 Task: Search one way flight ticket for 1 adult, 6 children, 1 infant in seat and 1 infant on lap in business from Melbourne: Melbourne Orlando International Airport to South Bend: South Bend International Airport on 8-6-2023. Number of bags: 8 checked bags. Price is upto 75000. Outbound departure time preference is 19:15.
Action: Mouse moved to (283, 372)
Screenshot: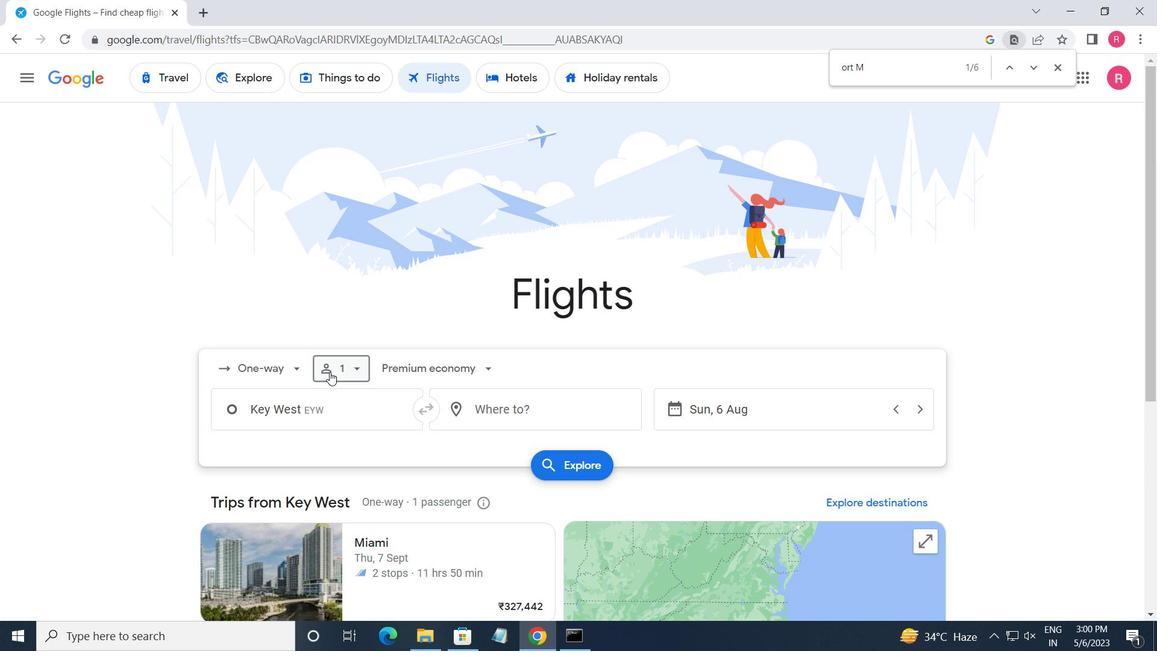 
Action: Mouse pressed left at (283, 372)
Screenshot: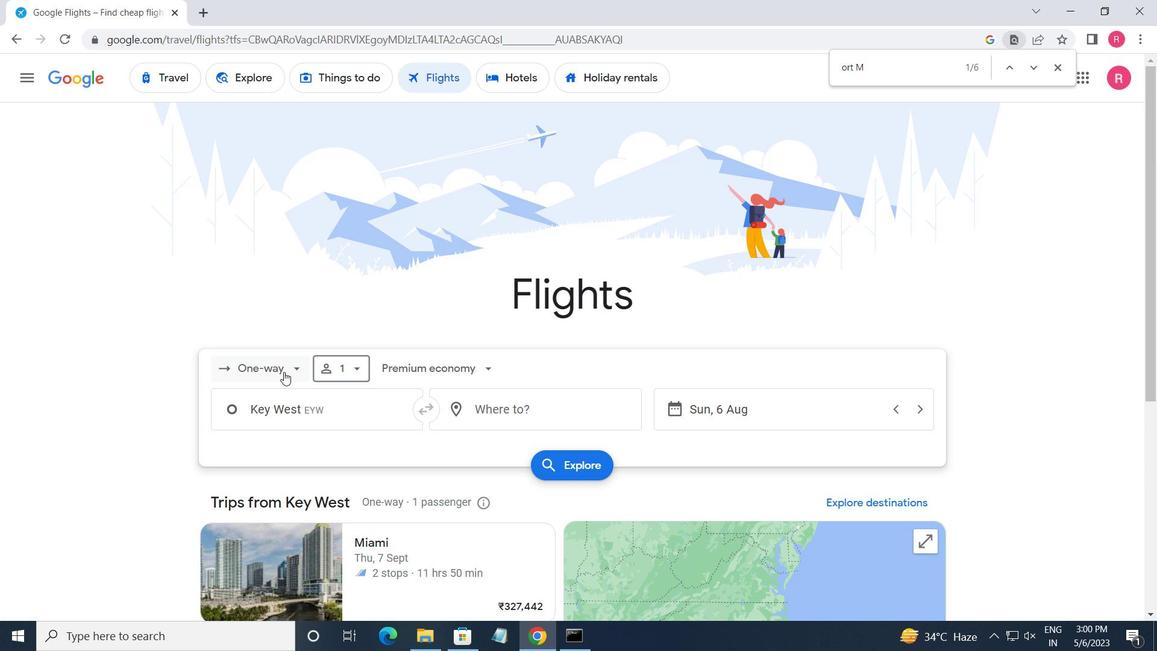 
Action: Mouse moved to (273, 445)
Screenshot: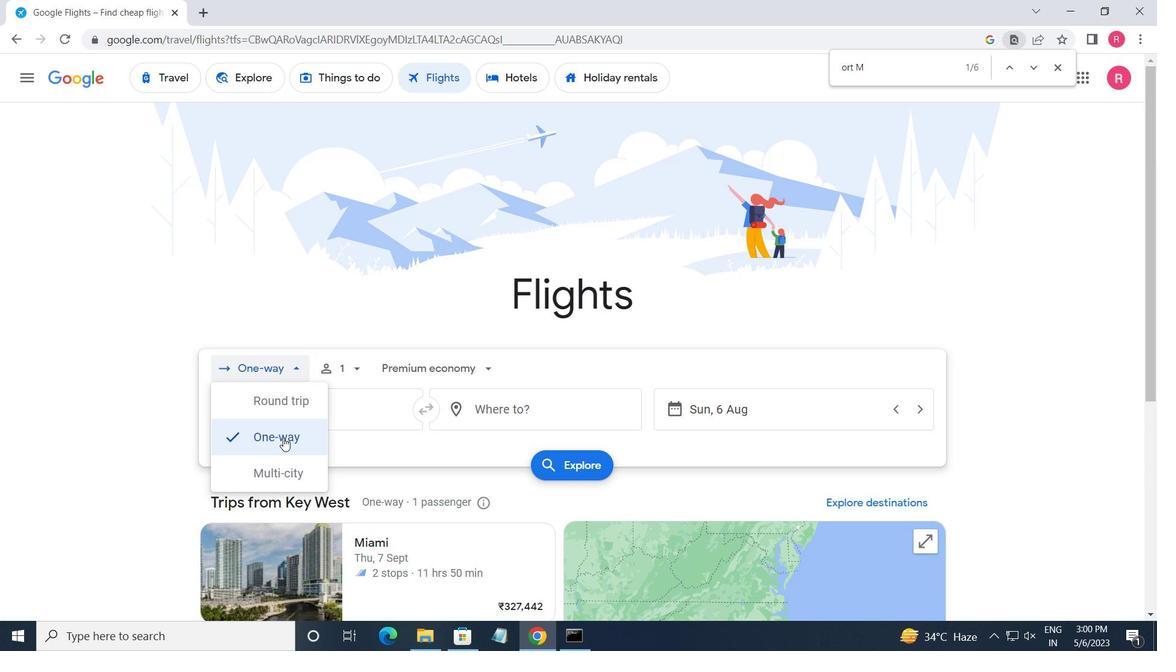 
Action: Mouse pressed left at (273, 445)
Screenshot: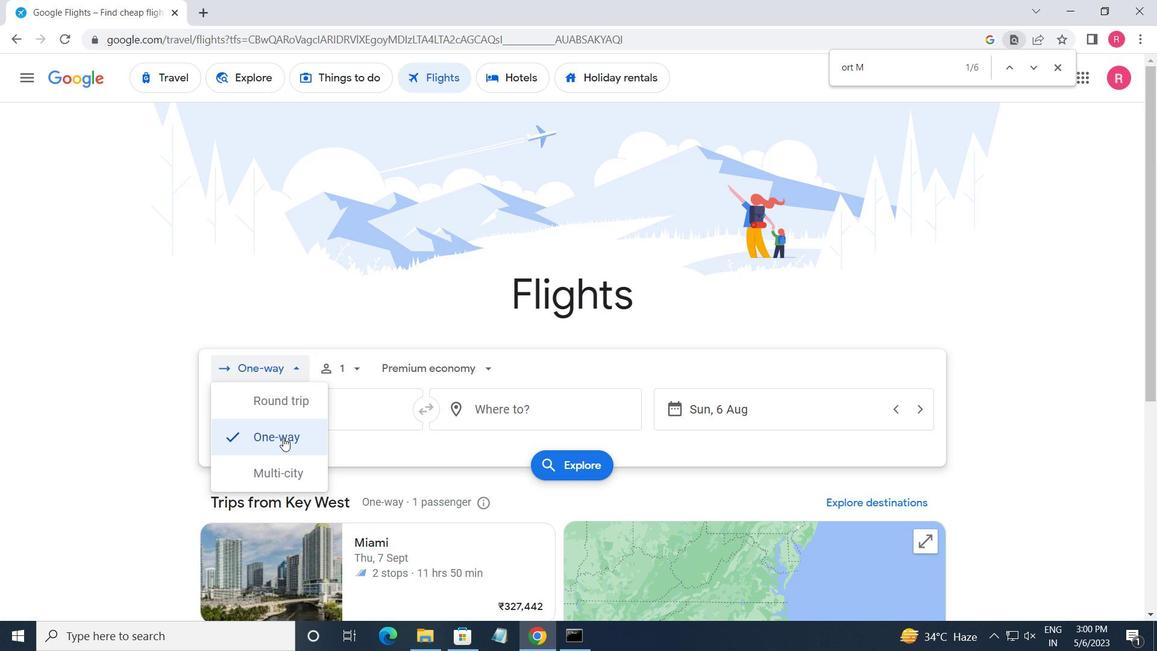 
Action: Mouse moved to (351, 365)
Screenshot: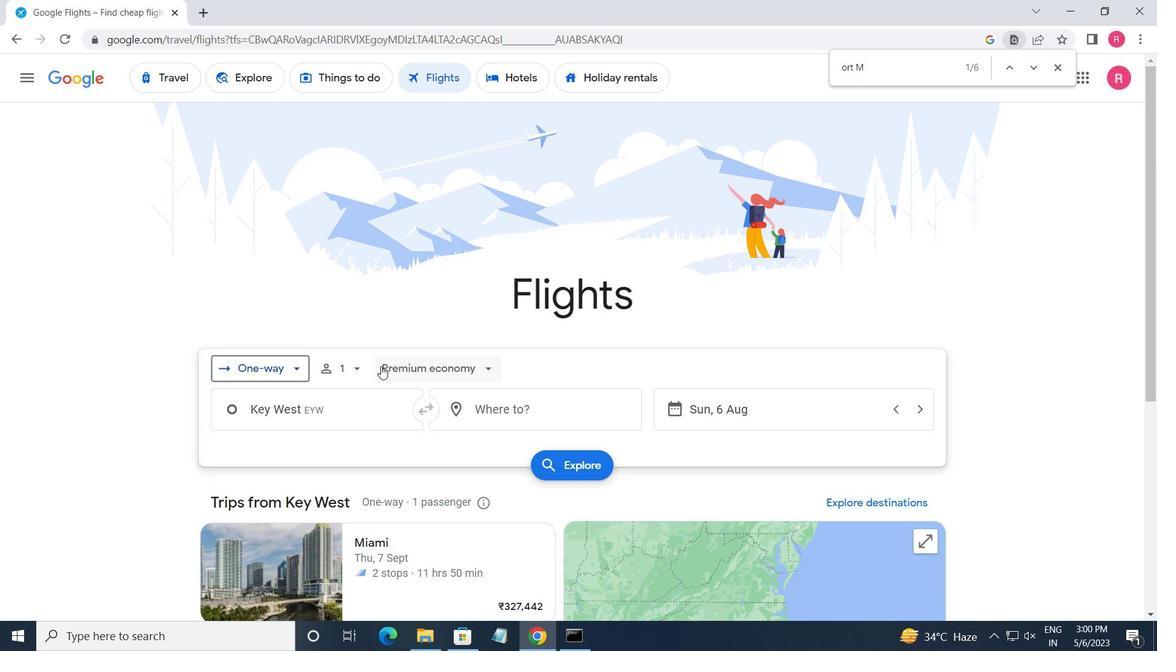 
Action: Mouse pressed left at (351, 365)
Screenshot: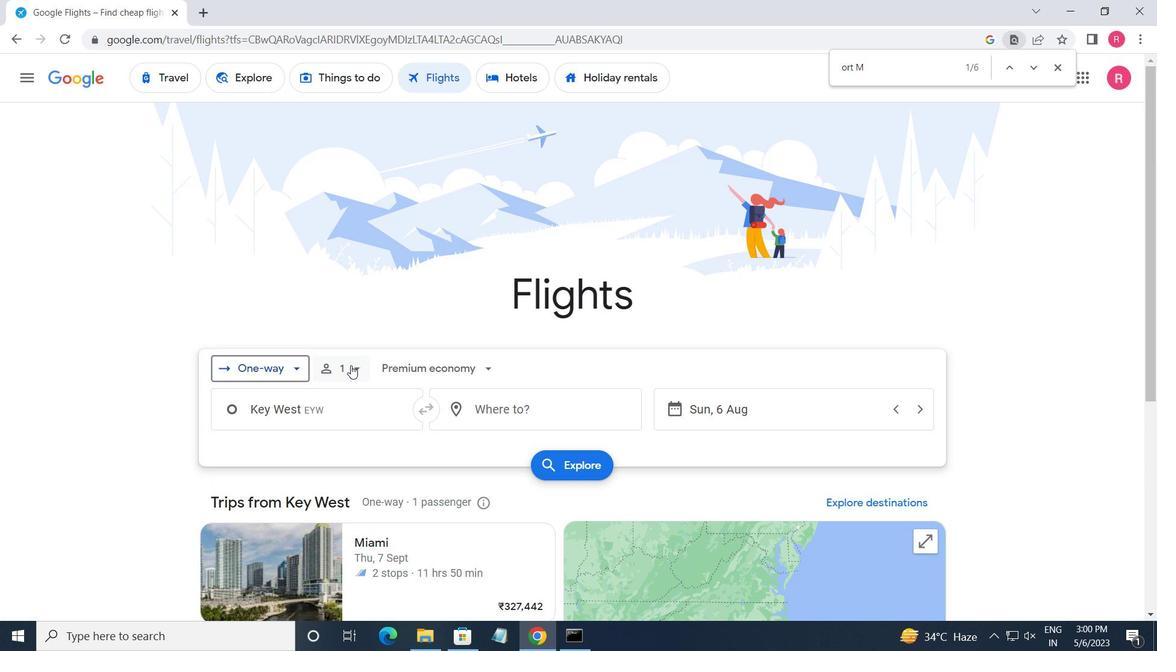 
Action: Mouse moved to (461, 438)
Screenshot: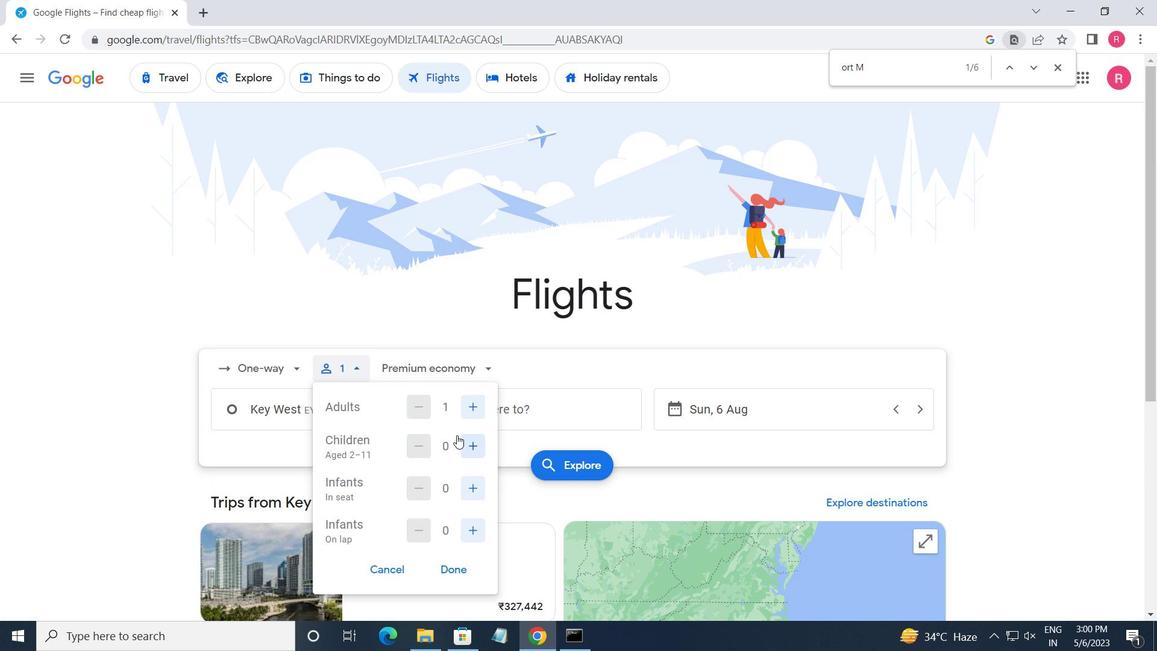 
Action: Mouse pressed left at (461, 438)
Screenshot: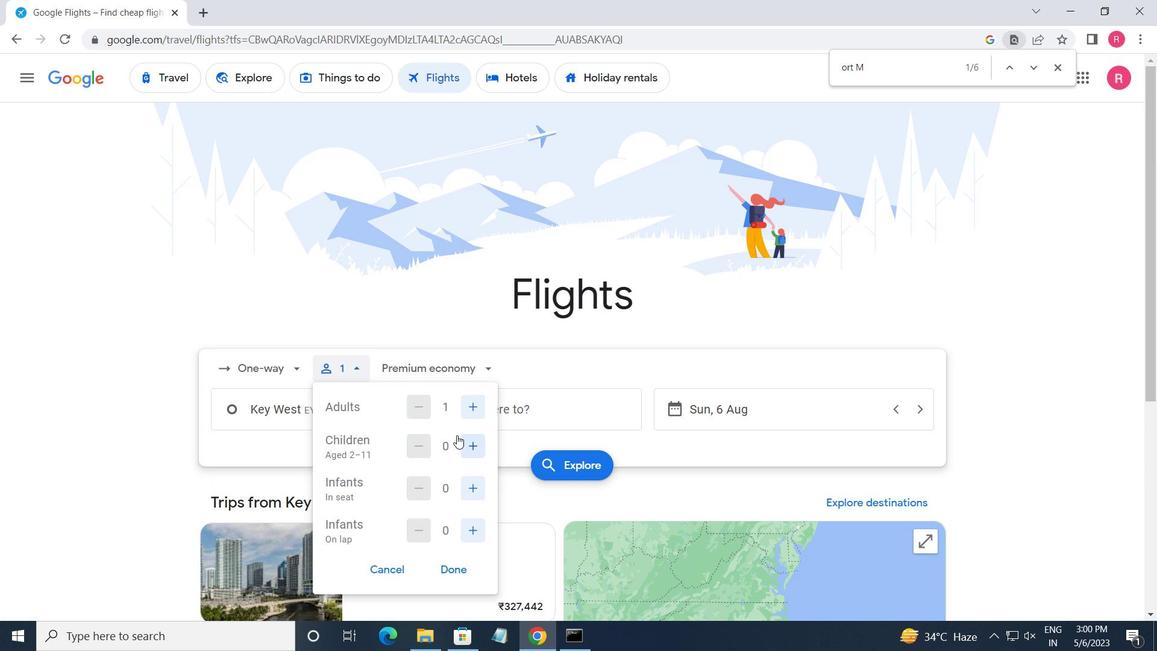 
Action: Mouse moved to (461, 439)
Screenshot: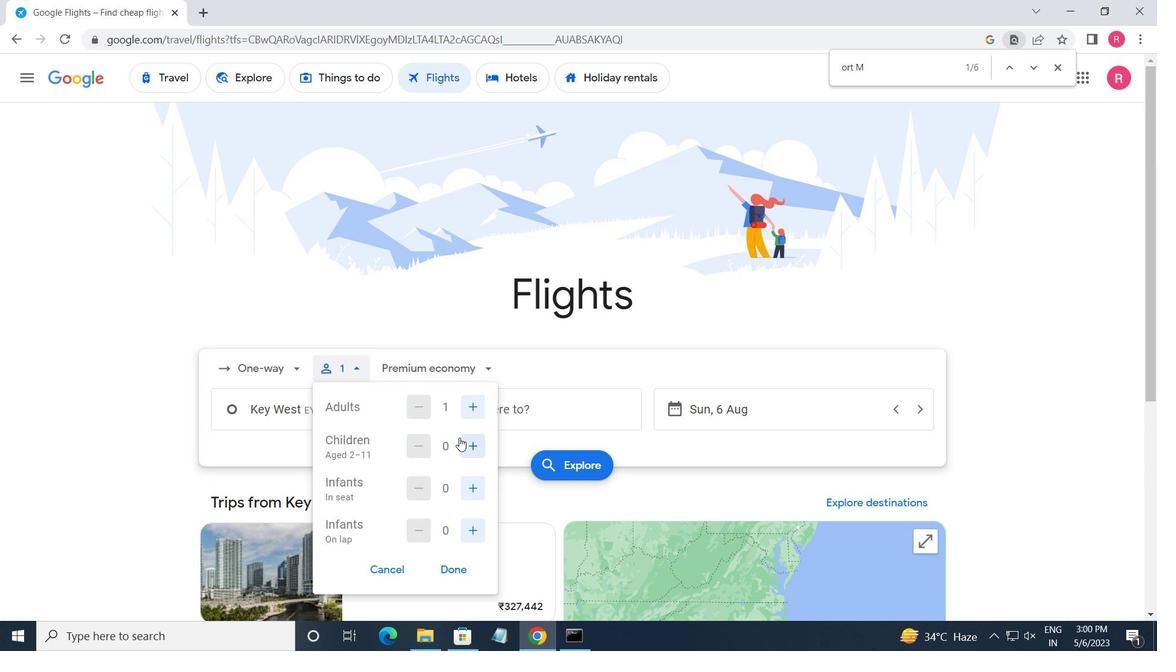 
Action: Mouse pressed left at (461, 439)
Screenshot: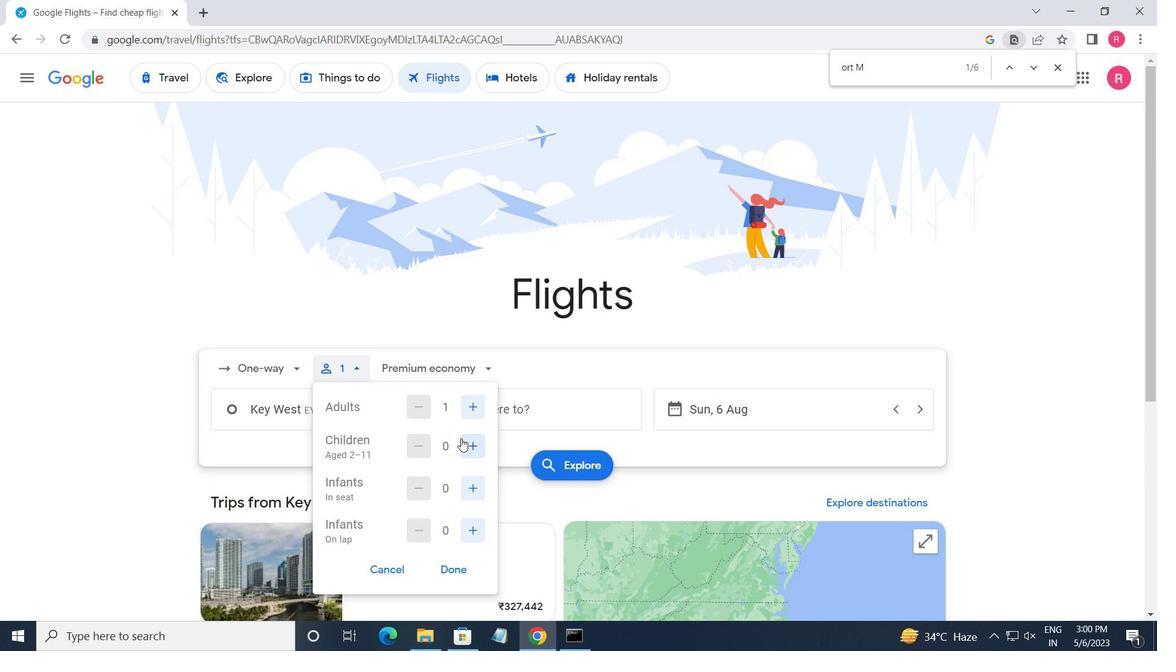 
Action: Mouse pressed left at (461, 439)
Screenshot: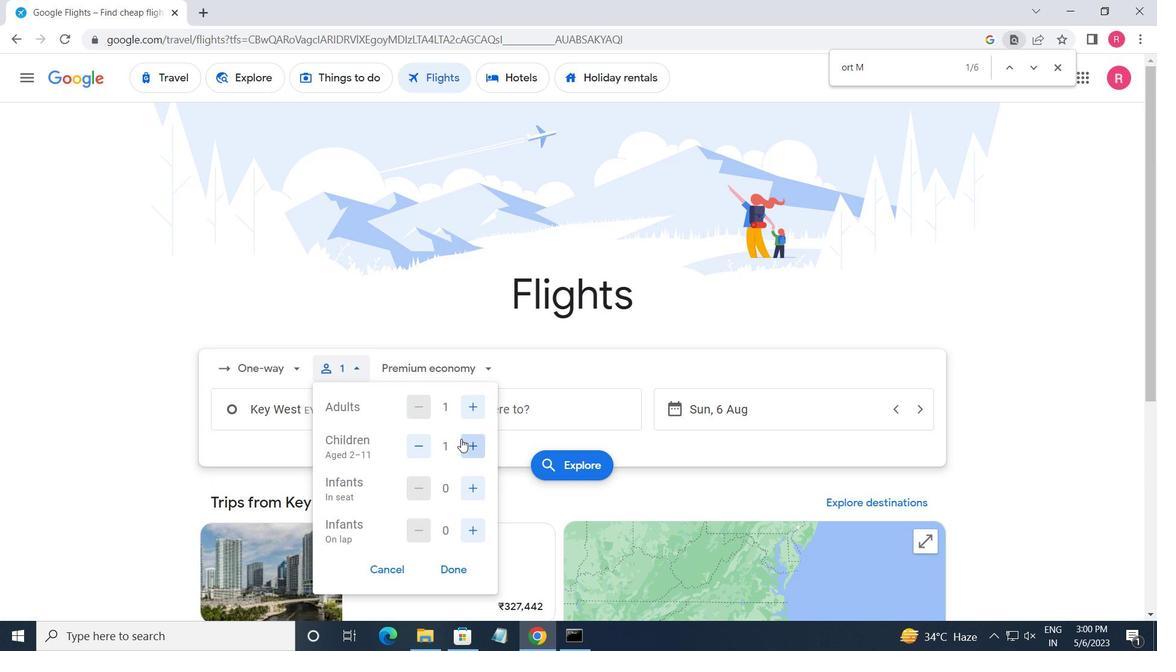 
Action: Mouse pressed left at (461, 439)
Screenshot: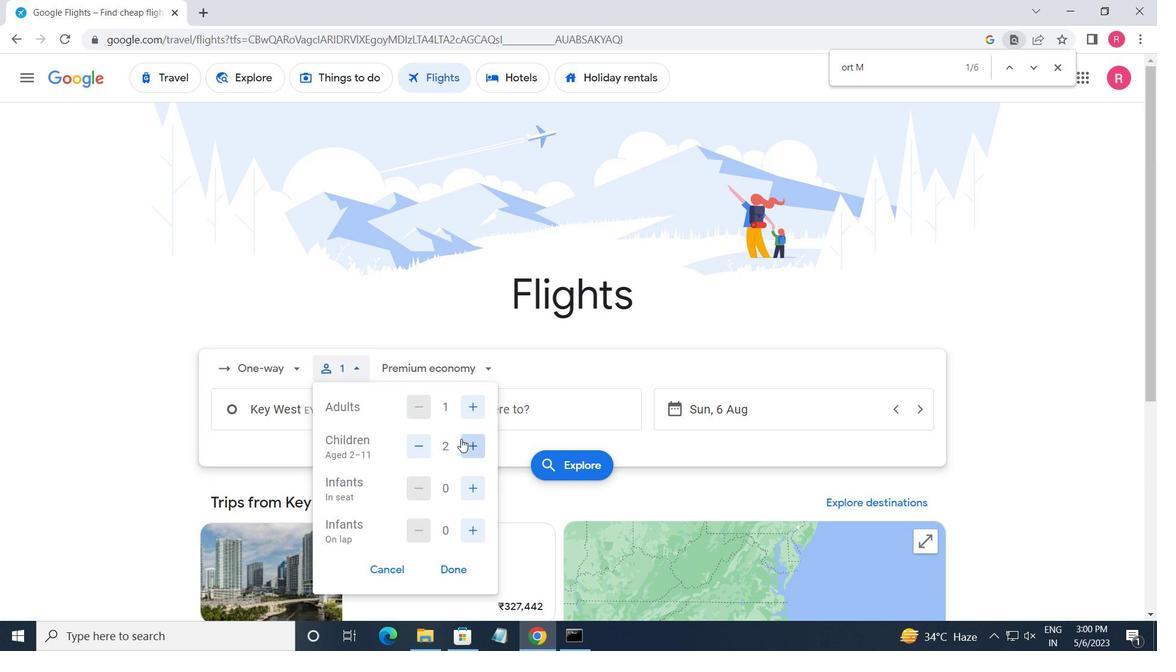 
Action: Mouse pressed left at (461, 439)
Screenshot: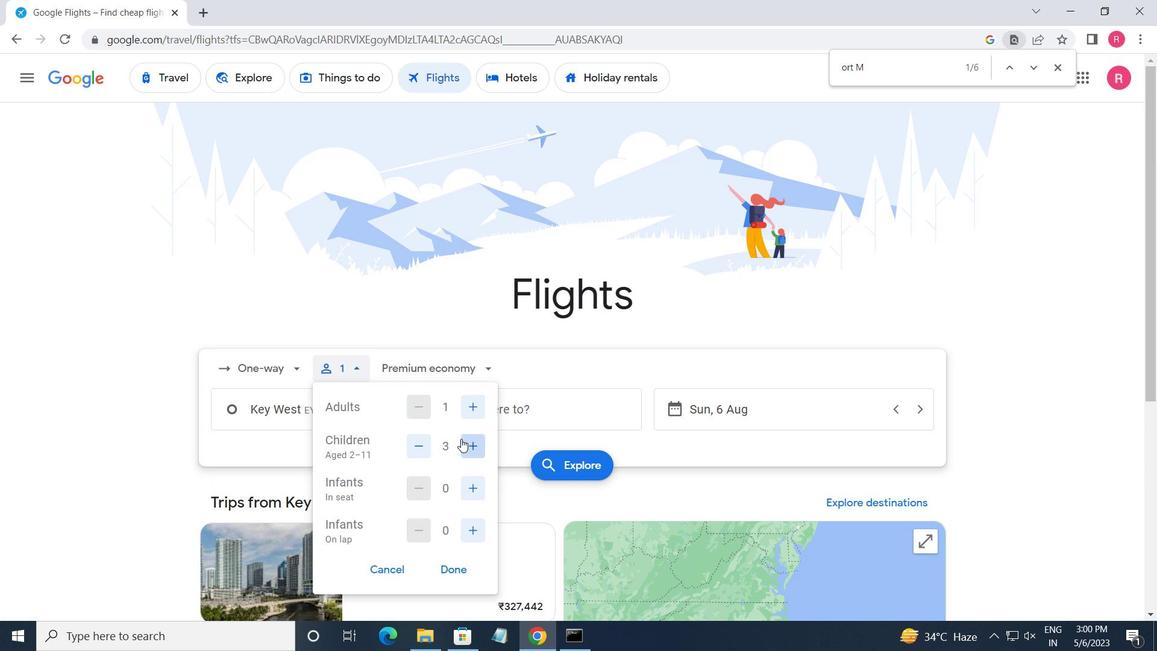 
Action: Mouse pressed left at (461, 439)
Screenshot: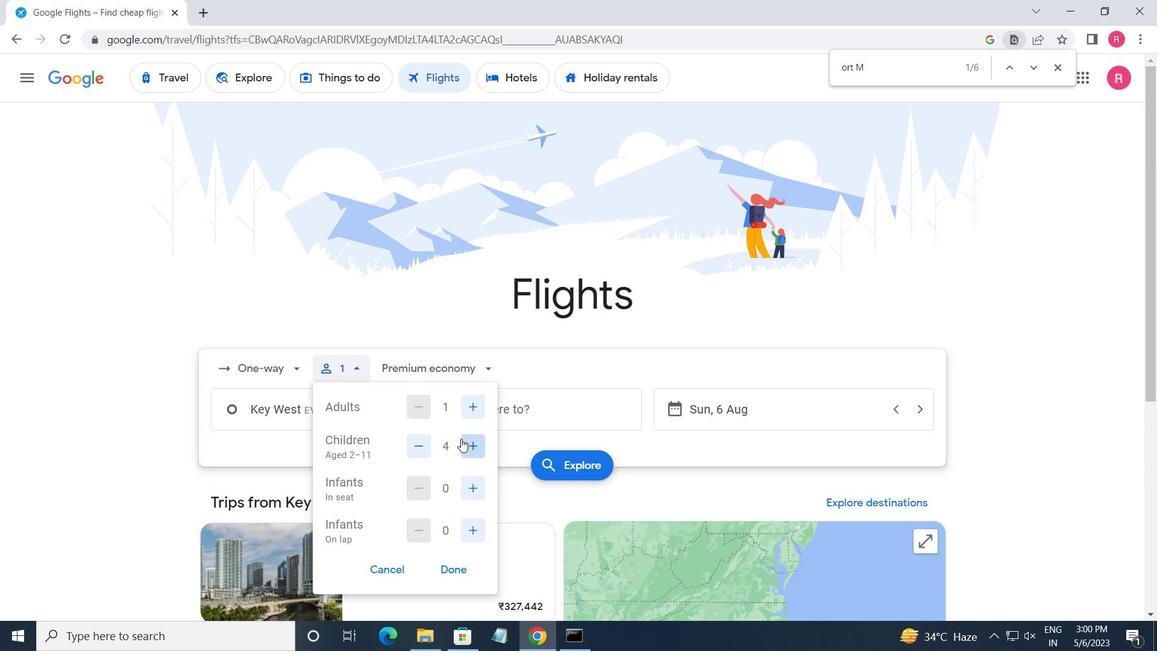 
Action: Mouse moved to (472, 484)
Screenshot: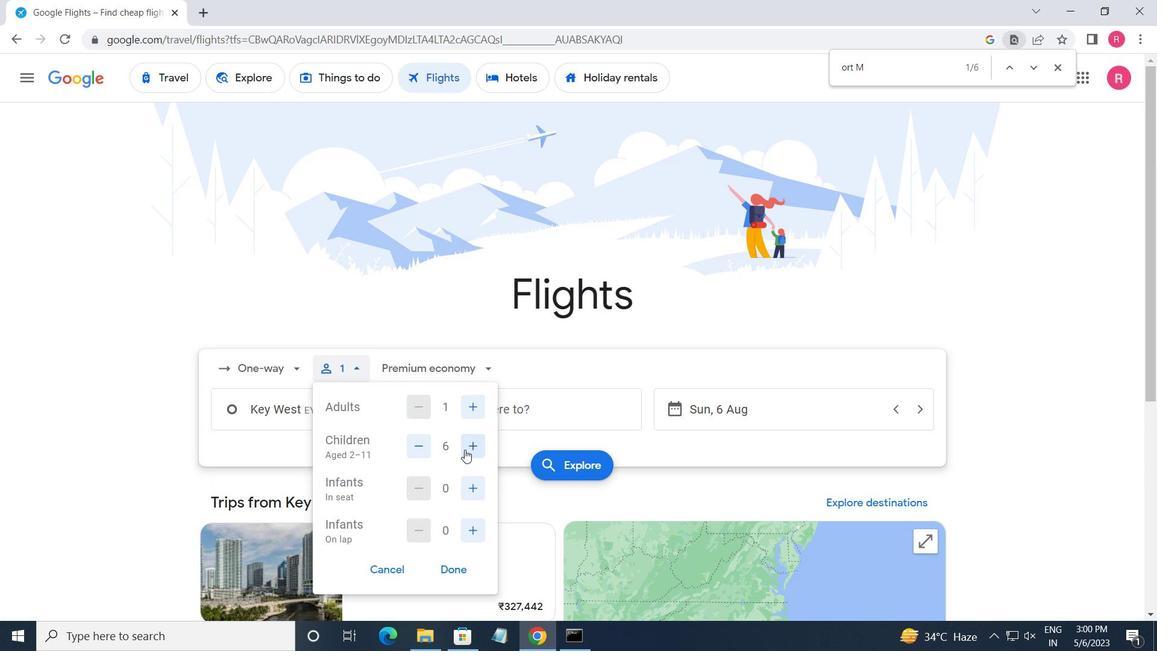 
Action: Mouse pressed left at (472, 484)
Screenshot: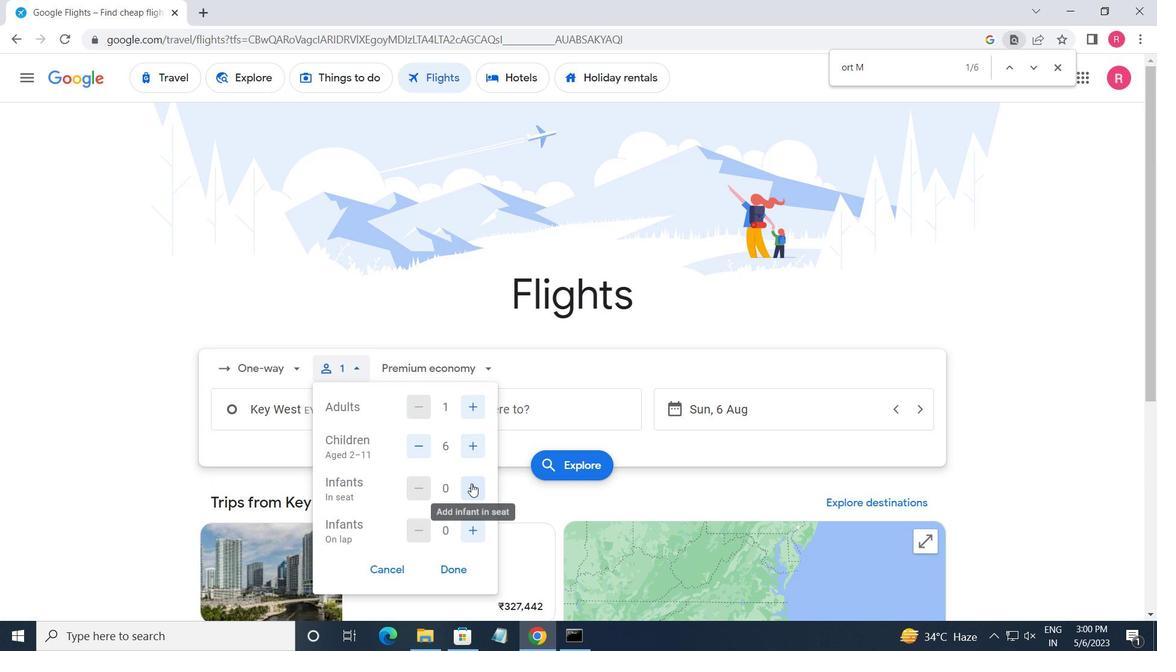 
Action: Mouse moved to (473, 534)
Screenshot: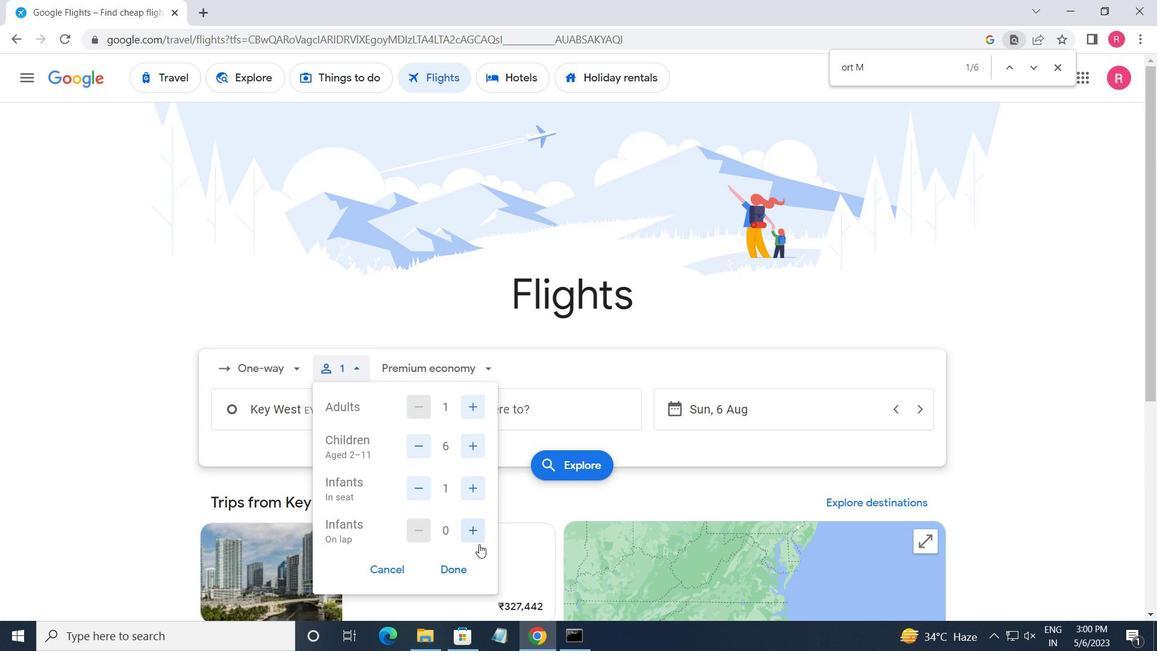 
Action: Mouse pressed left at (473, 534)
Screenshot: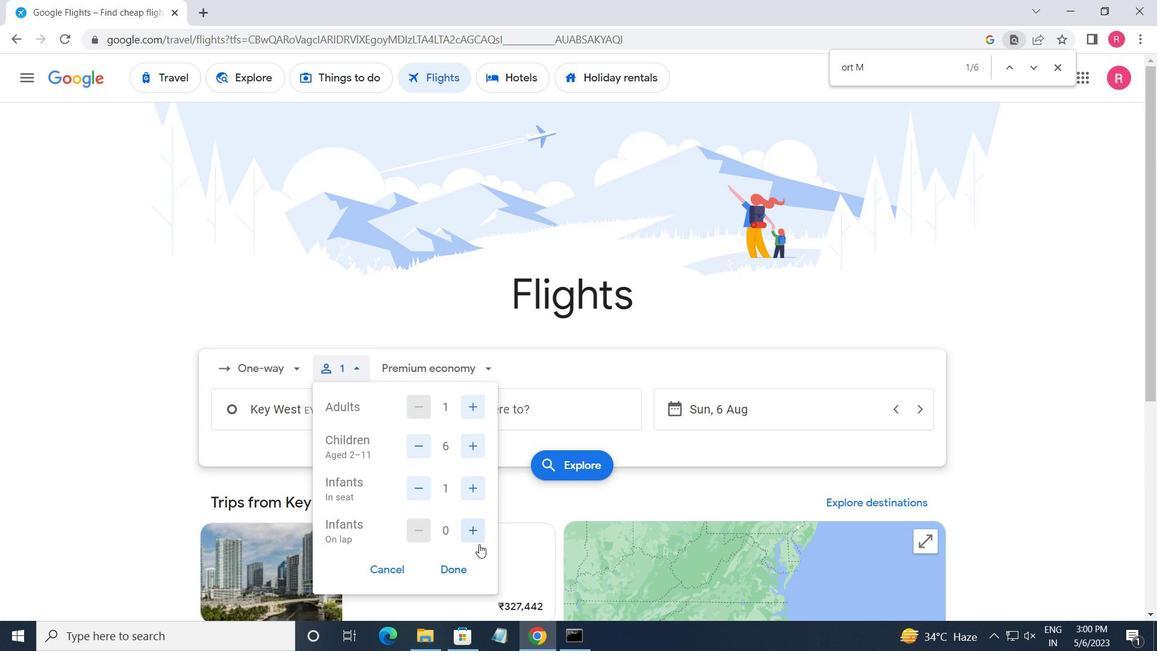 
Action: Mouse moved to (455, 569)
Screenshot: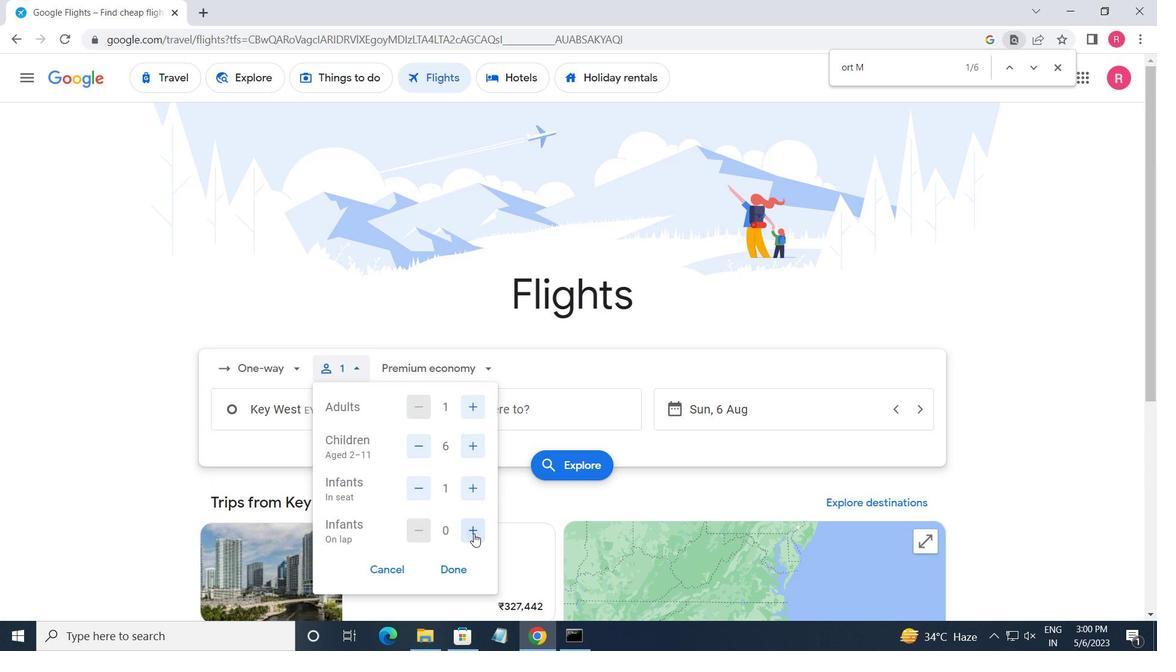 
Action: Mouse pressed left at (455, 569)
Screenshot: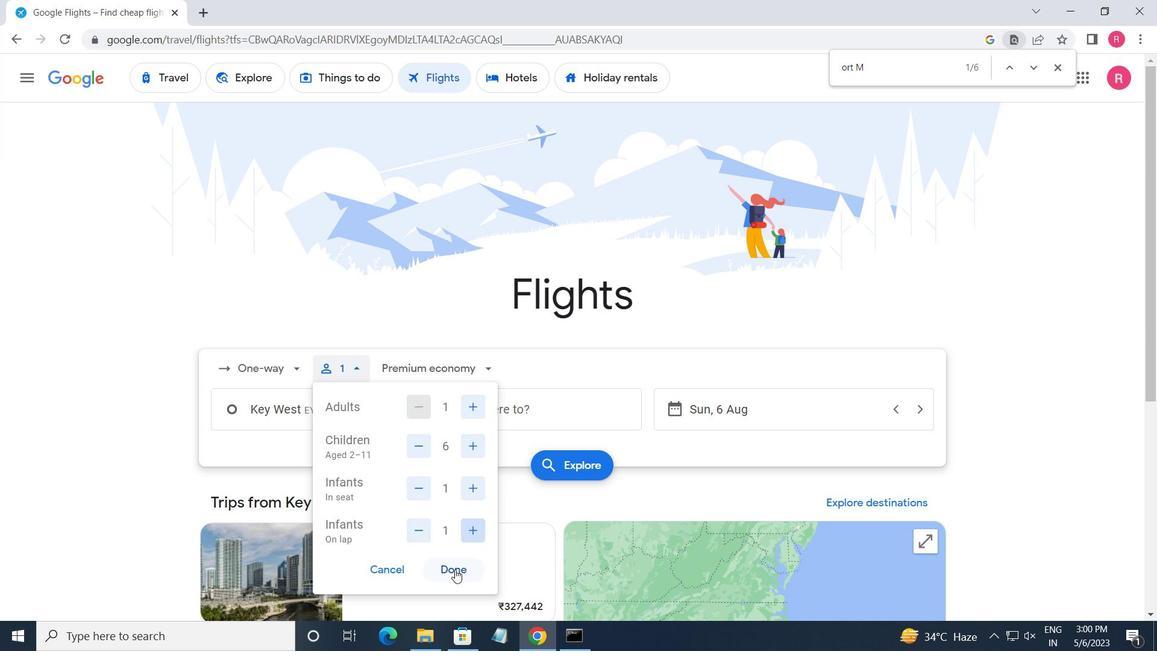 
Action: Mouse moved to (426, 364)
Screenshot: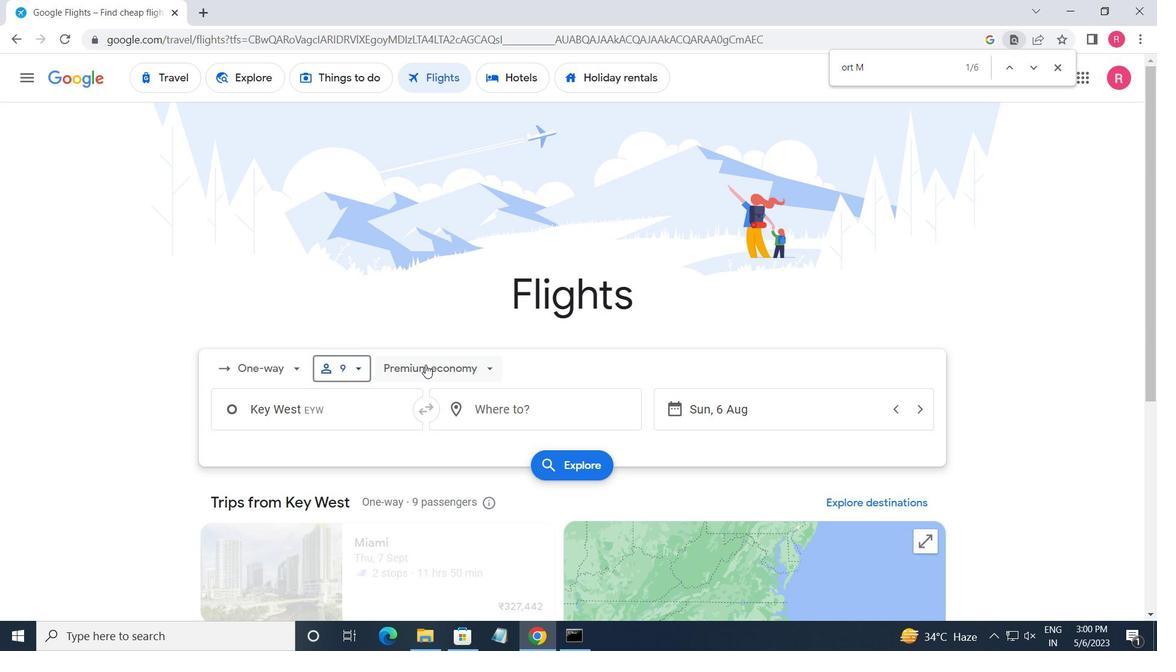 
Action: Mouse pressed left at (426, 364)
Screenshot: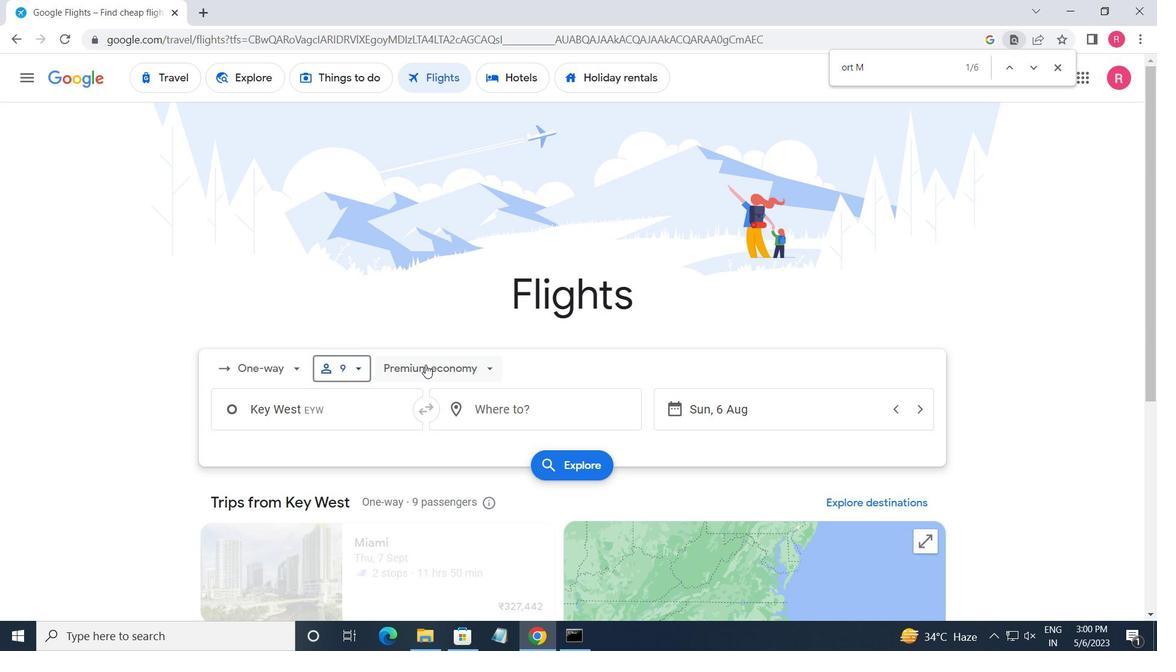 
Action: Mouse moved to (459, 473)
Screenshot: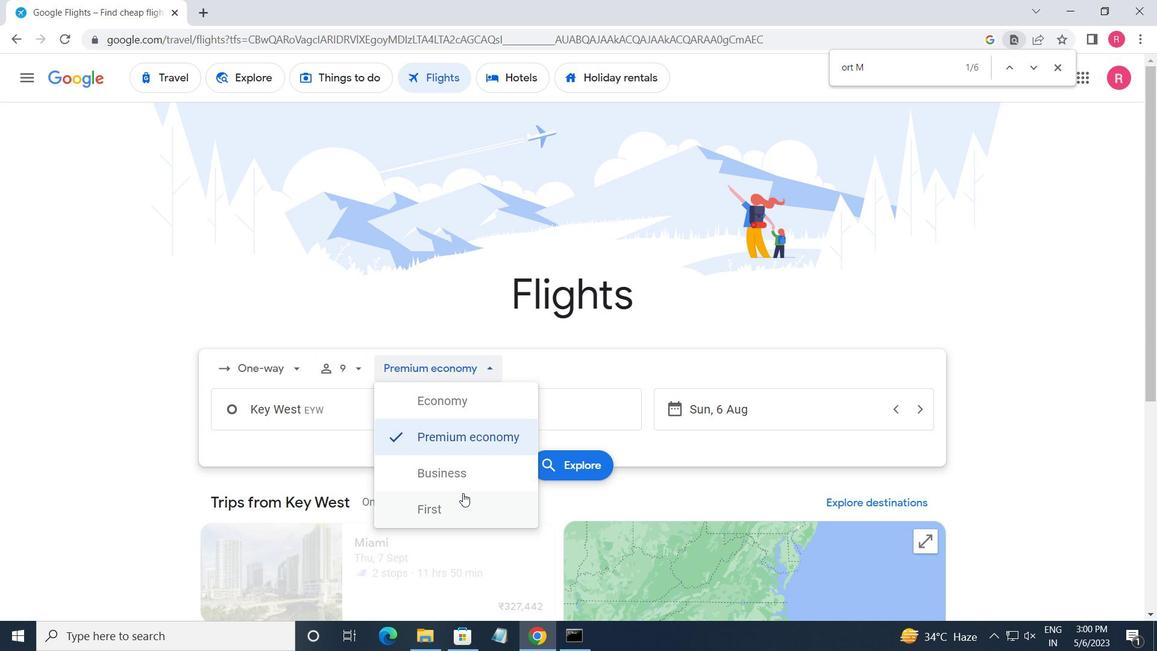 
Action: Mouse pressed left at (459, 473)
Screenshot: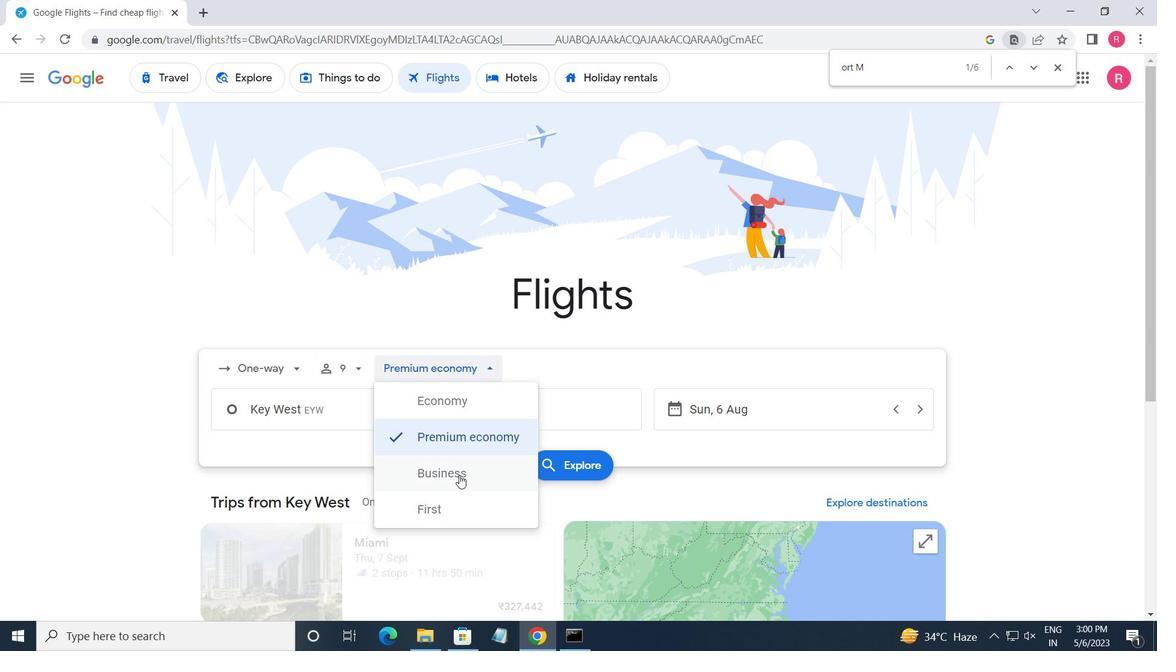 
Action: Mouse moved to (382, 420)
Screenshot: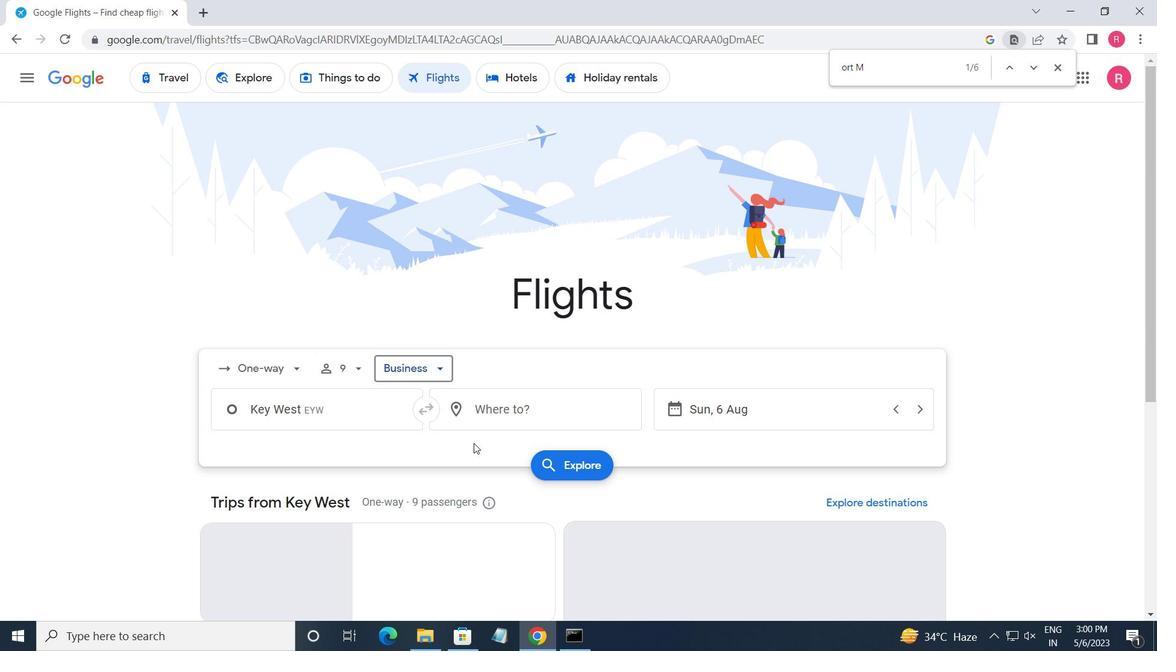 
Action: Mouse pressed left at (382, 420)
Screenshot: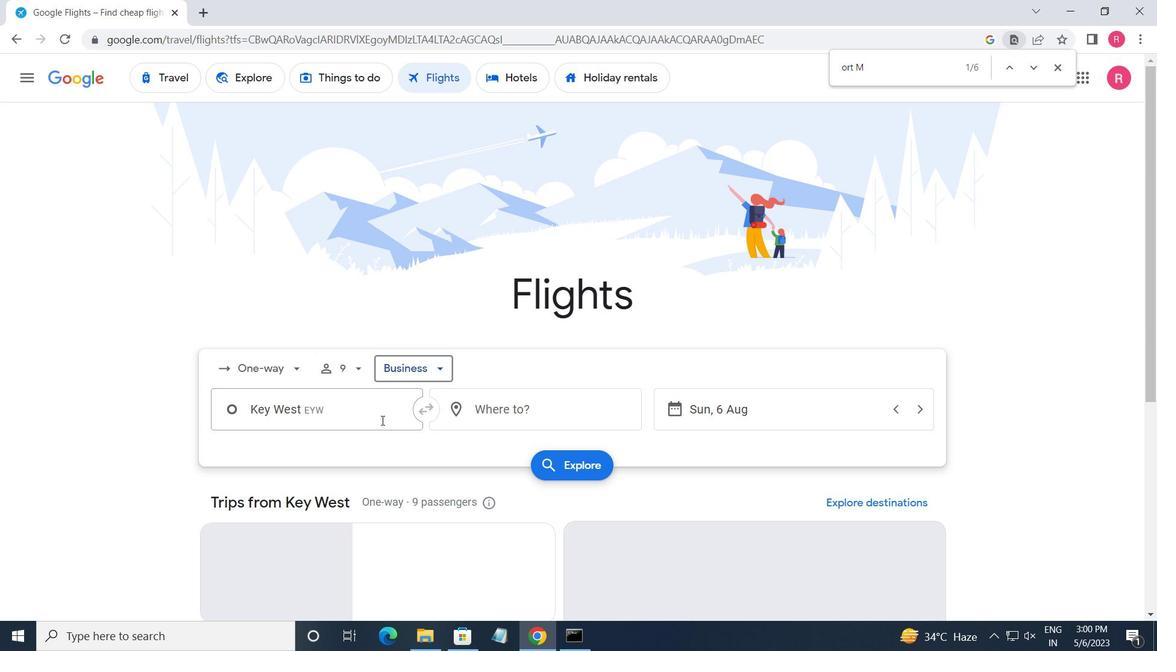 
Action: Mouse moved to (381, 420)
Screenshot: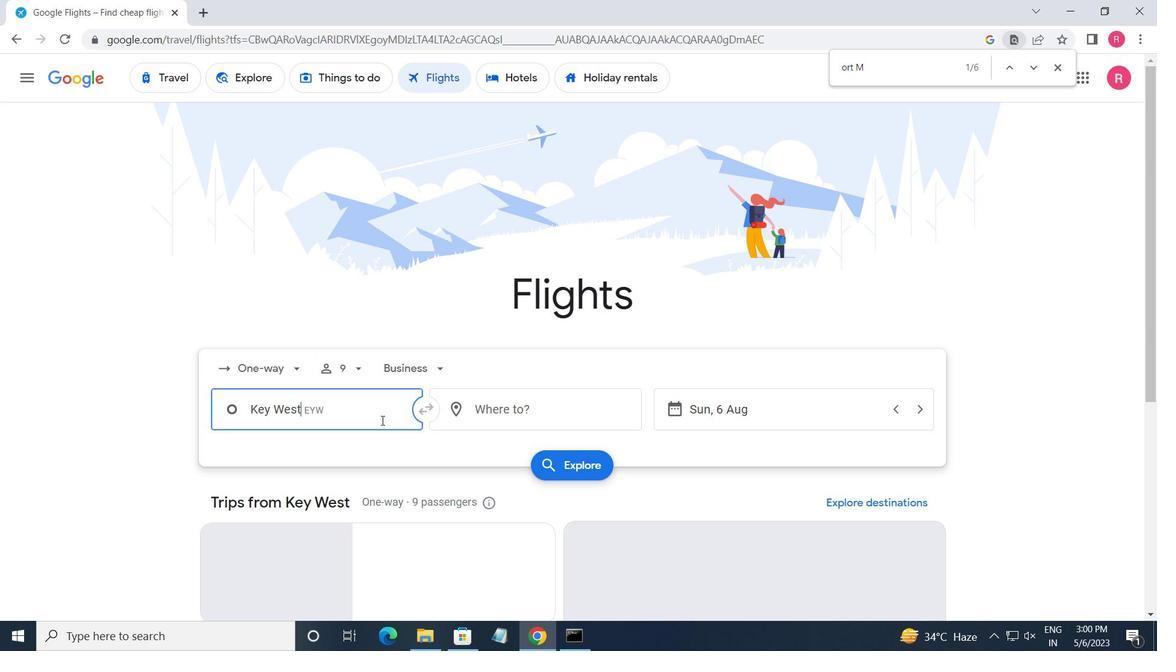 
Action: Key pressed <Key.shift_r>Melbourne
Screenshot: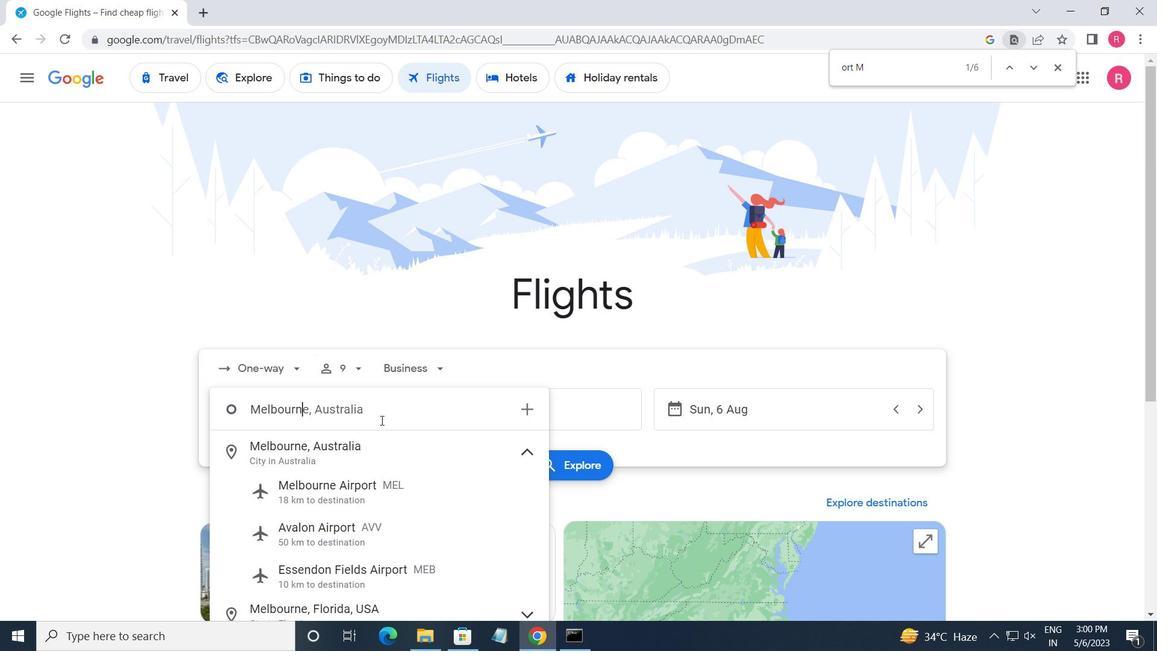 
Action: Mouse moved to (352, 385)
Screenshot: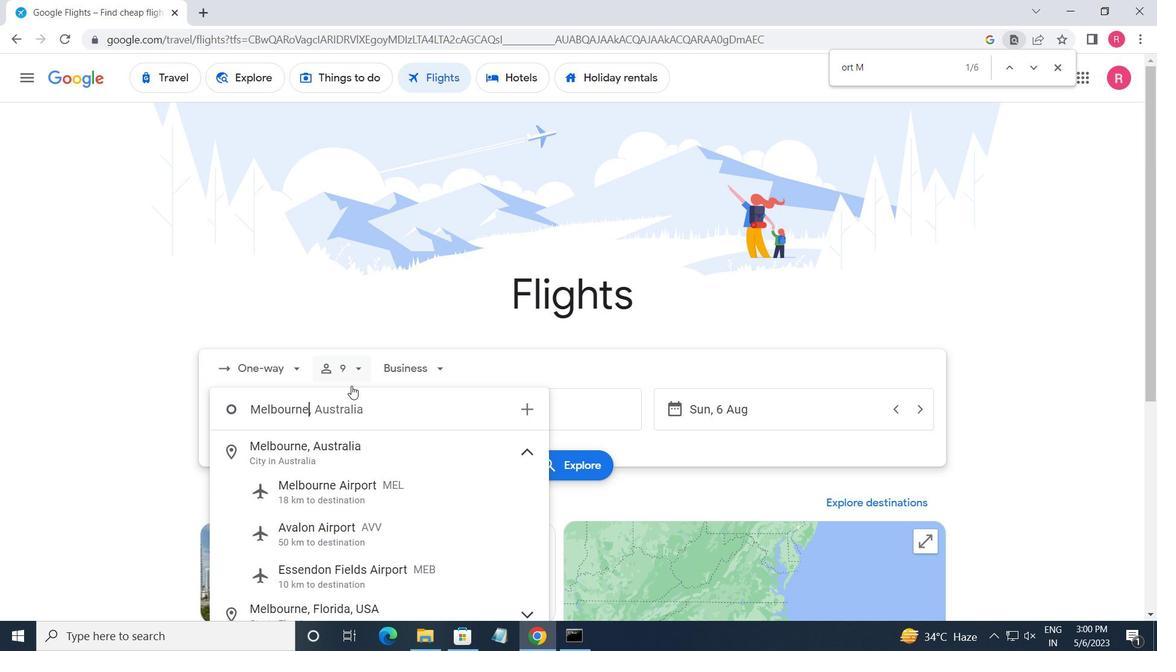 
Action: Key pressed <Key.space><Key.shift_r>O
Screenshot: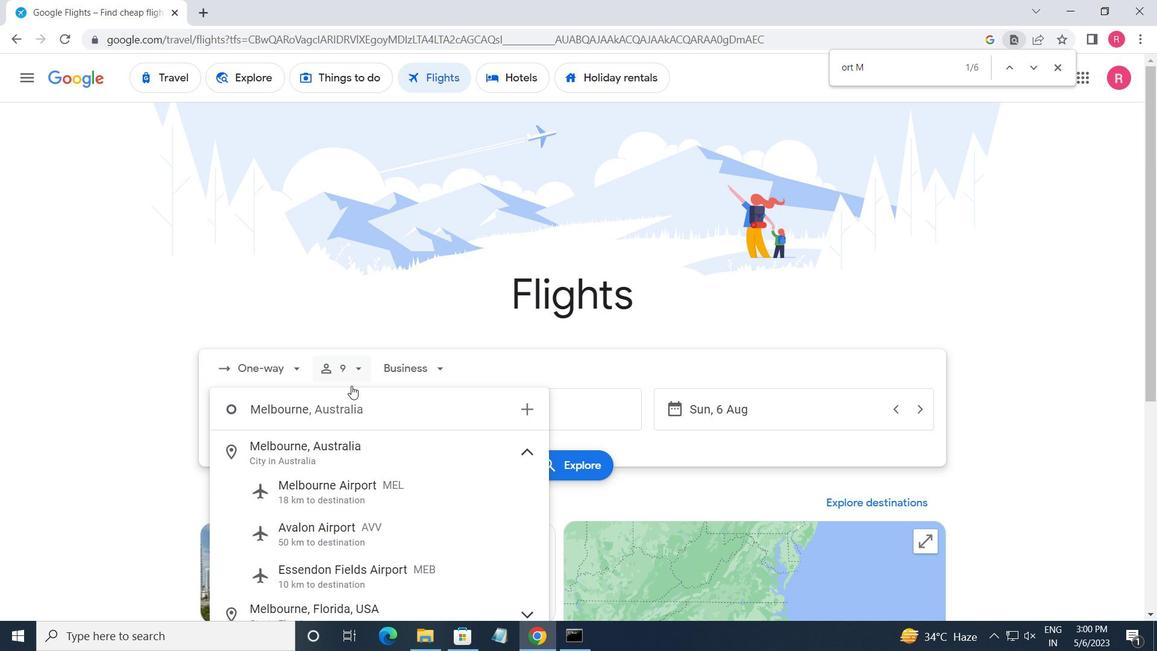 
Action: Mouse moved to (338, 461)
Screenshot: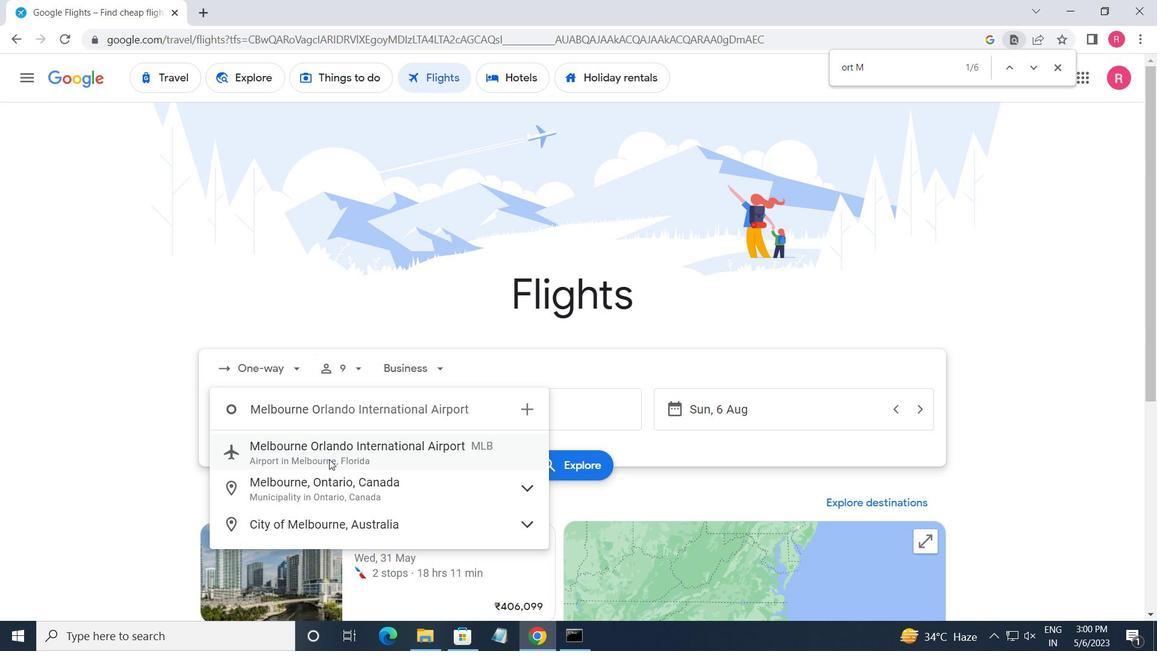 
Action: Mouse pressed left at (338, 461)
Screenshot: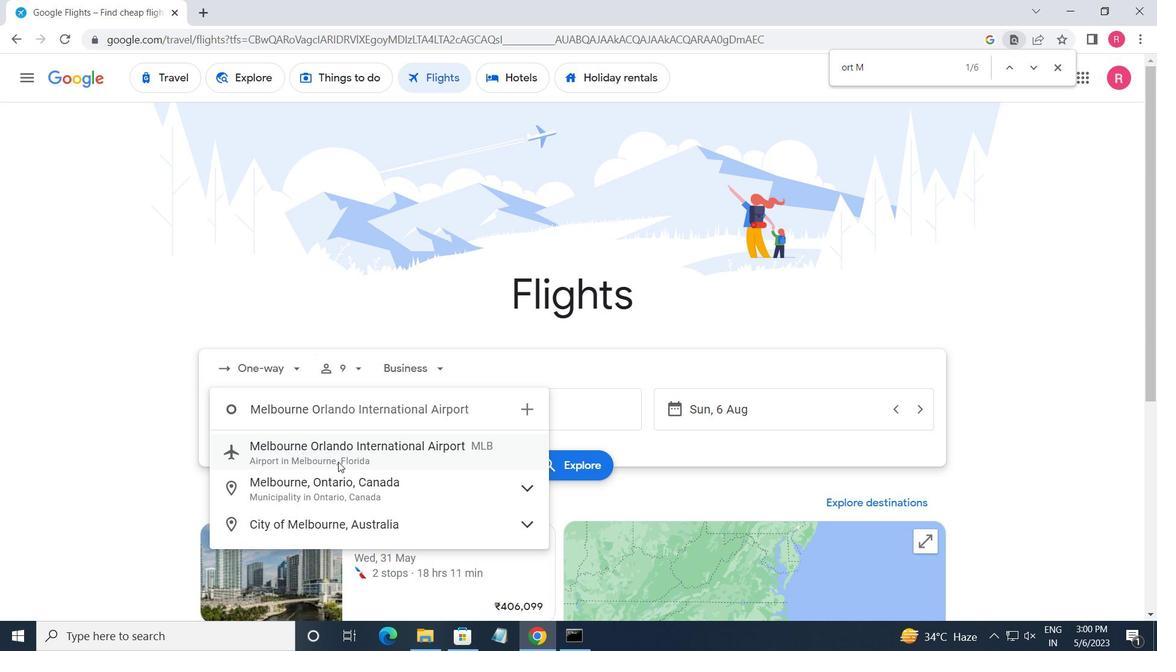 
Action: Mouse moved to (523, 422)
Screenshot: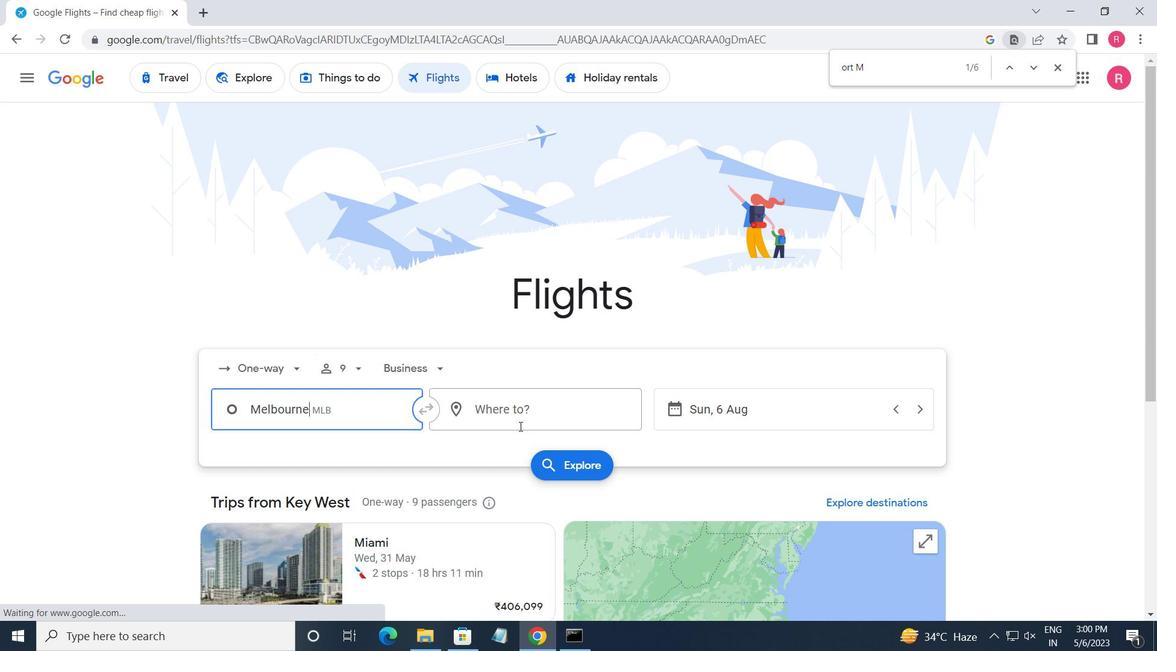 
Action: Mouse pressed left at (523, 422)
Screenshot: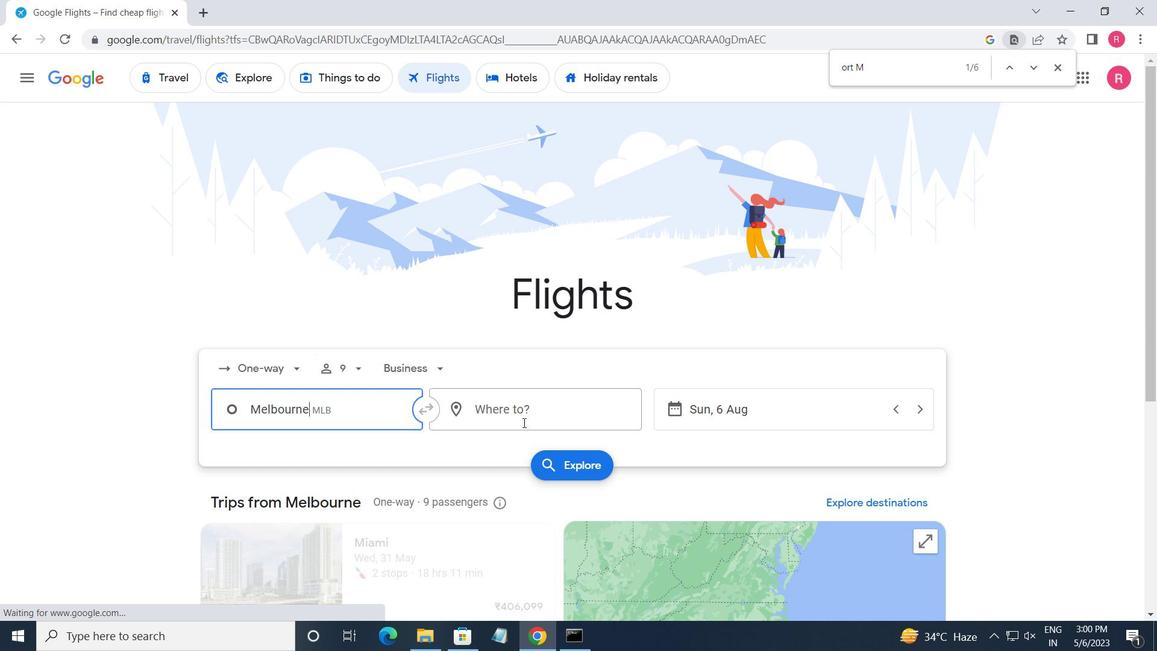 
Action: Key pressed <Key.shift>SOUTH<Key.space><Key.shift_r>BEND
Screenshot: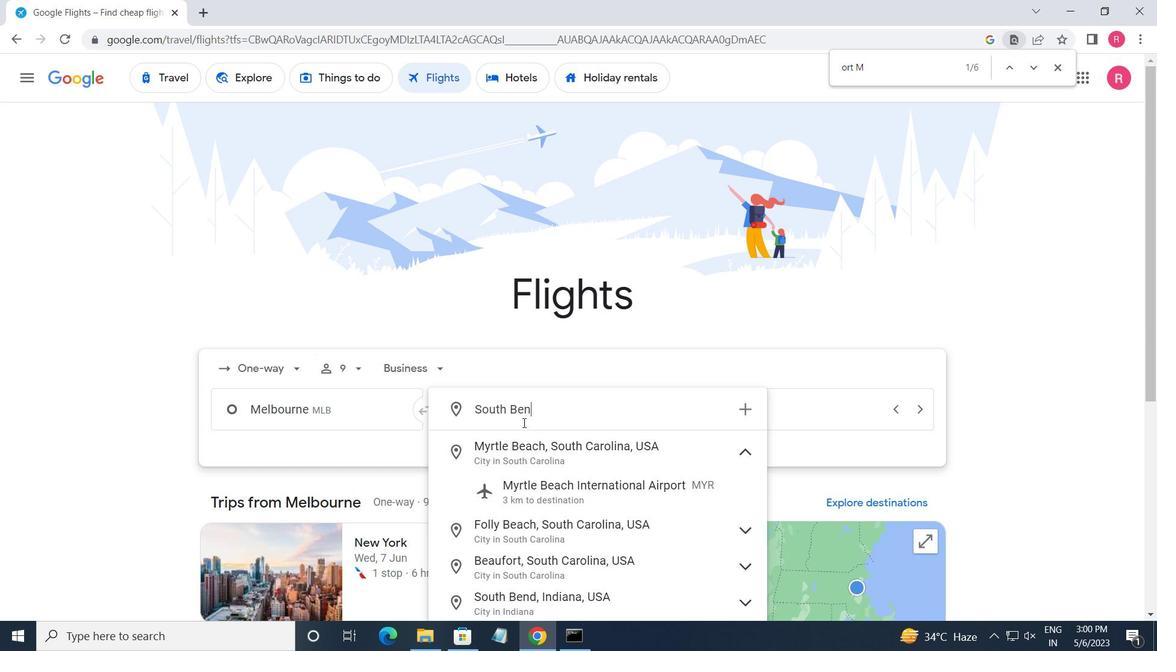 
Action: Mouse moved to (575, 487)
Screenshot: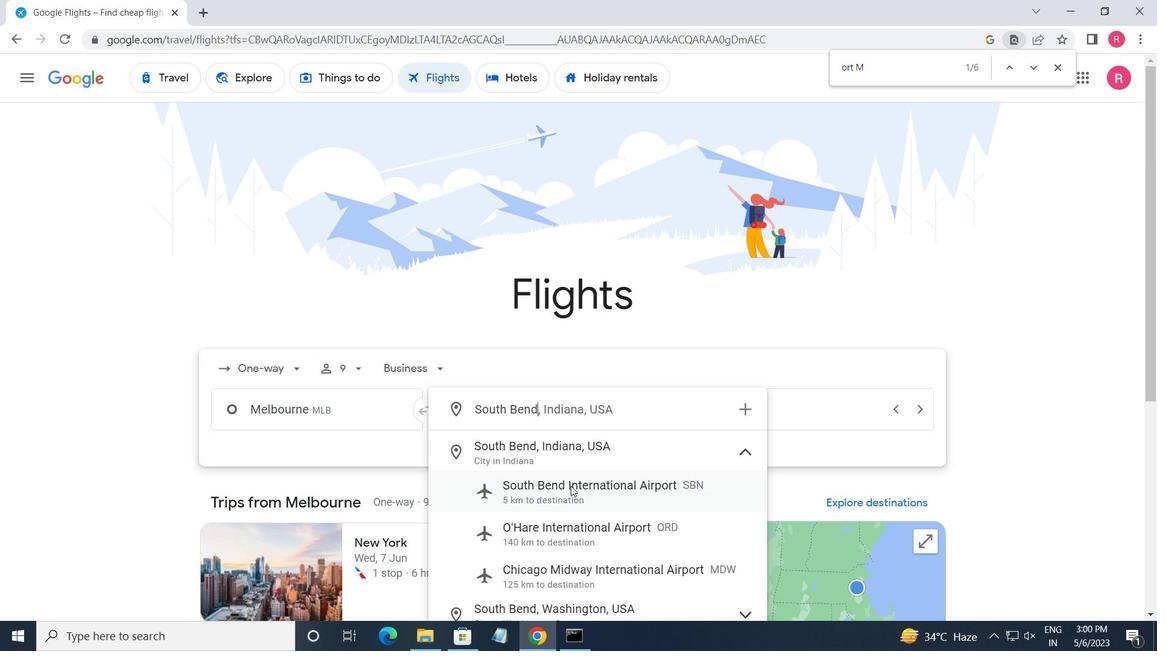 
Action: Mouse pressed left at (575, 487)
Screenshot: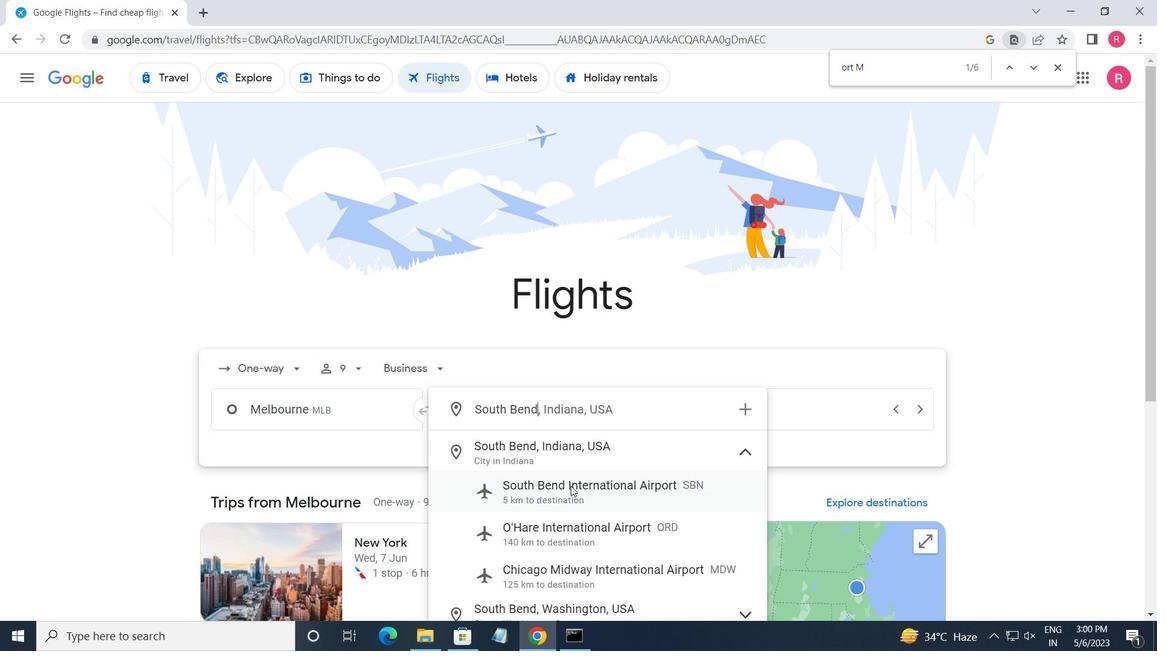 
Action: Mouse moved to (762, 417)
Screenshot: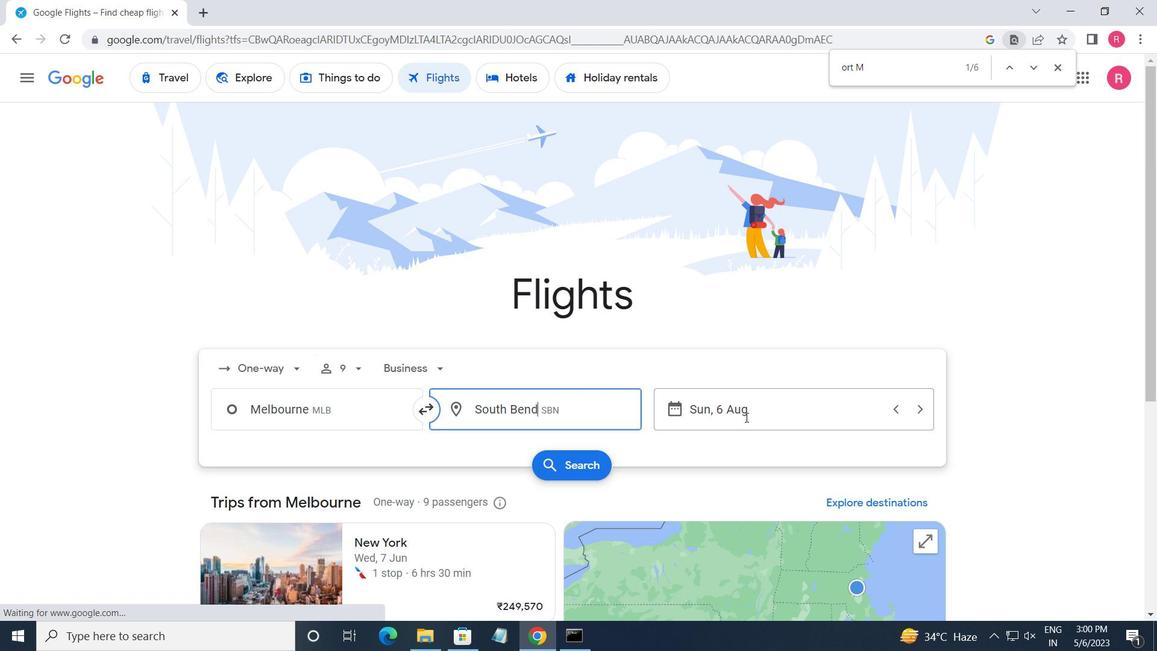 
Action: Mouse pressed left at (762, 417)
Screenshot: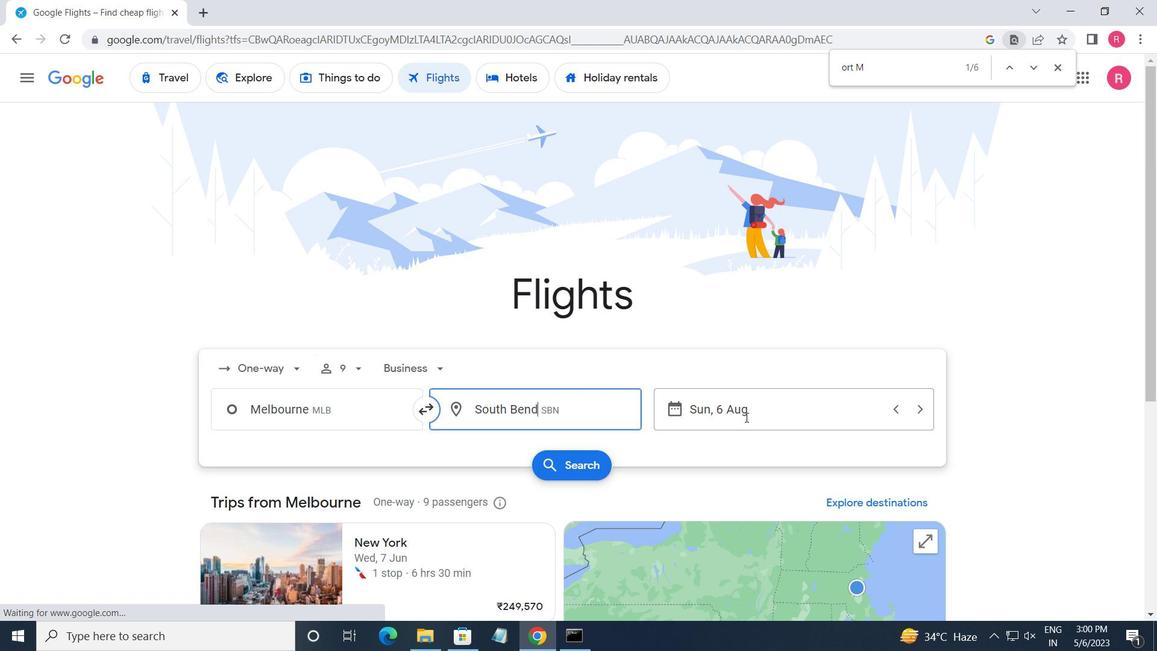
Action: Mouse moved to (401, 384)
Screenshot: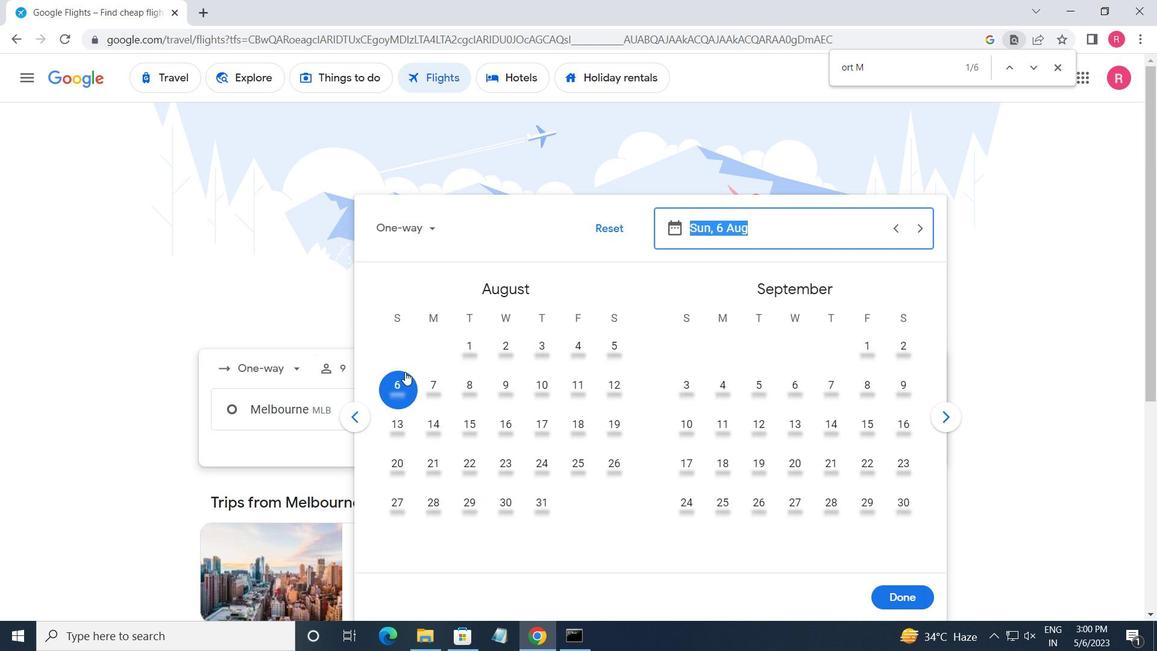 
Action: Mouse pressed left at (401, 384)
Screenshot: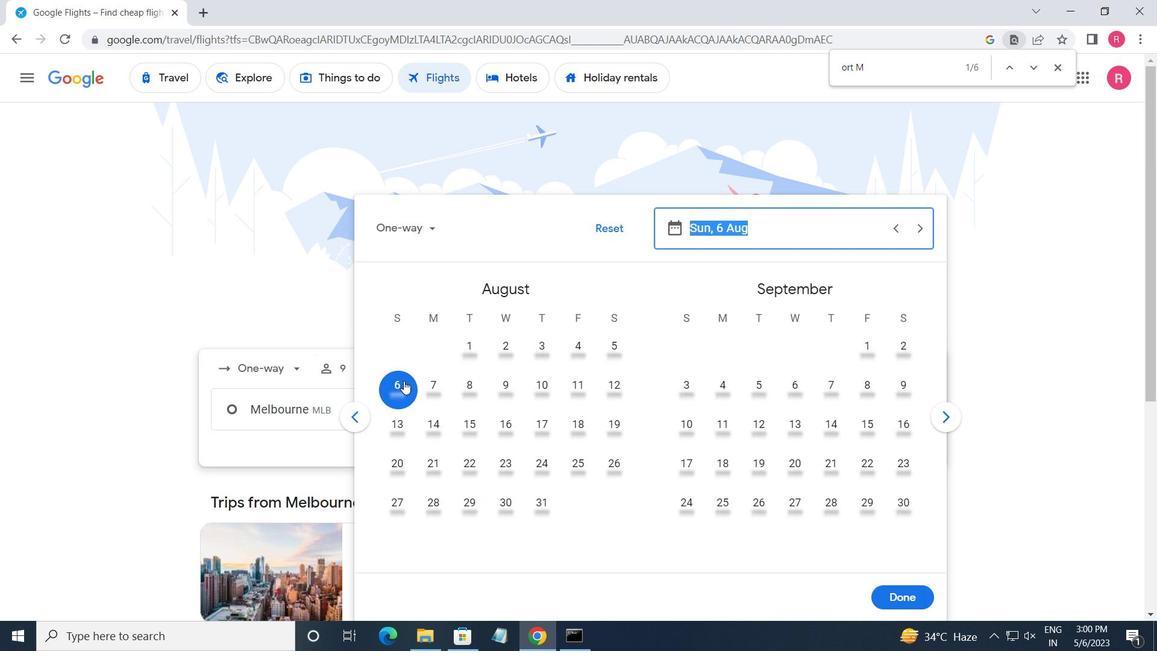 
Action: Mouse moved to (893, 595)
Screenshot: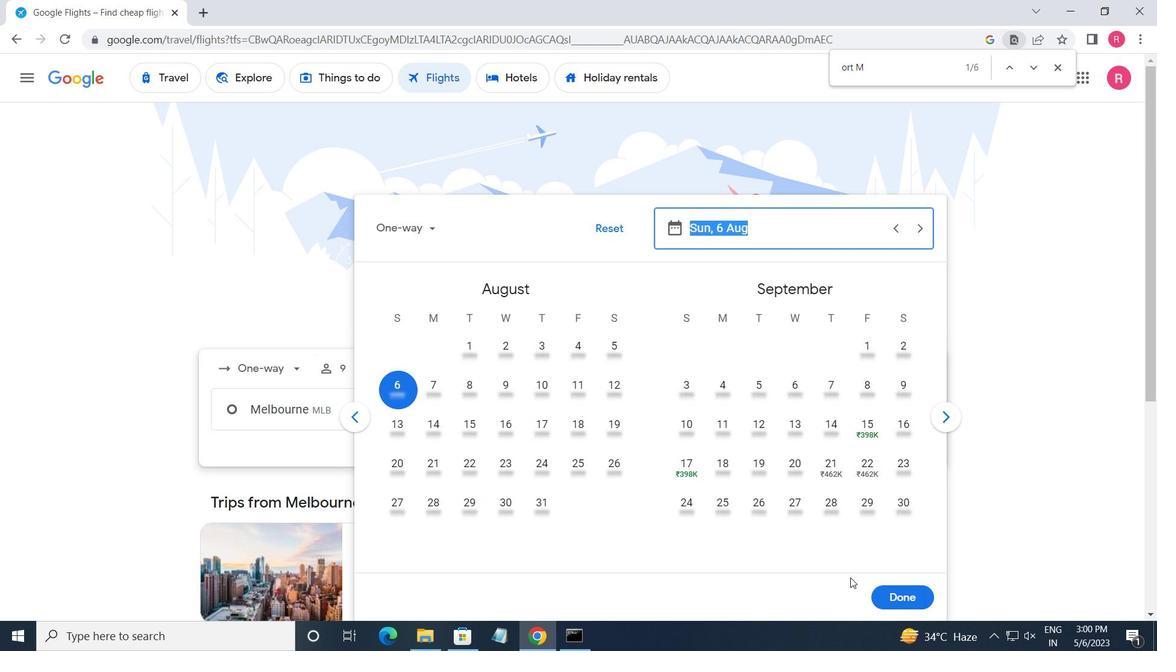 
Action: Mouse pressed left at (893, 595)
Screenshot: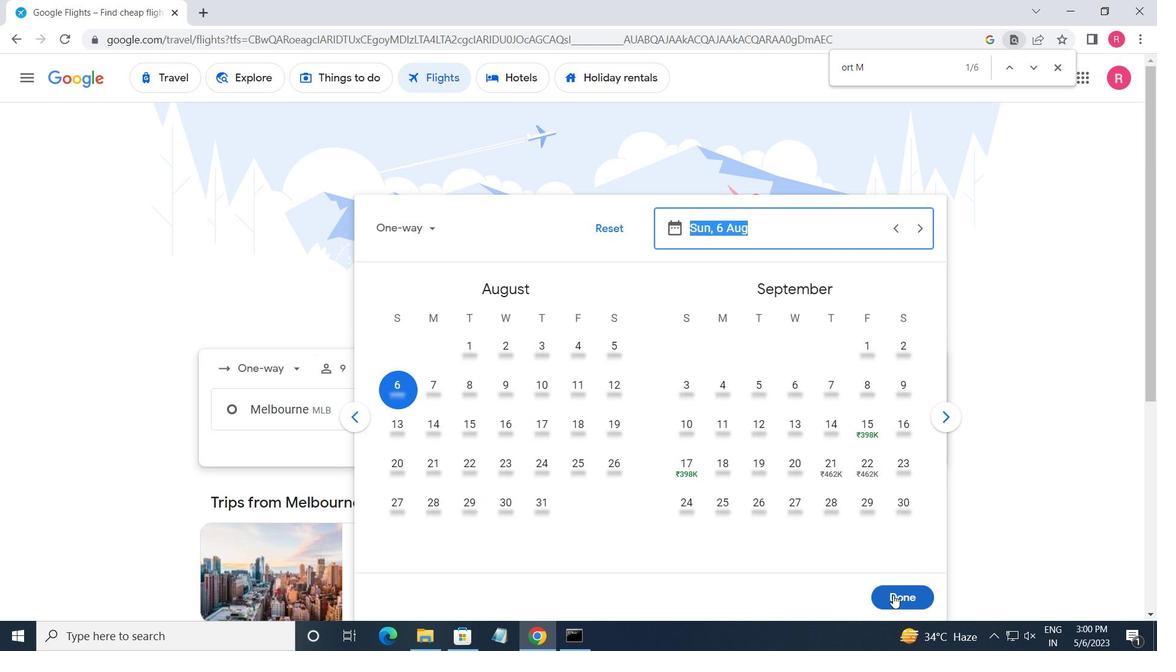 
Action: Mouse moved to (558, 476)
Screenshot: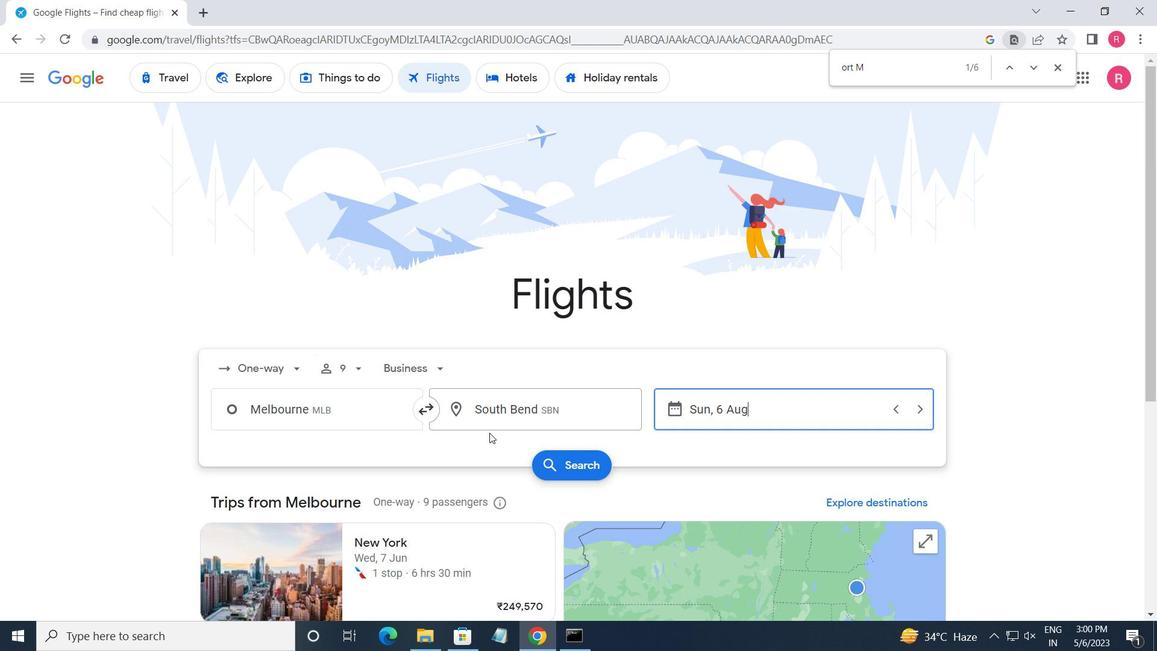 
Action: Mouse pressed left at (558, 476)
Screenshot: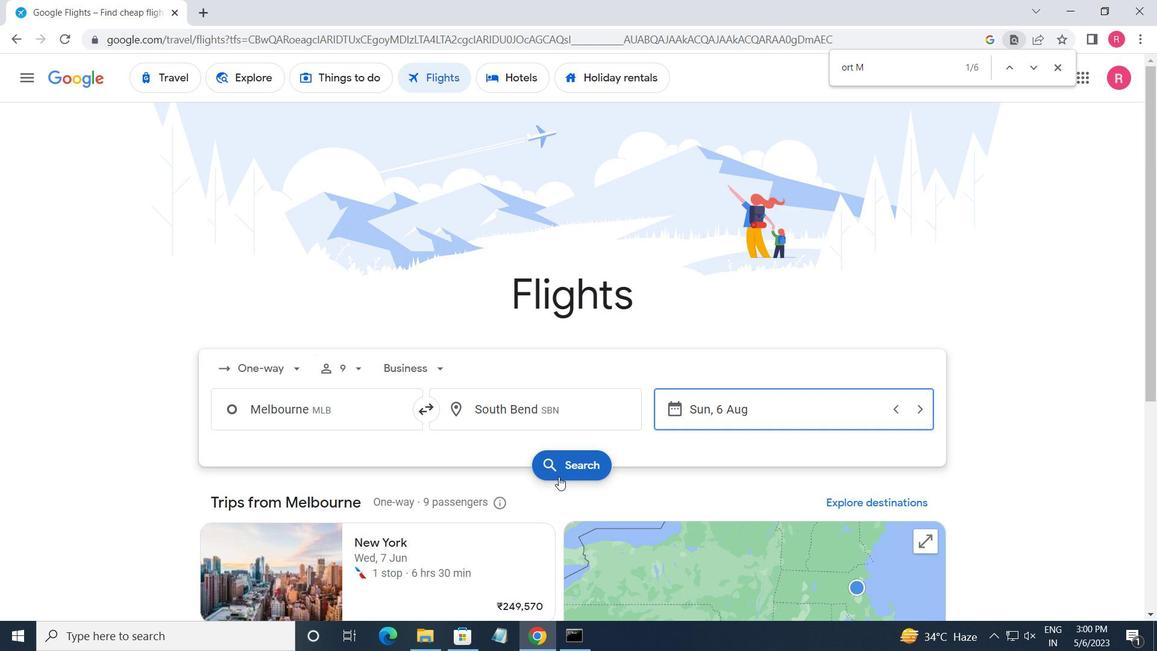 
Action: Mouse moved to (198, 223)
Screenshot: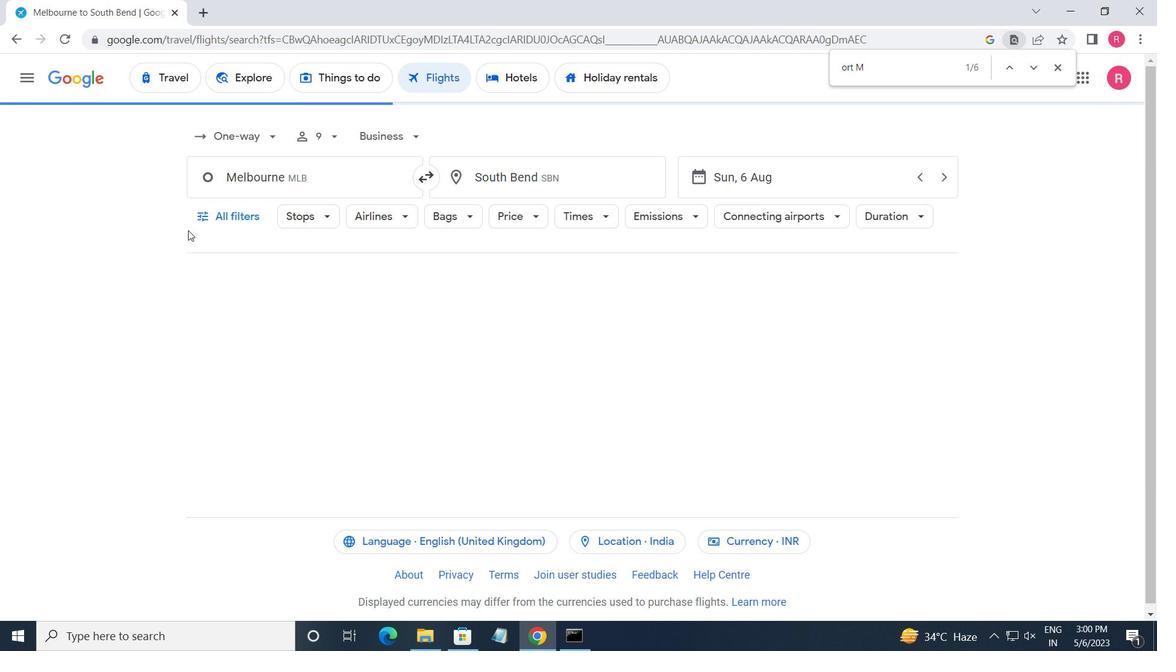 
Action: Mouse pressed left at (198, 223)
Screenshot: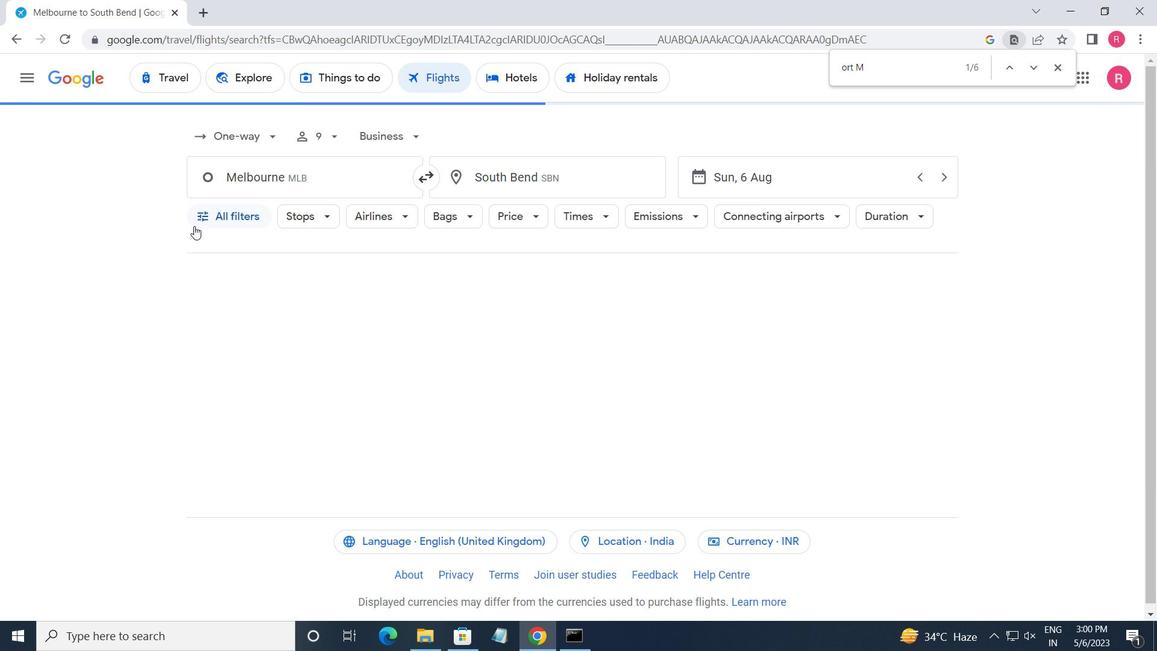 
Action: Mouse moved to (330, 344)
Screenshot: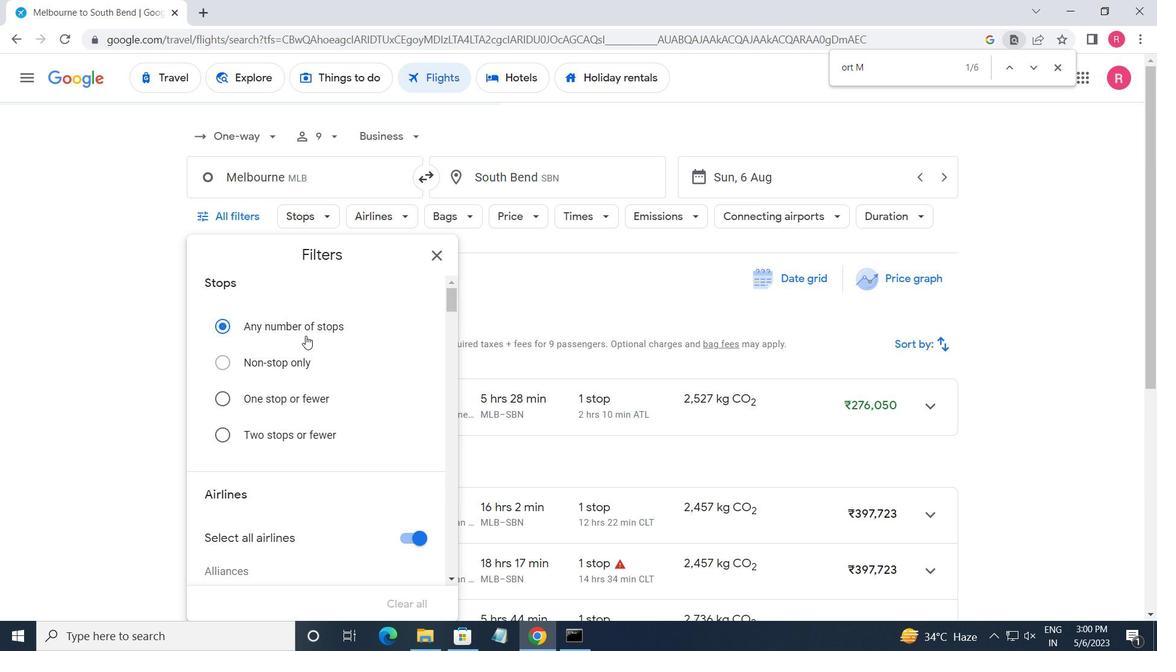 
Action: Mouse scrolled (330, 344) with delta (0, 0)
Screenshot: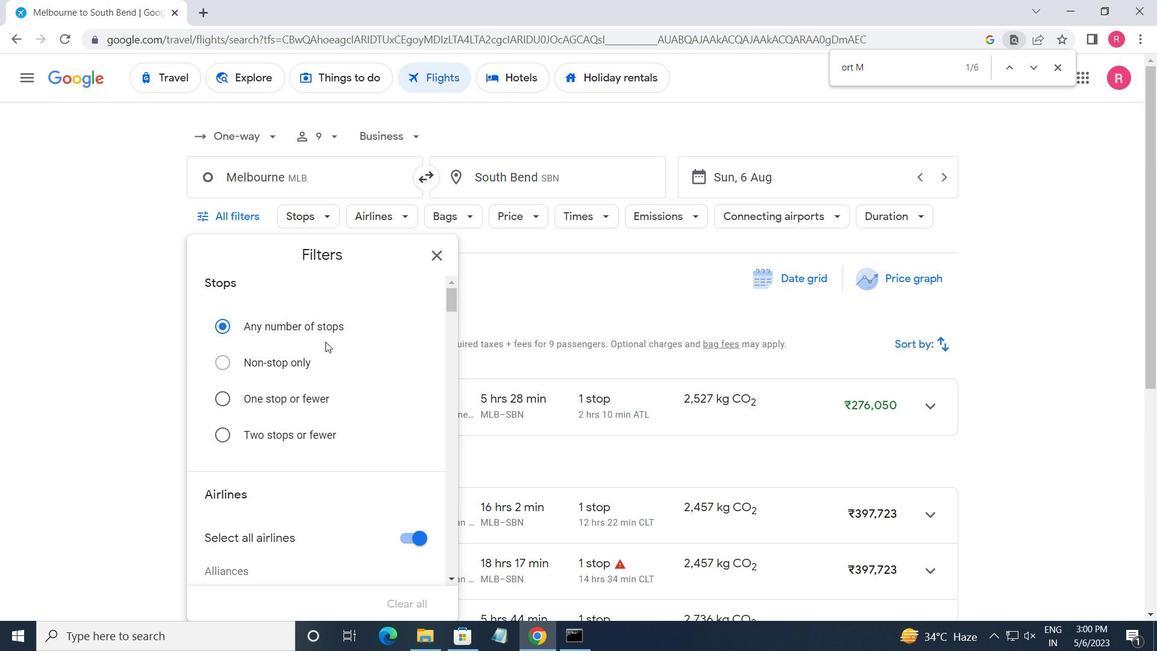 
Action: Mouse scrolled (330, 344) with delta (0, 0)
Screenshot: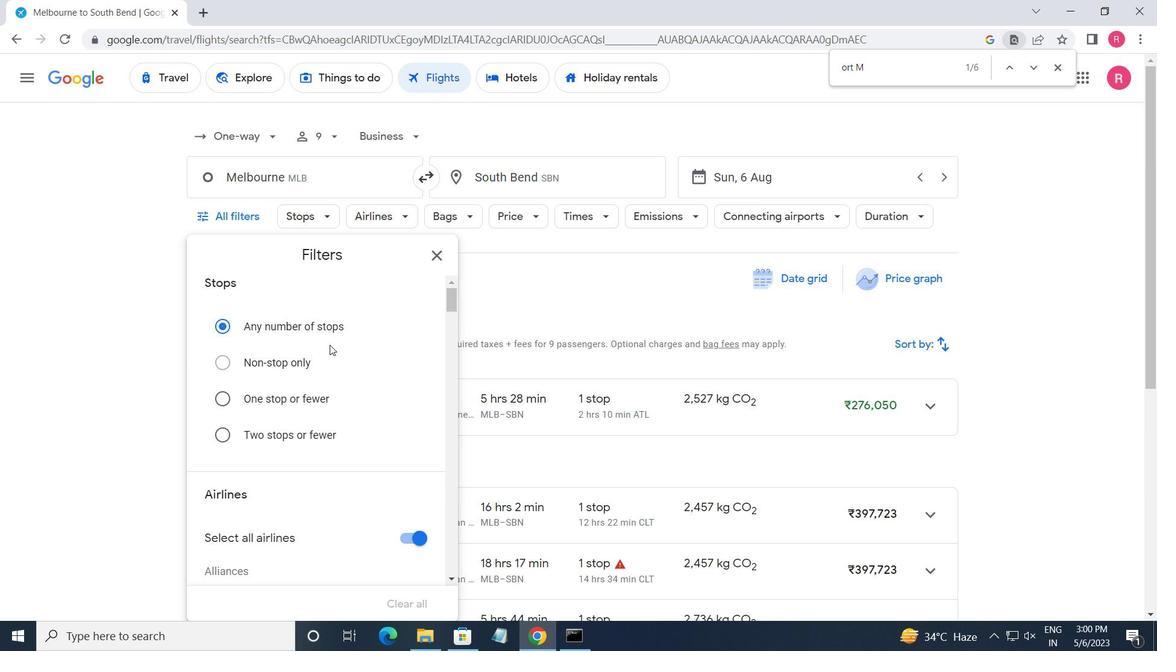 
Action: Mouse scrolled (330, 344) with delta (0, 0)
Screenshot: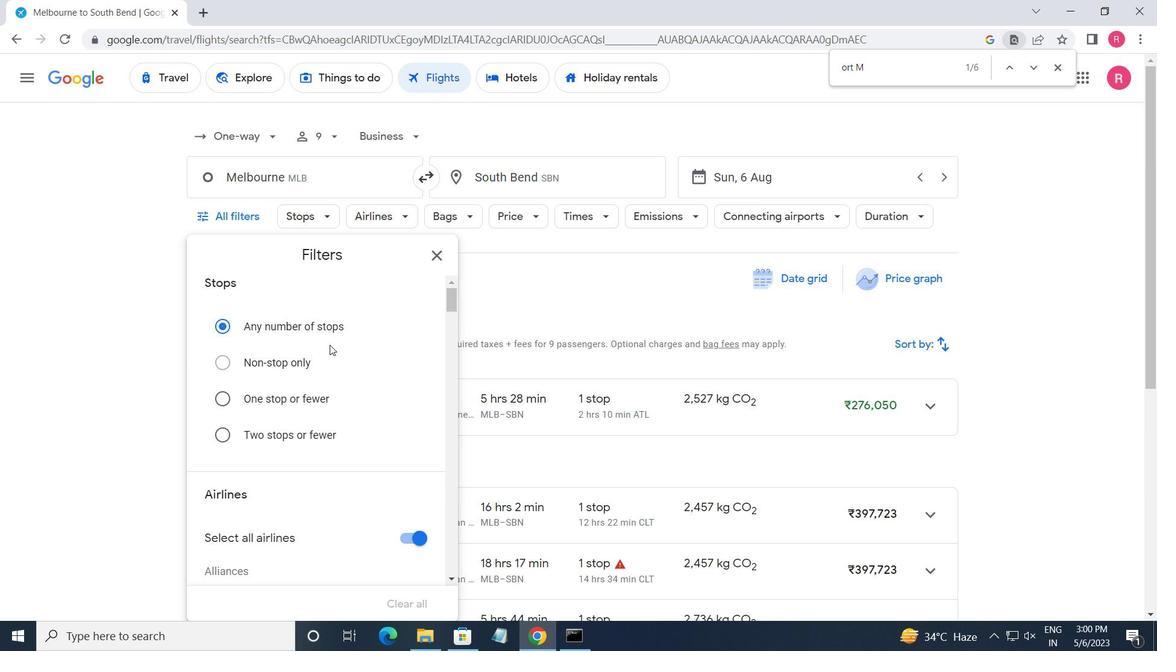 
Action: Mouse scrolled (330, 344) with delta (0, 0)
Screenshot: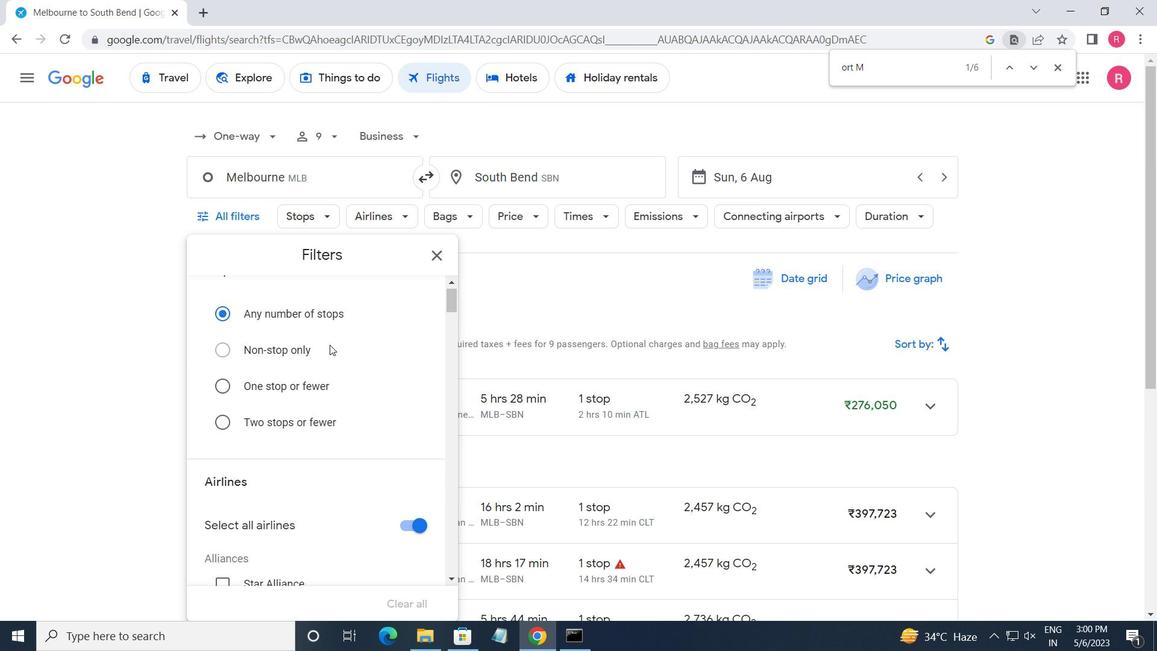 
Action: Mouse scrolled (330, 344) with delta (0, 0)
Screenshot: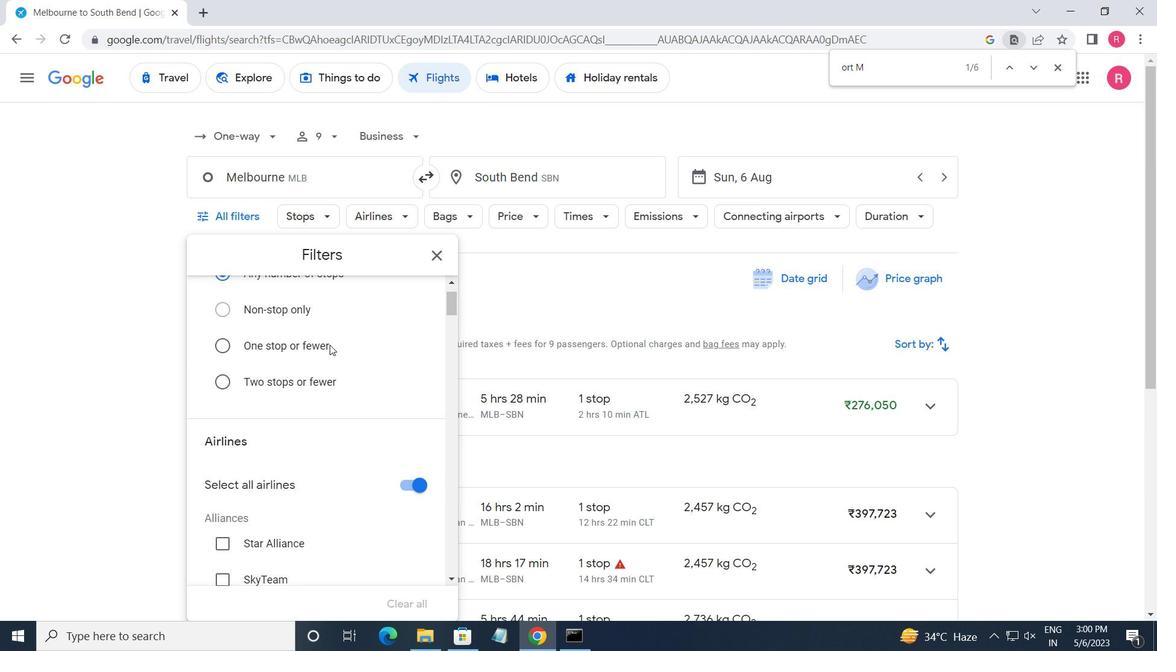 
Action: Mouse scrolled (330, 344) with delta (0, 0)
Screenshot: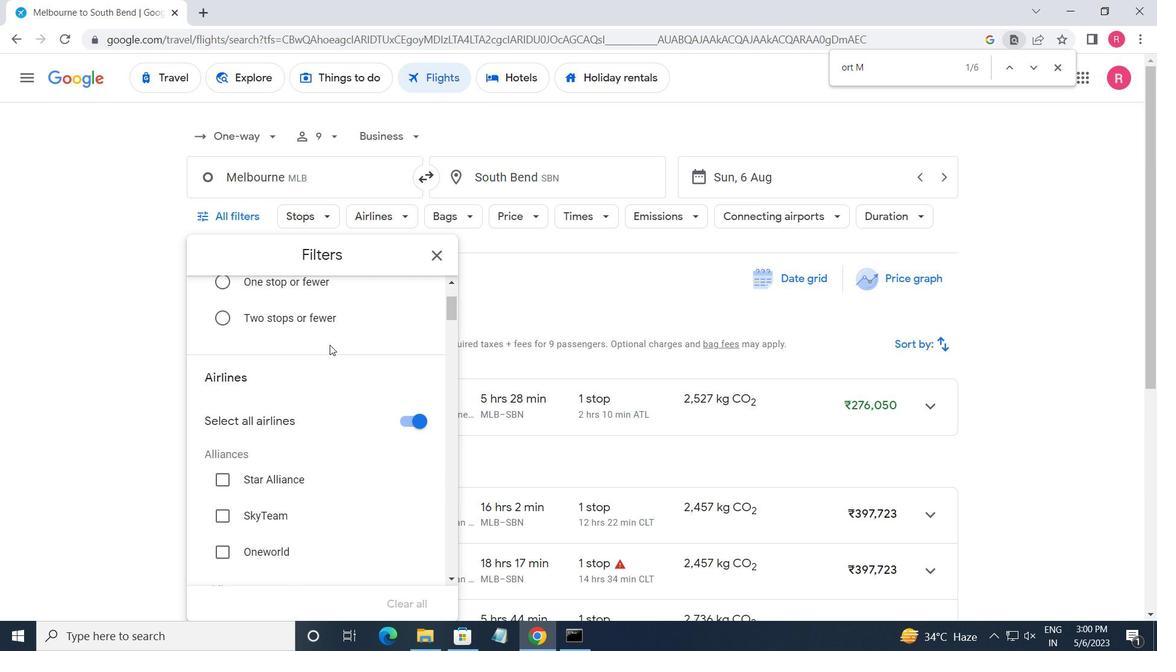 
Action: Mouse moved to (332, 344)
Screenshot: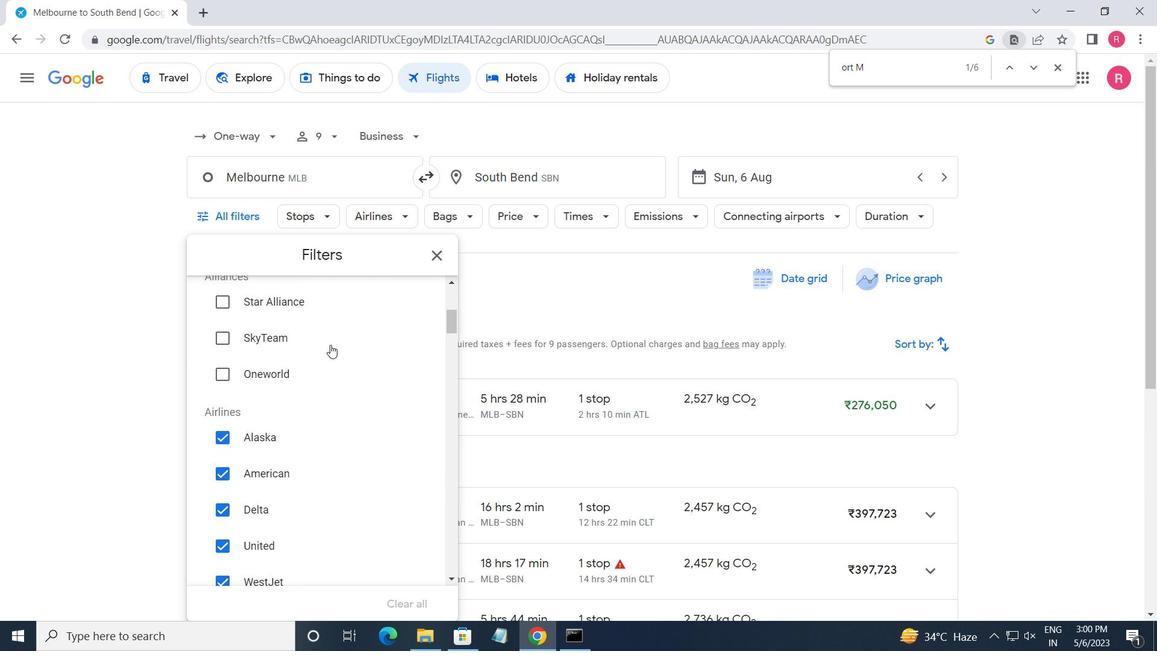 
Action: Mouse scrolled (332, 344) with delta (0, 0)
Screenshot: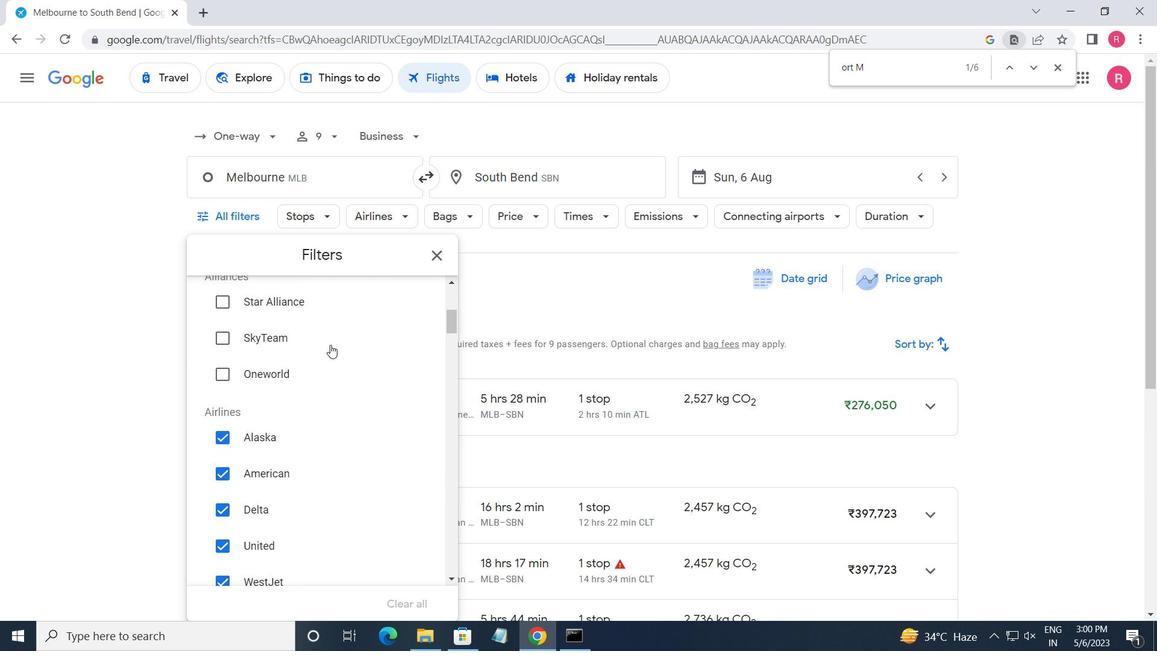 
Action: Mouse moved to (337, 337)
Screenshot: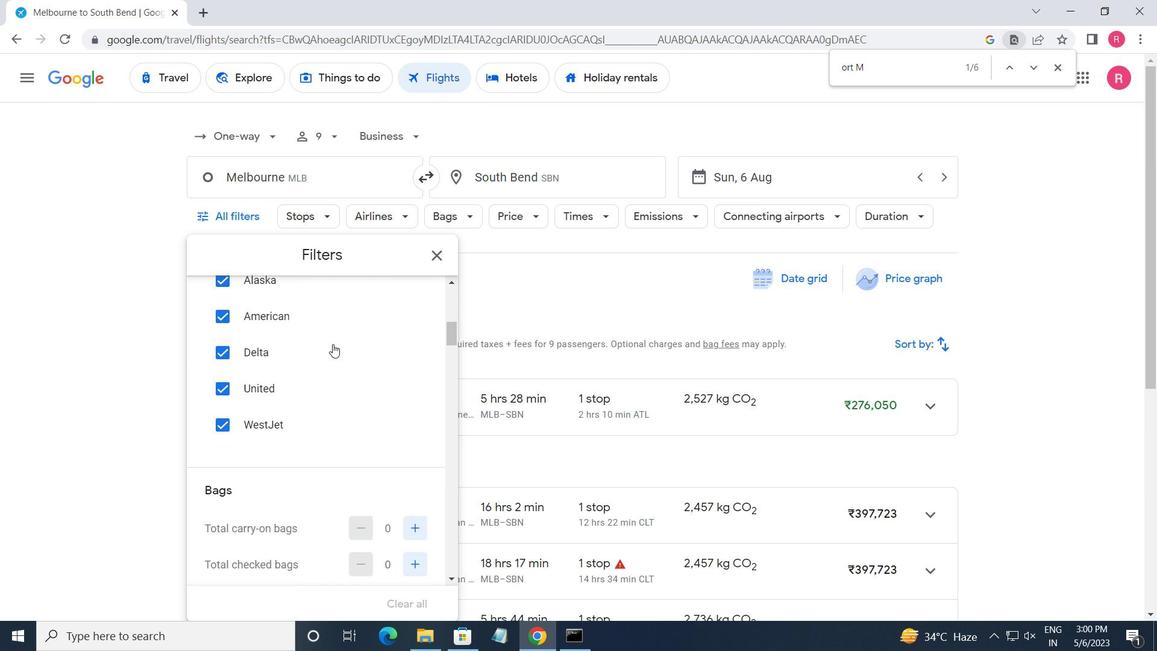 
Action: Mouse scrolled (337, 337) with delta (0, 0)
Screenshot: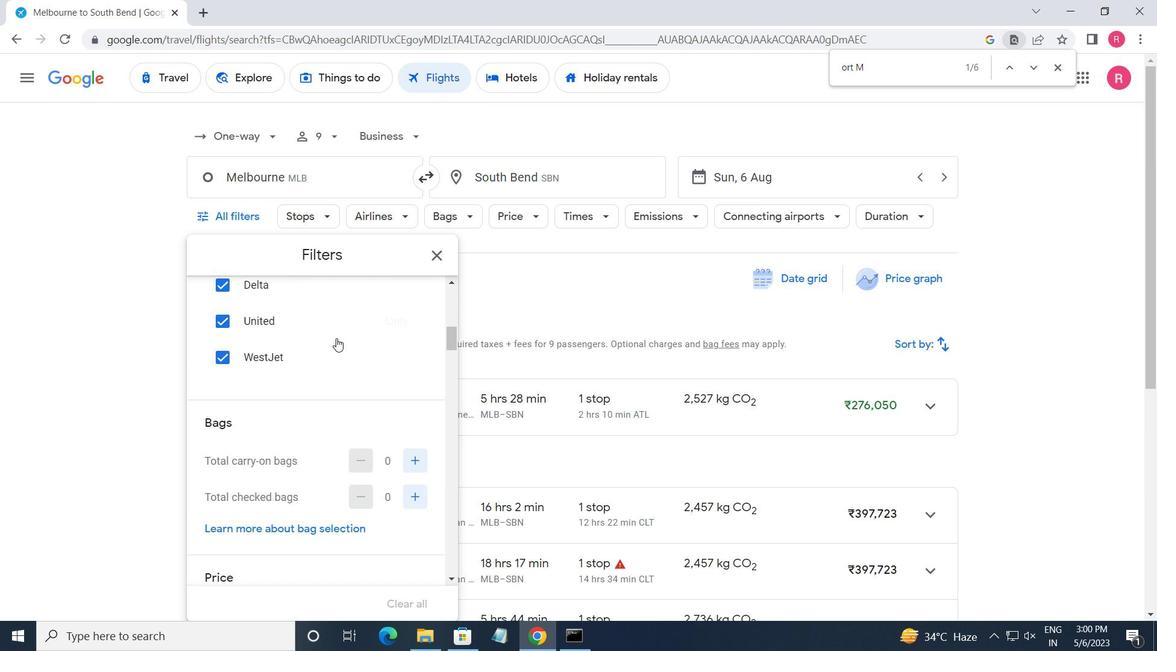 
Action: Mouse moved to (338, 337)
Screenshot: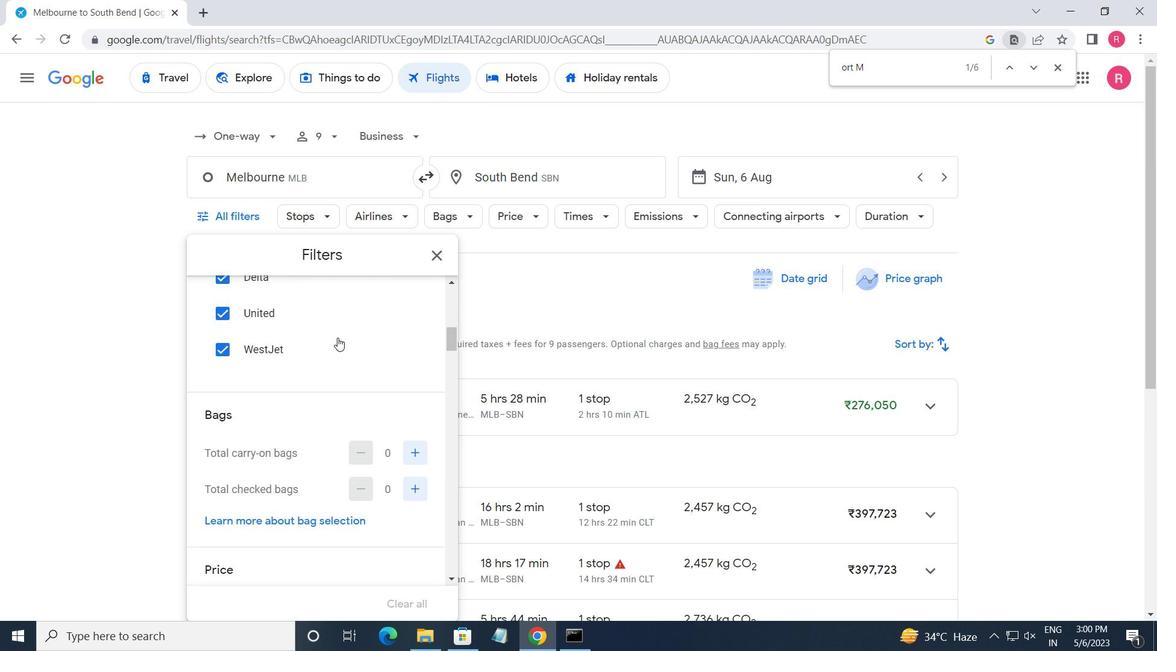 
Action: Mouse scrolled (338, 337) with delta (0, 0)
Screenshot: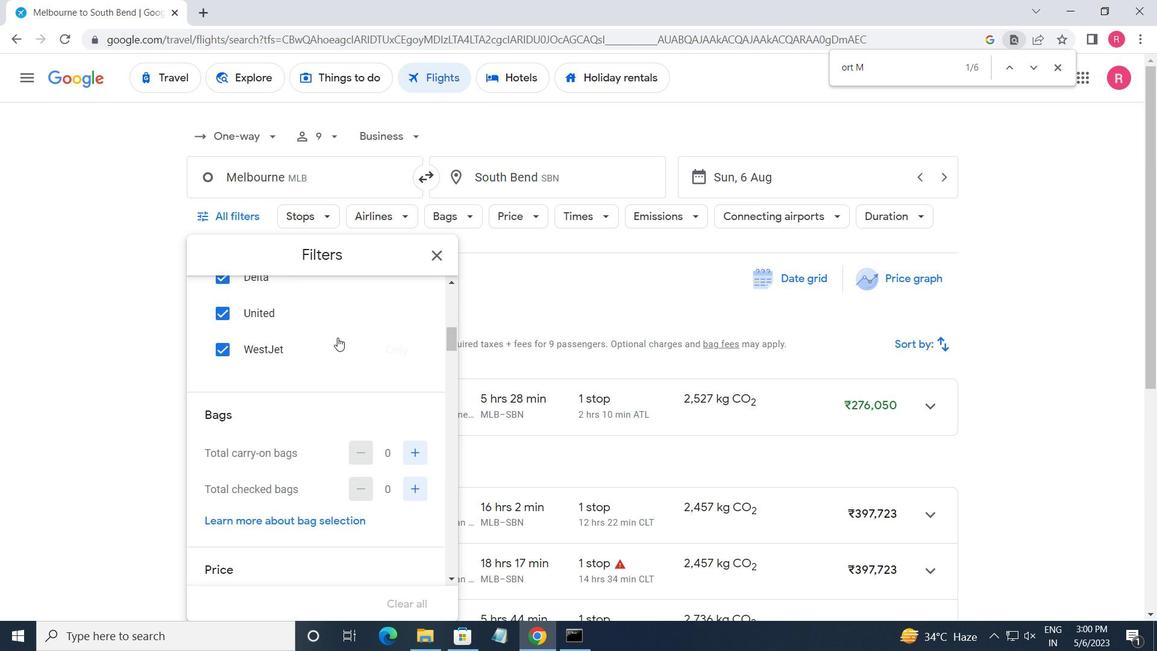 
Action: Mouse moved to (416, 340)
Screenshot: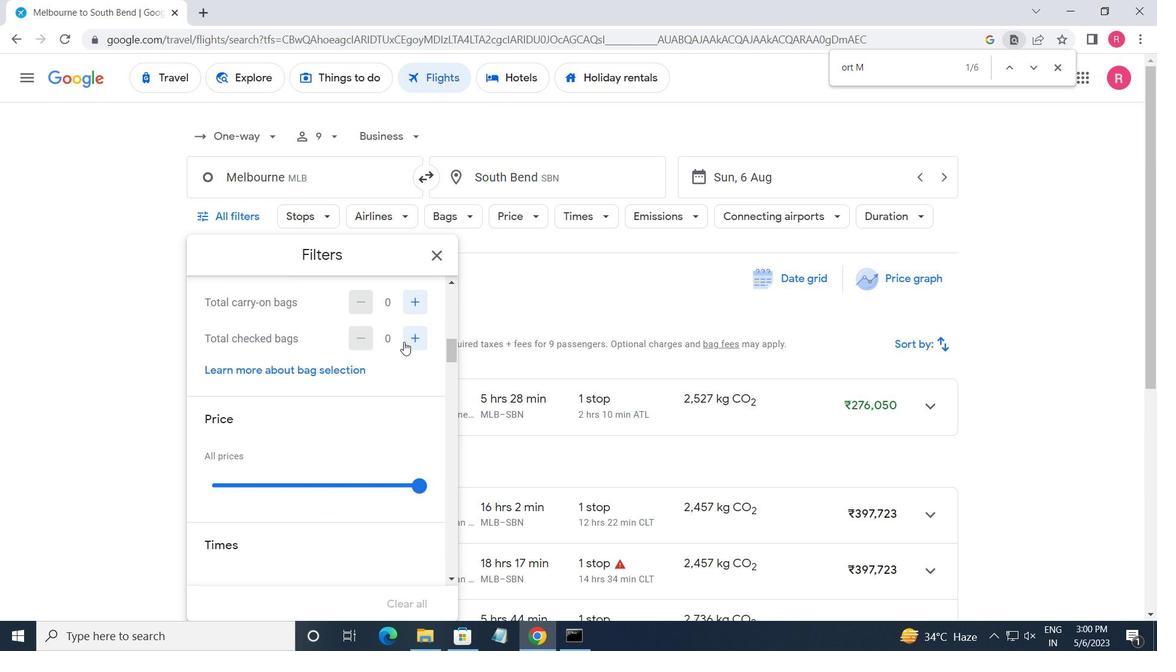 
Action: Mouse pressed left at (416, 340)
Screenshot: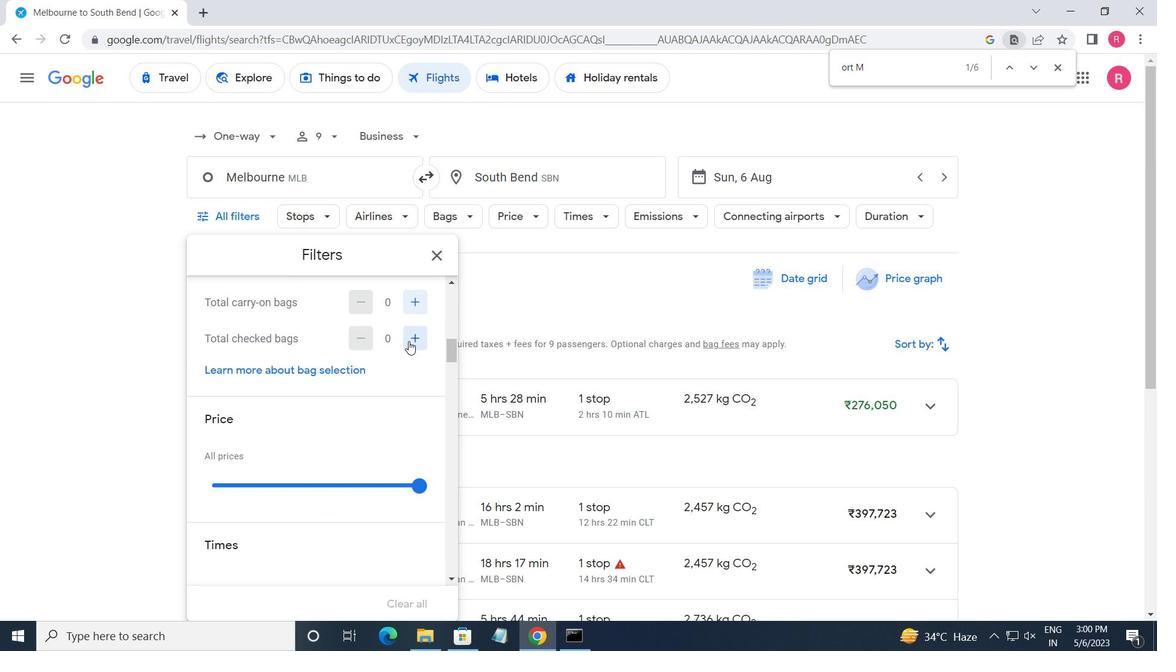 
Action: Mouse moved to (417, 340)
Screenshot: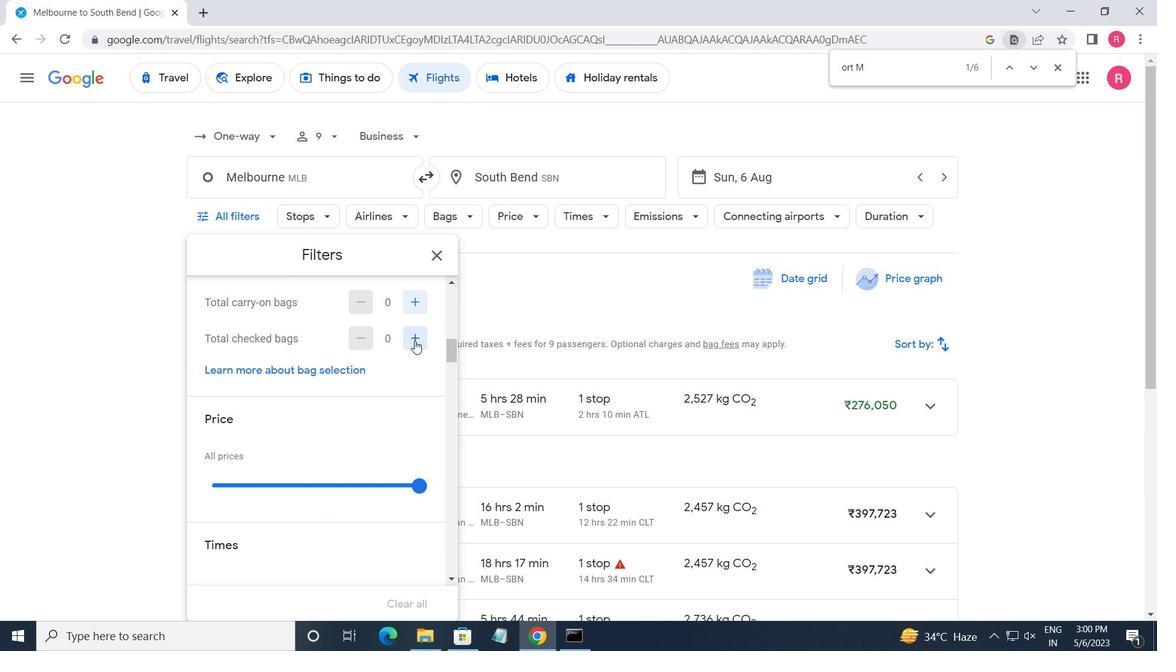 
Action: Mouse pressed left at (417, 340)
Screenshot: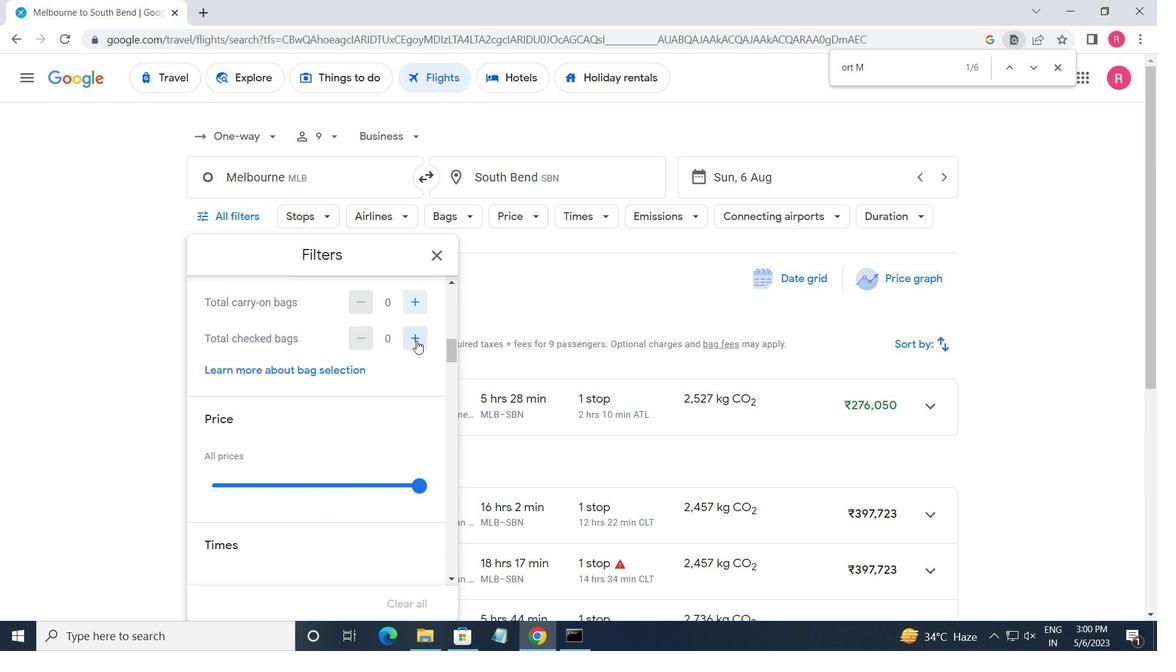 
Action: Mouse pressed left at (417, 340)
Screenshot: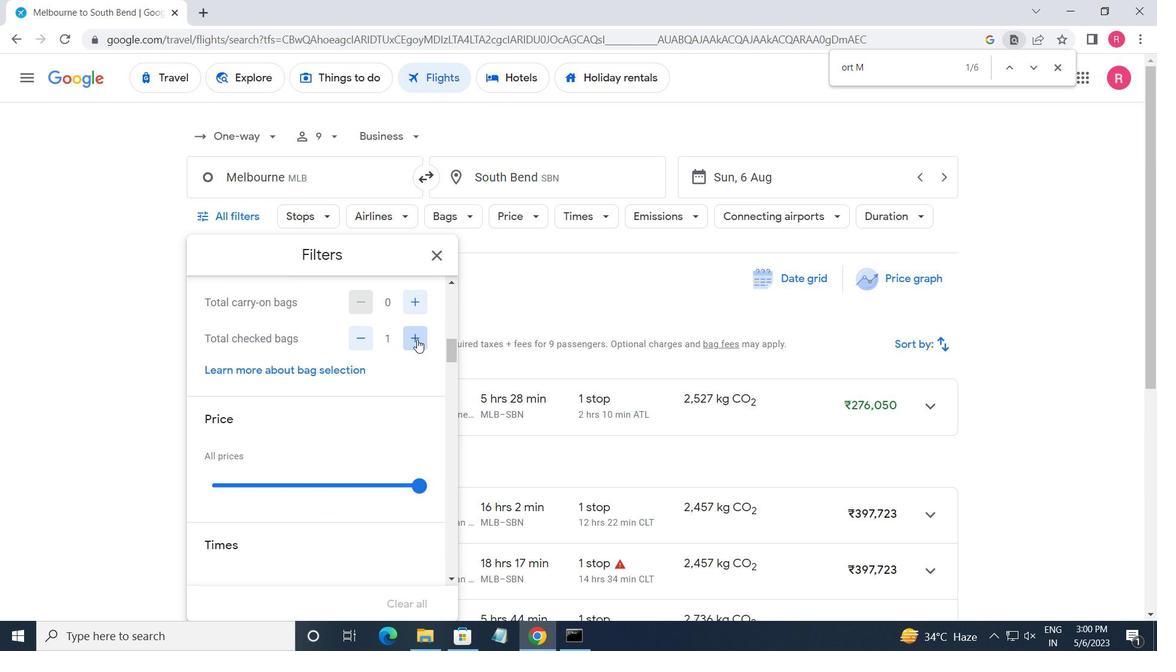 
Action: Mouse pressed left at (417, 340)
Screenshot: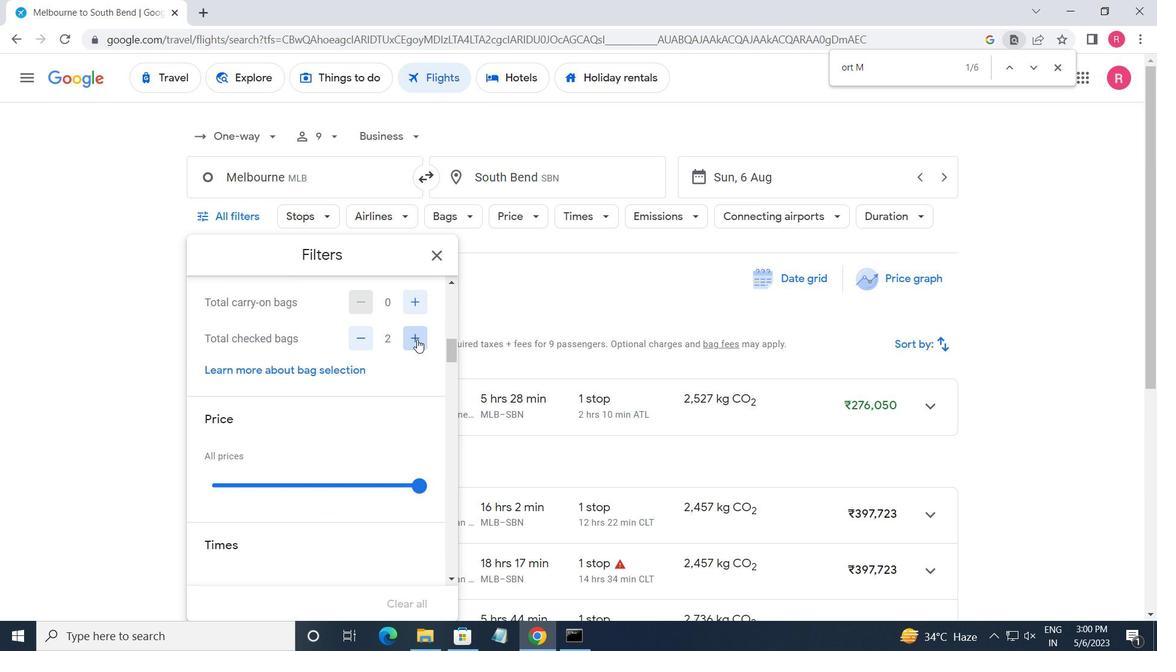 
Action: Mouse moved to (417, 339)
Screenshot: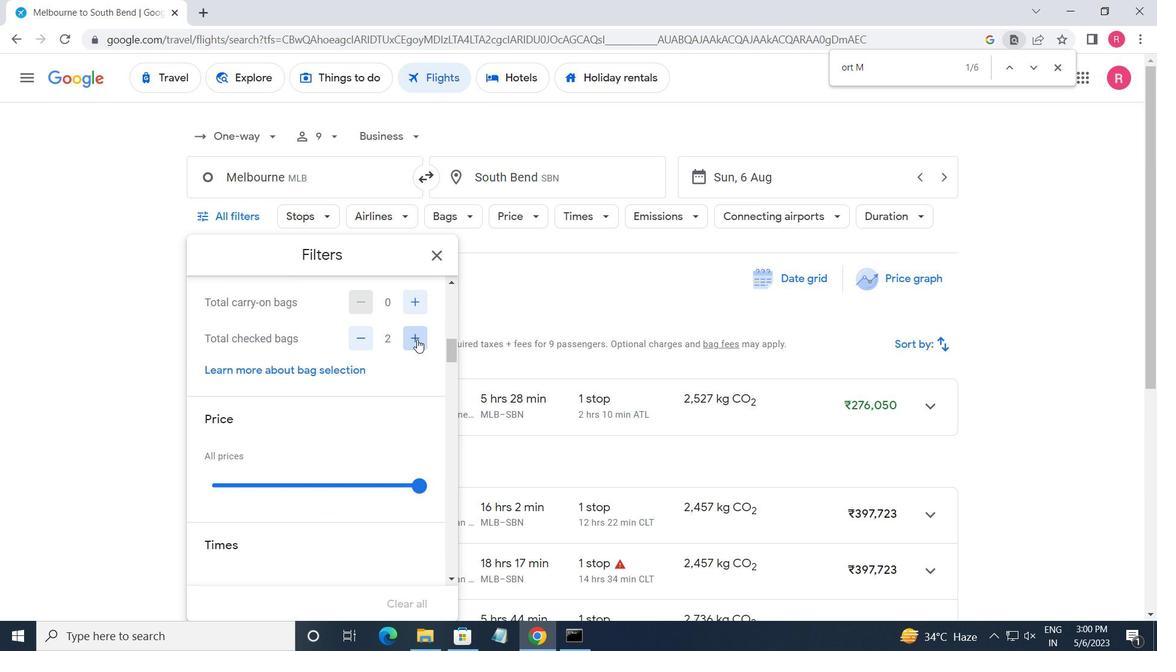 
Action: Mouse pressed left at (417, 339)
Screenshot: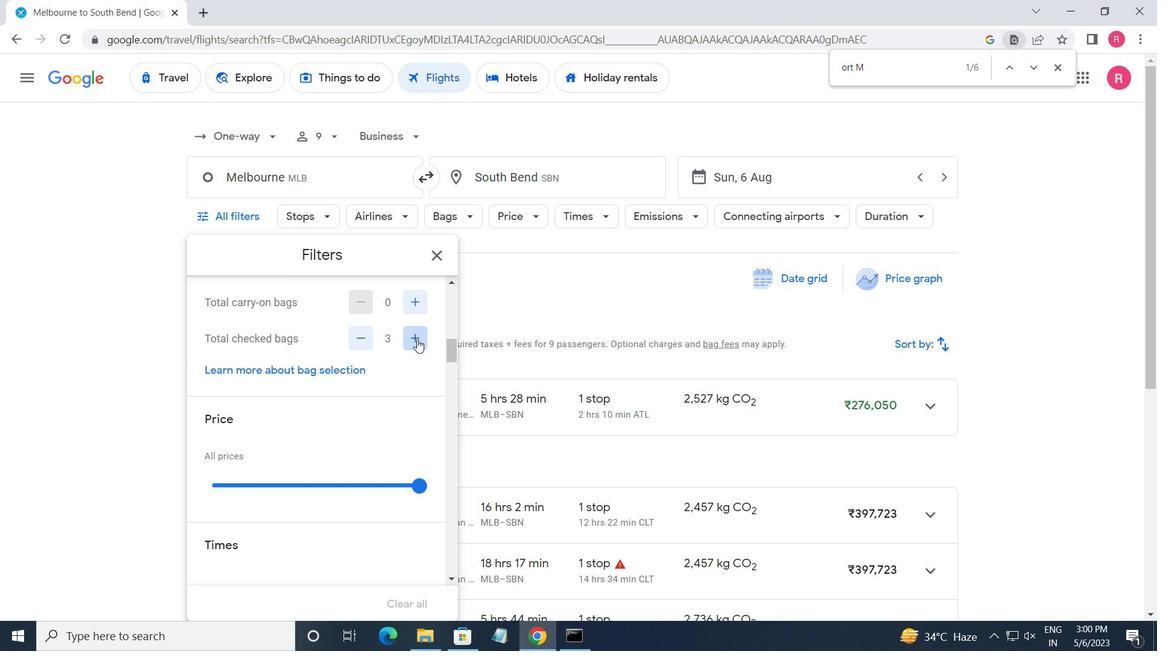 
Action: Mouse pressed left at (417, 339)
Screenshot: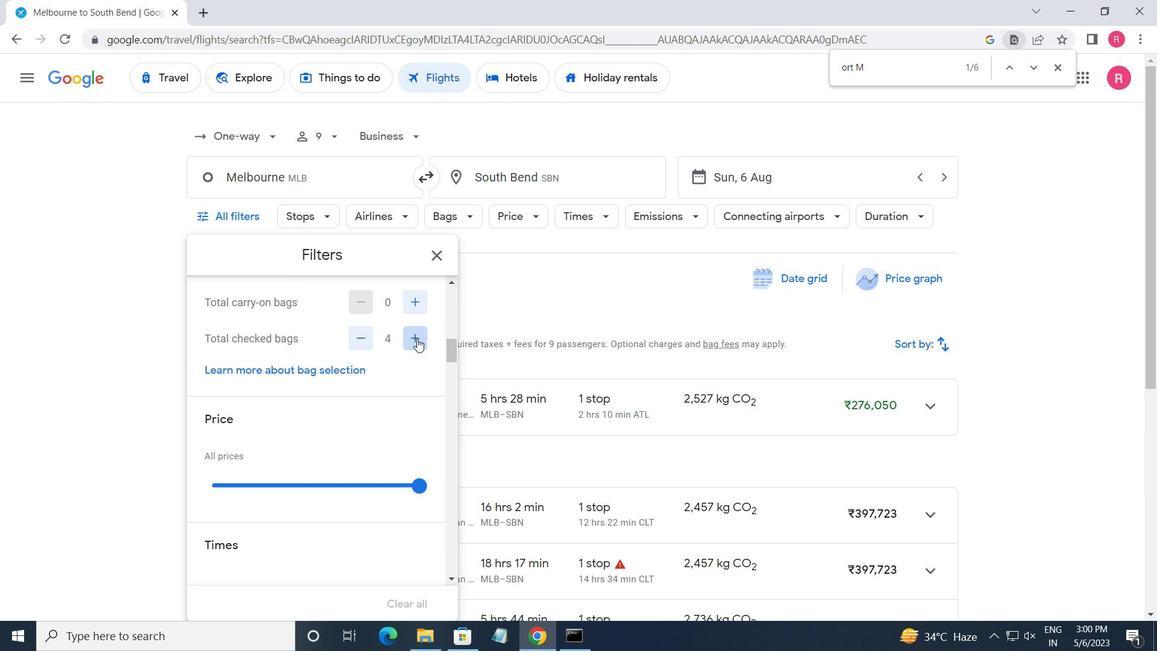 
Action: Mouse pressed left at (417, 339)
Screenshot: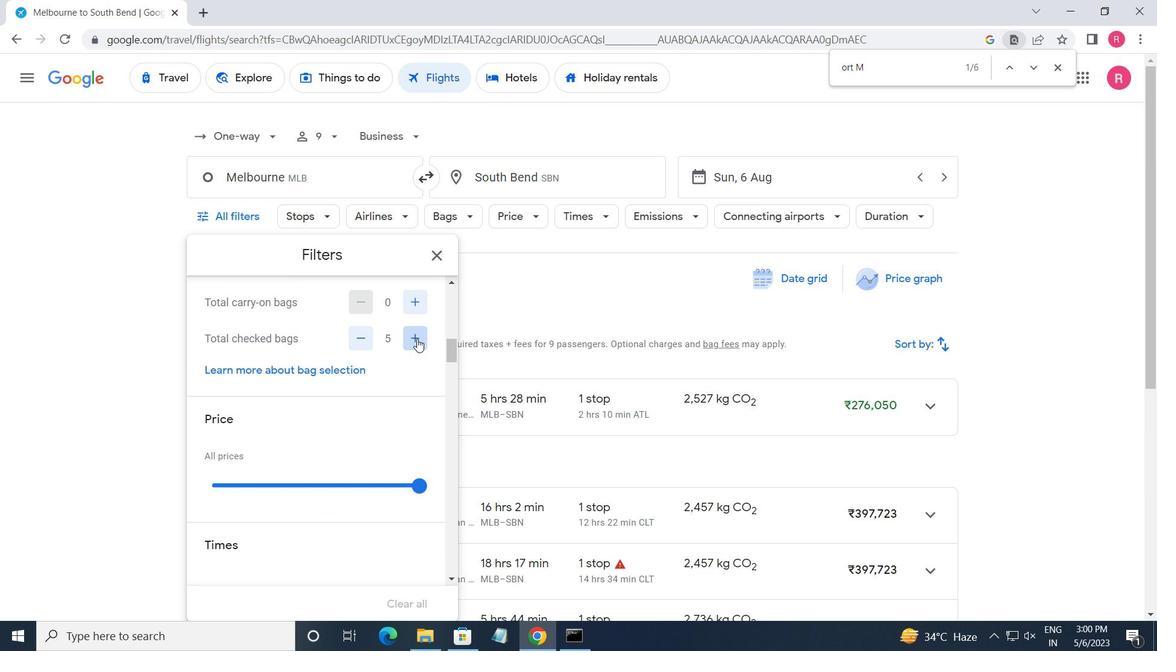 
Action: Mouse moved to (417, 338)
Screenshot: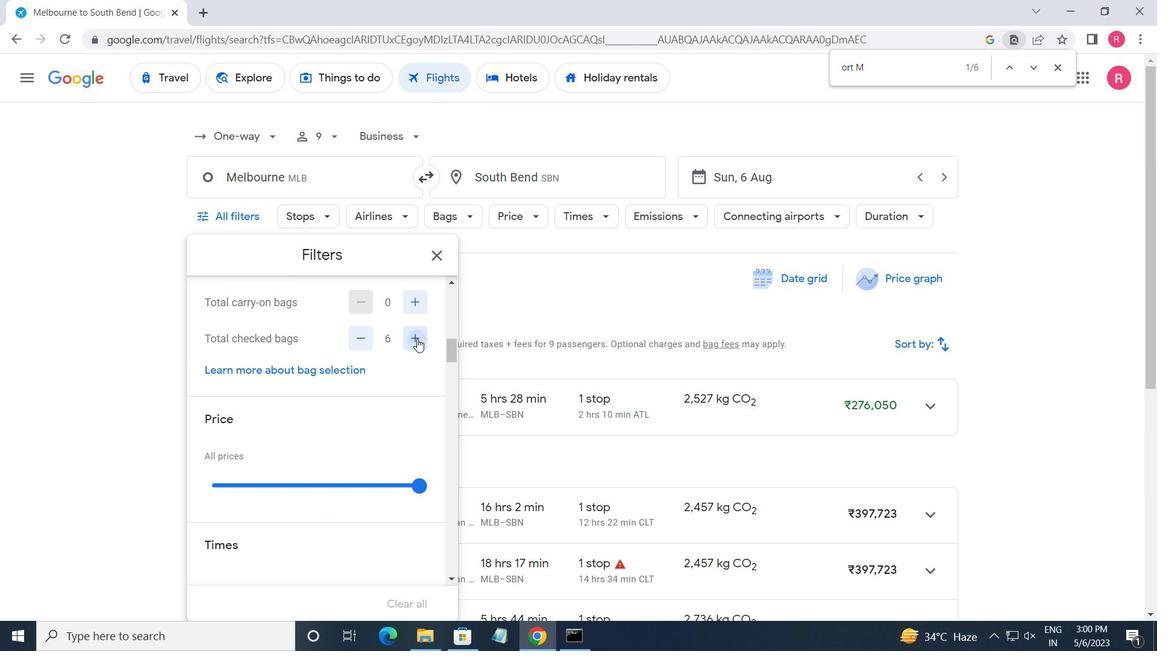 
Action: Mouse pressed left at (417, 338)
Screenshot: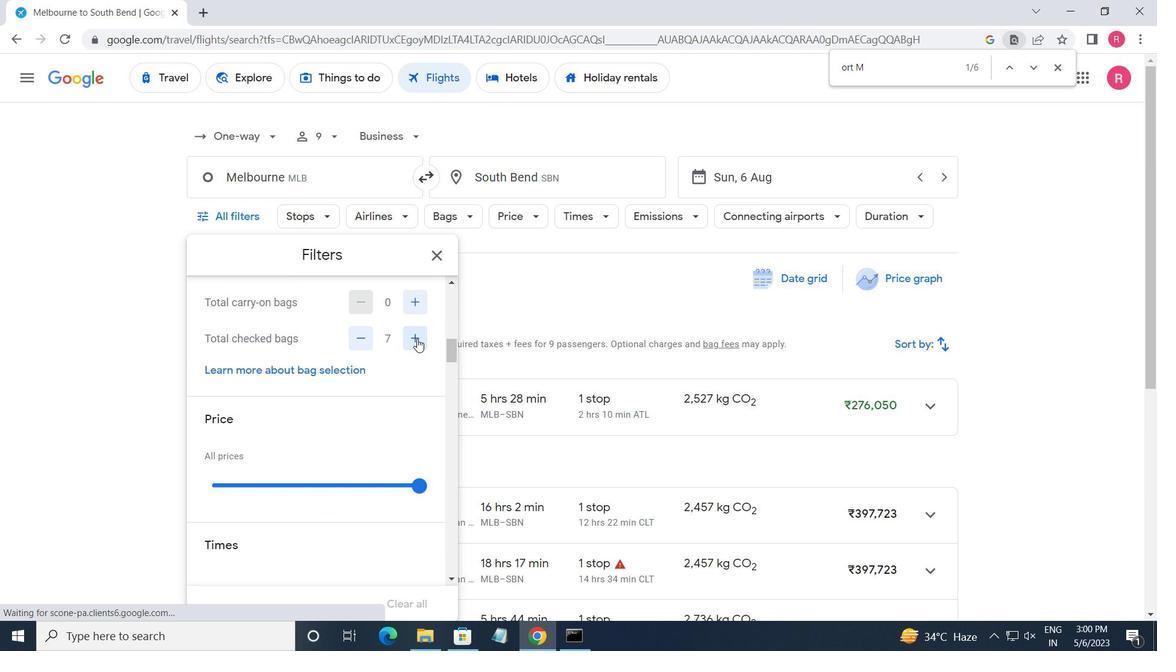 
Action: Mouse moved to (417, 337)
Screenshot: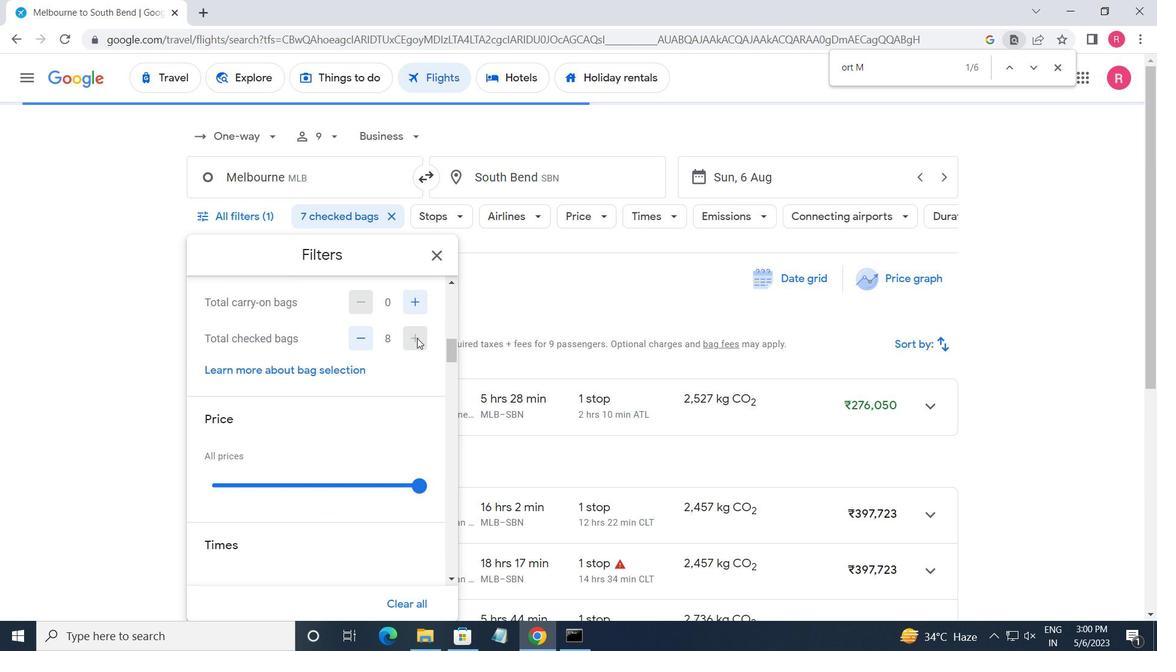 
Action: Mouse scrolled (417, 336) with delta (0, 0)
Screenshot: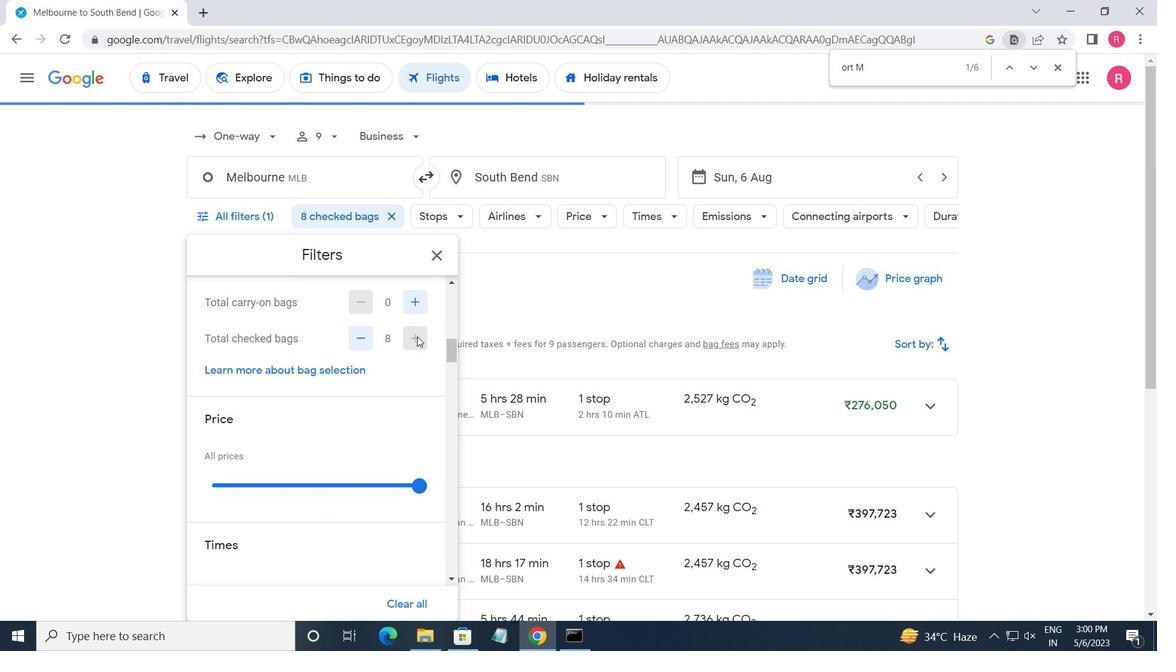 
Action: Mouse scrolled (417, 336) with delta (0, 0)
Screenshot: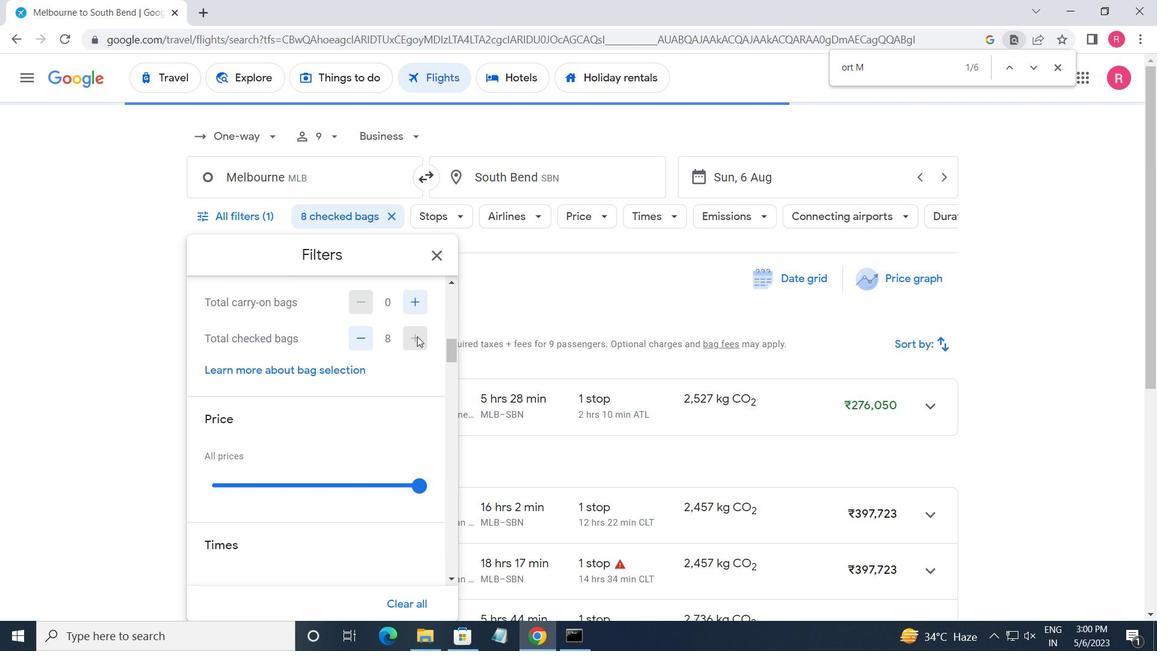 
Action: Mouse moved to (428, 337)
Screenshot: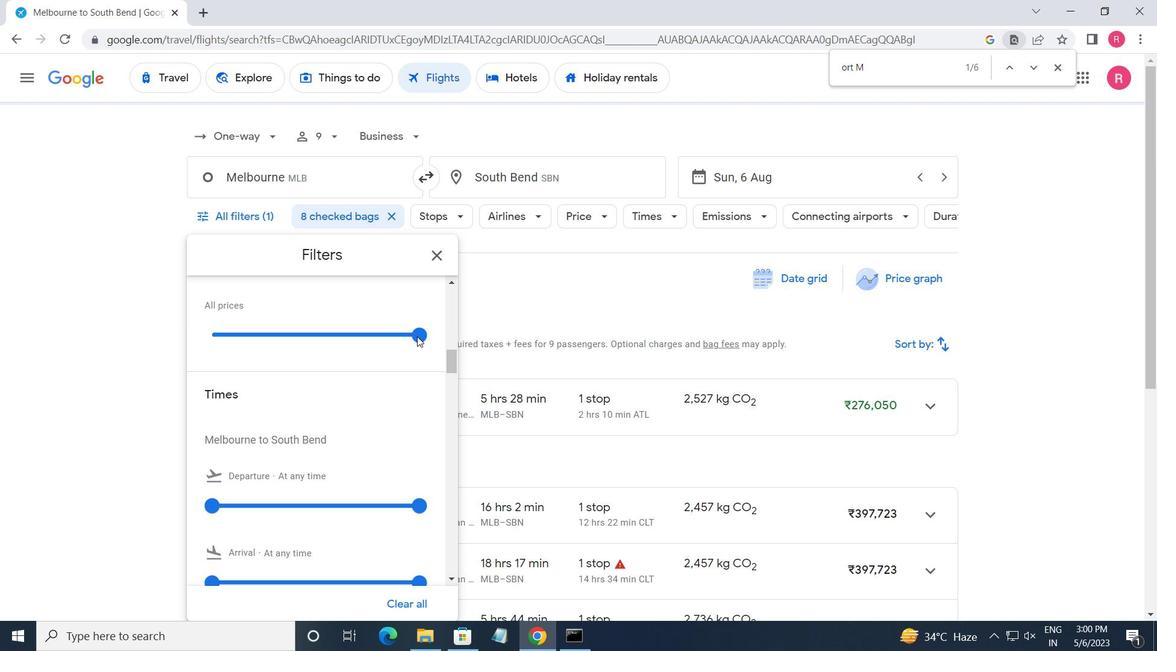 
Action: Mouse pressed left at (428, 337)
Screenshot: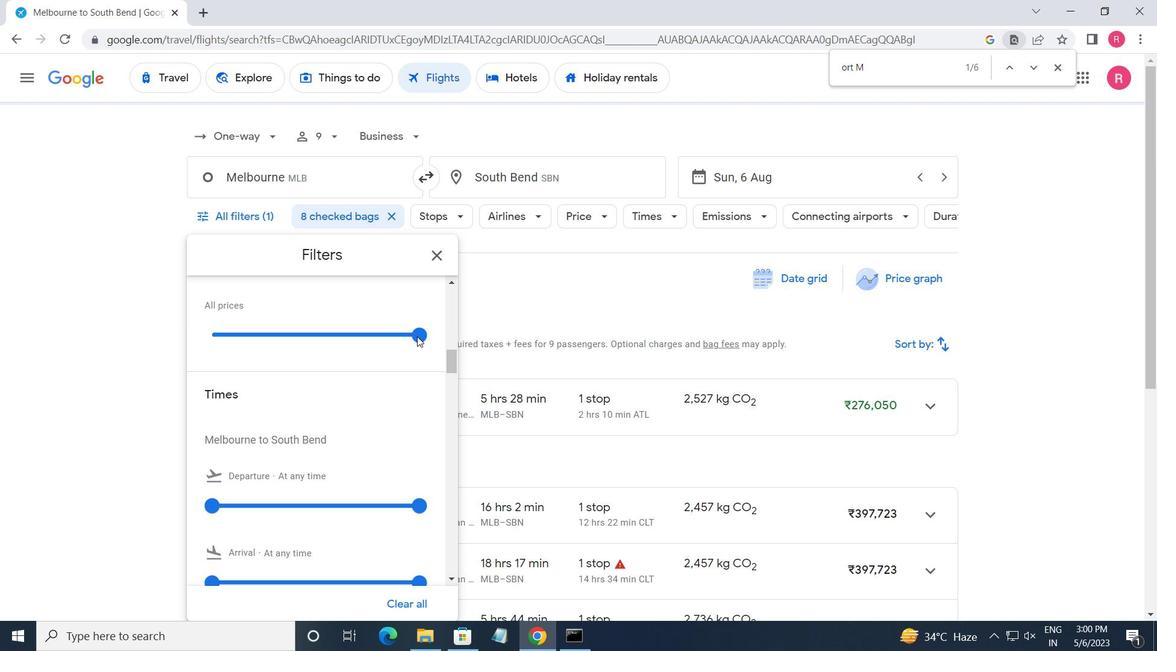 
Action: Mouse moved to (279, 363)
Screenshot: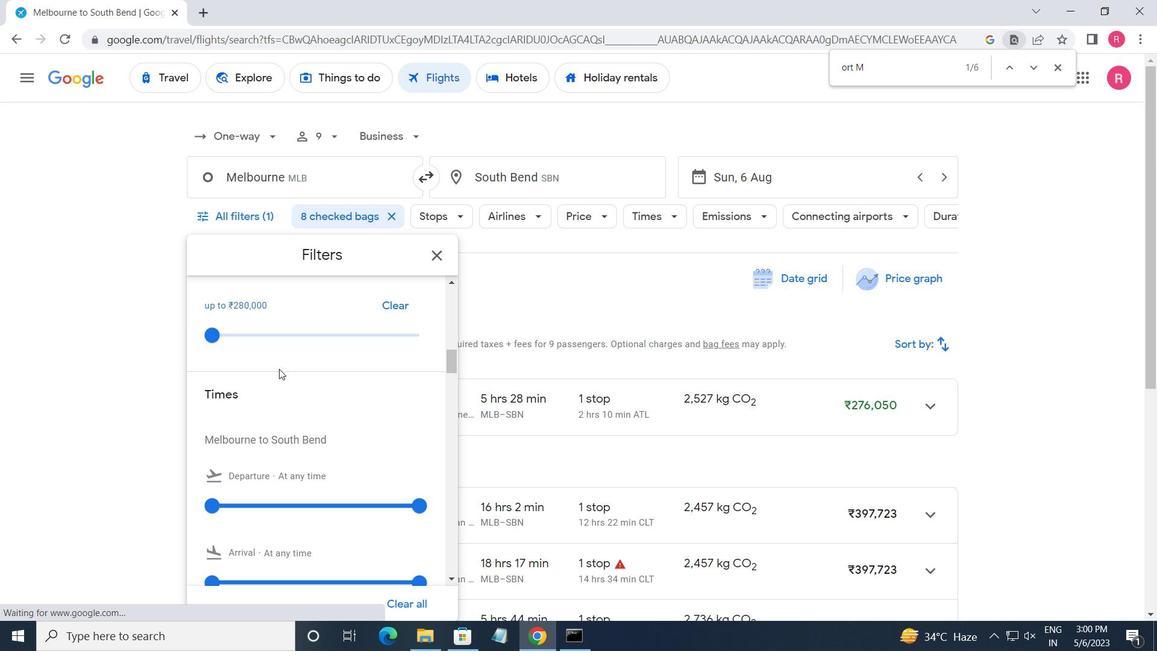 
Action: Mouse scrolled (279, 362) with delta (0, 0)
Screenshot: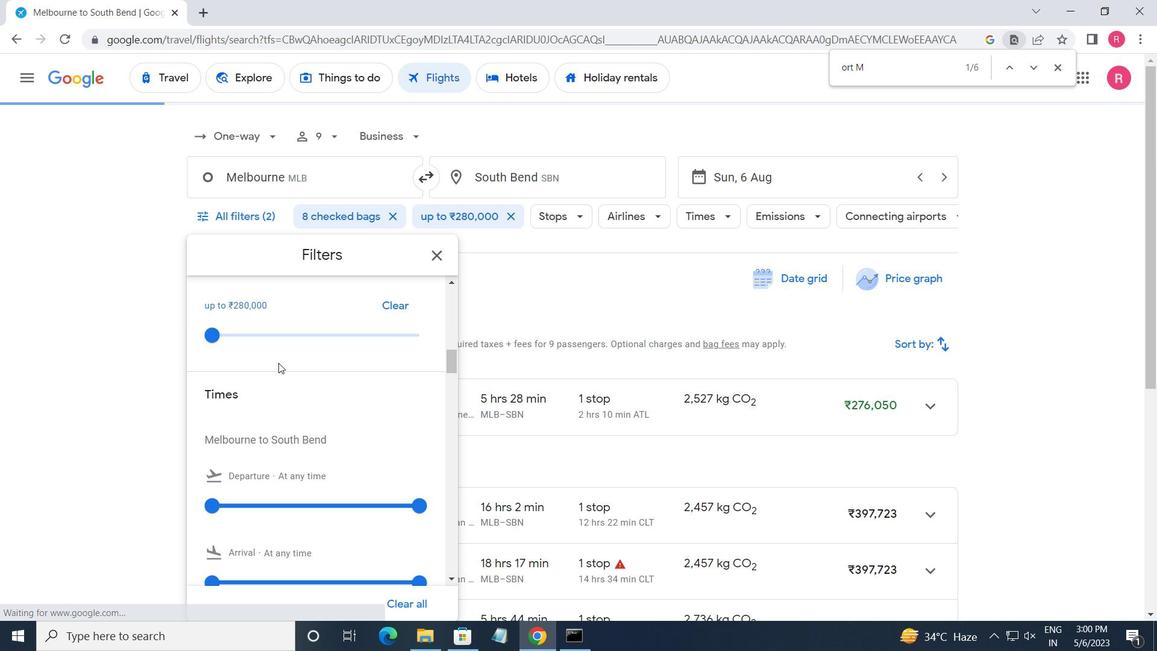 
Action: Mouse scrolled (279, 362) with delta (0, 0)
Screenshot: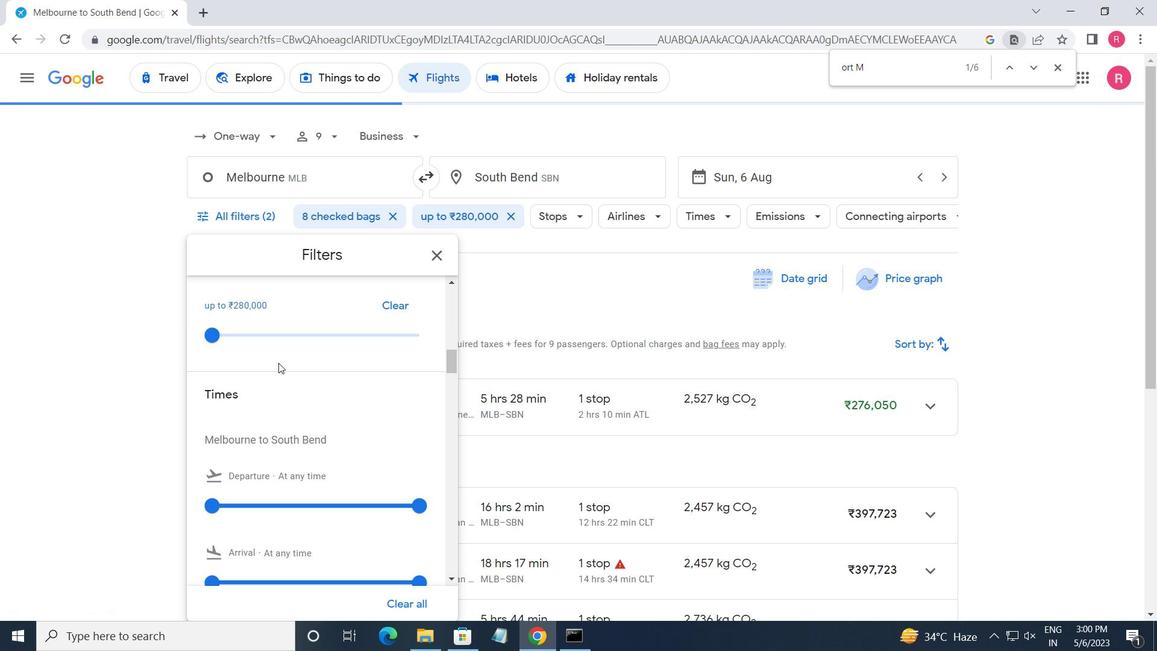 
Action: Mouse scrolled (279, 362) with delta (0, 0)
Screenshot: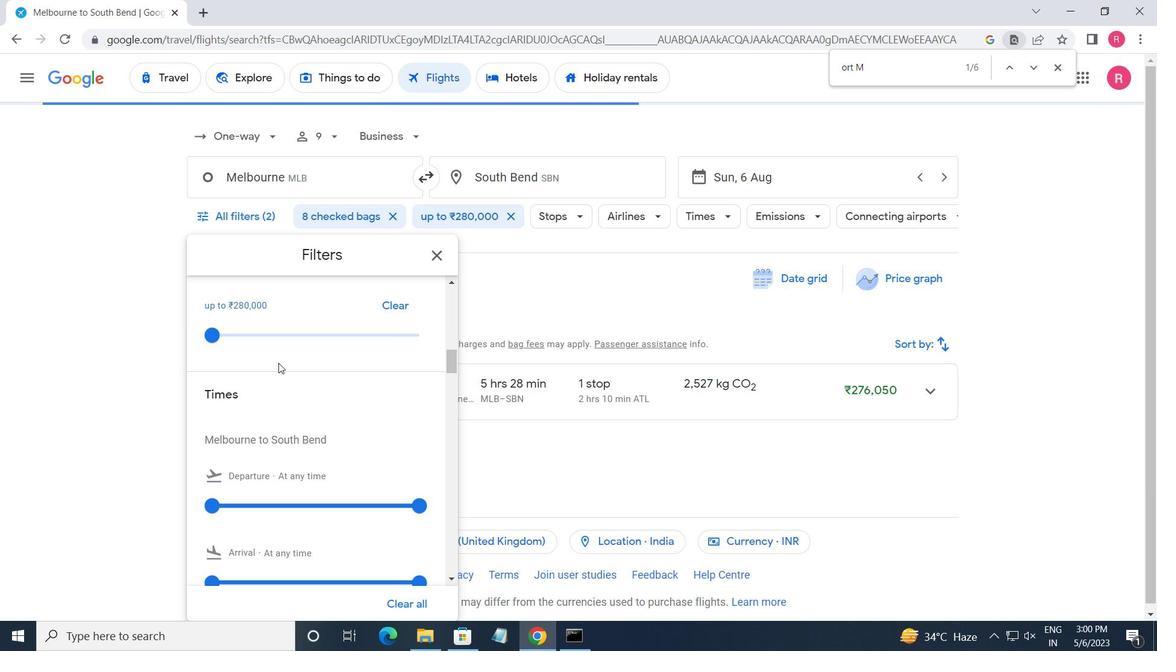 
Action: Mouse moved to (241, 326)
Screenshot: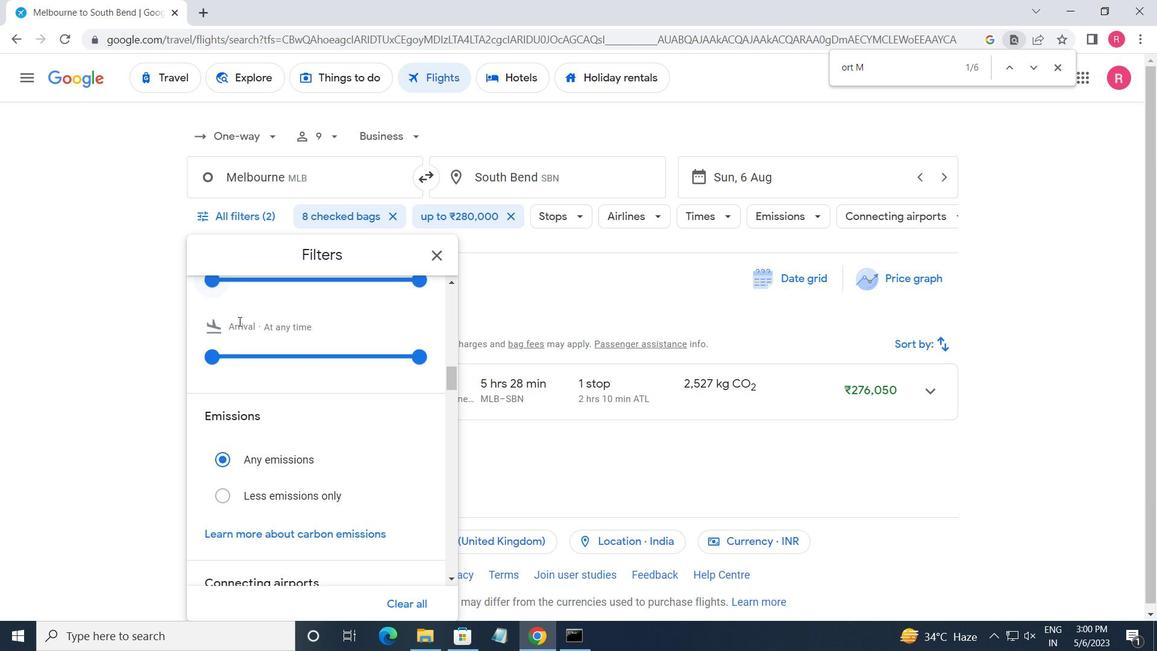 
Action: Mouse scrolled (241, 326) with delta (0, 0)
Screenshot: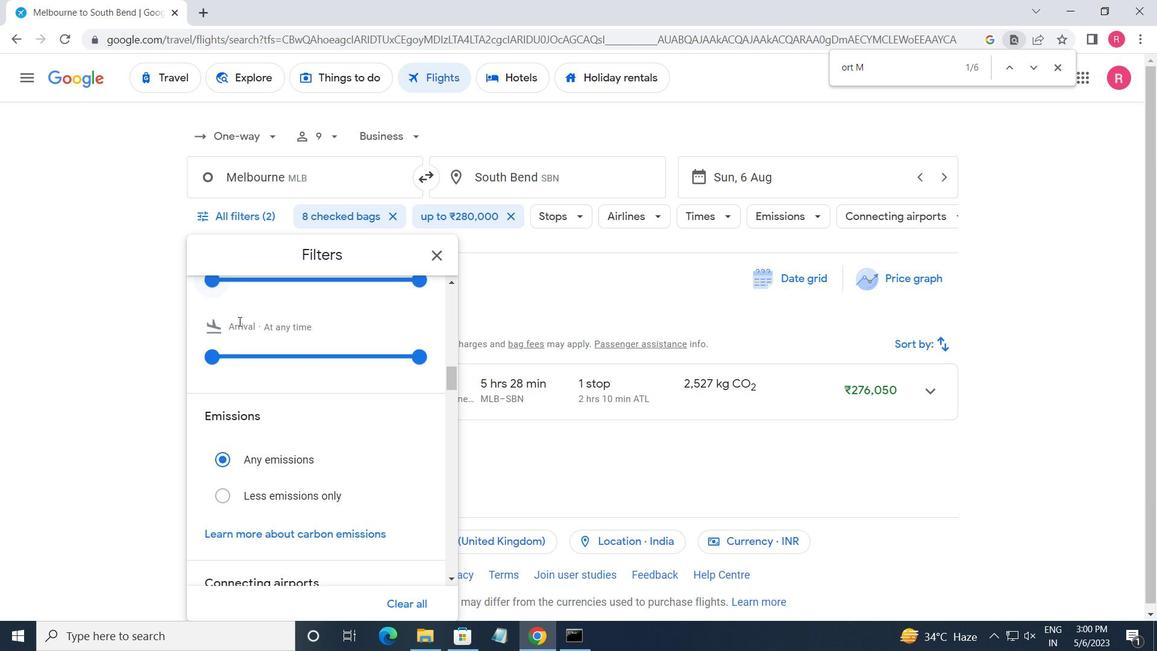 
Action: Mouse moved to (241, 326)
Screenshot: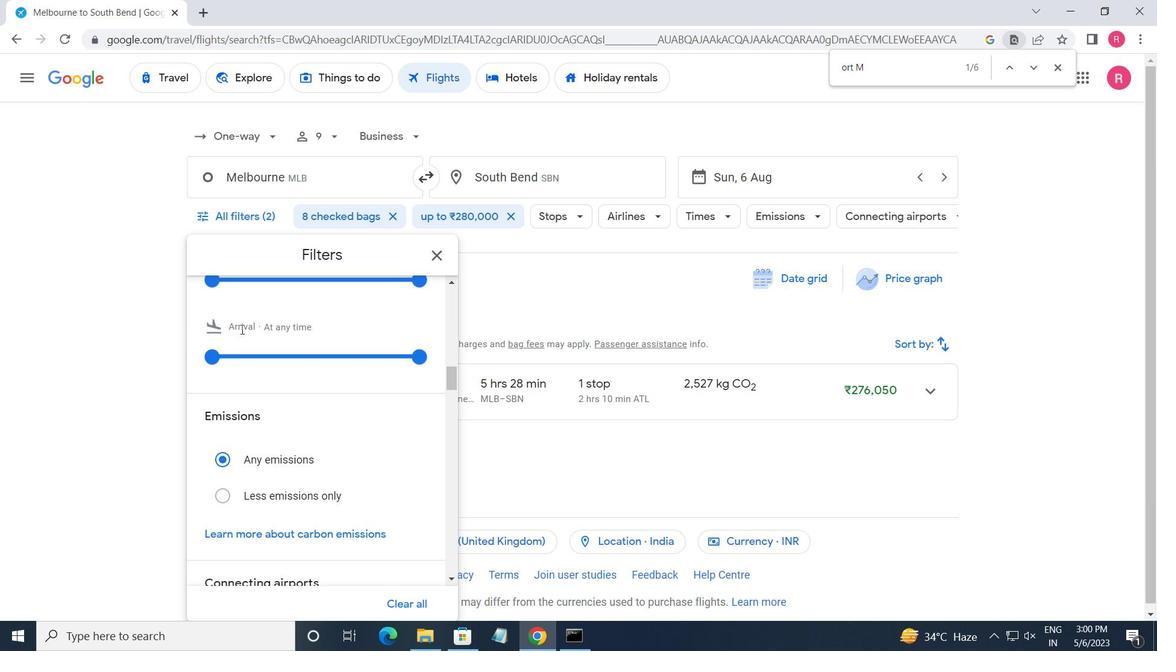 
Action: Mouse scrolled (241, 326) with delta (0, 0)
Screenshot: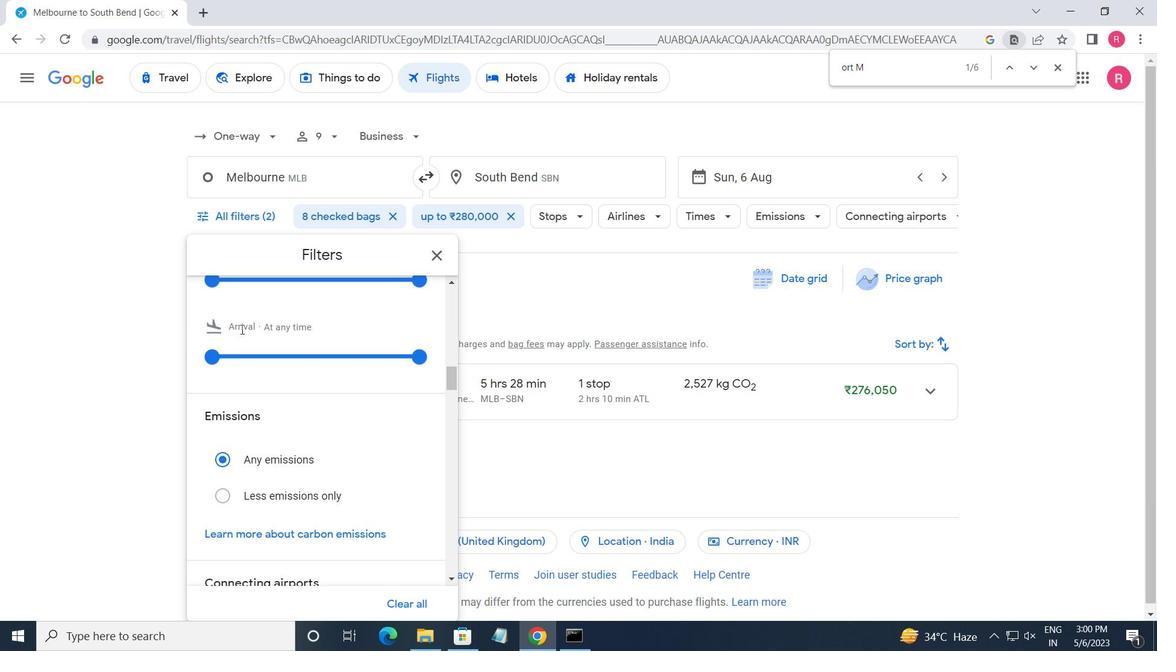 
Action: Mouse moved to (214, 431)
Screenshot: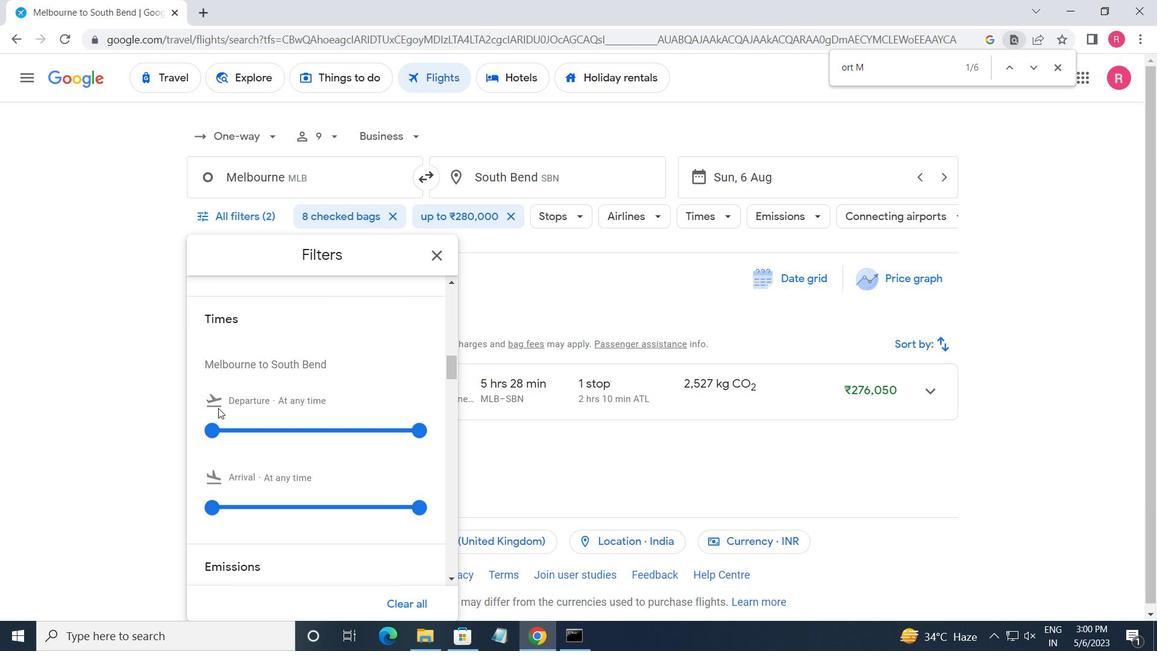 
Action: Mouse pressed left at (214, 431)
Screenshot: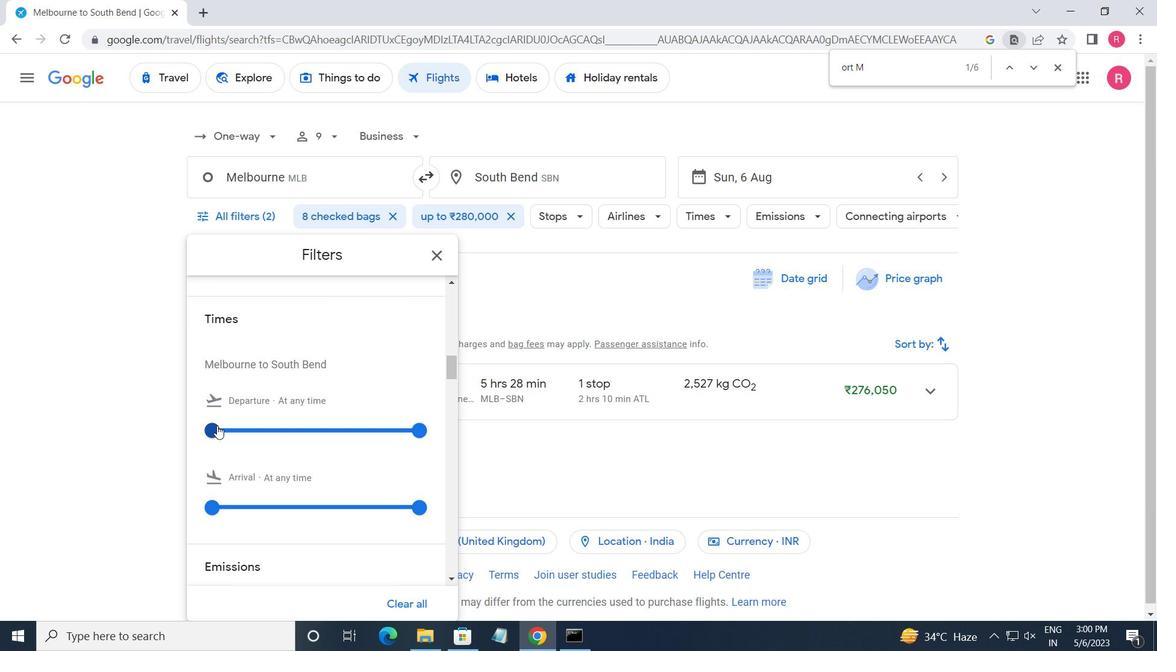
Action: Mouse moved to (414, 424)
Screenshot: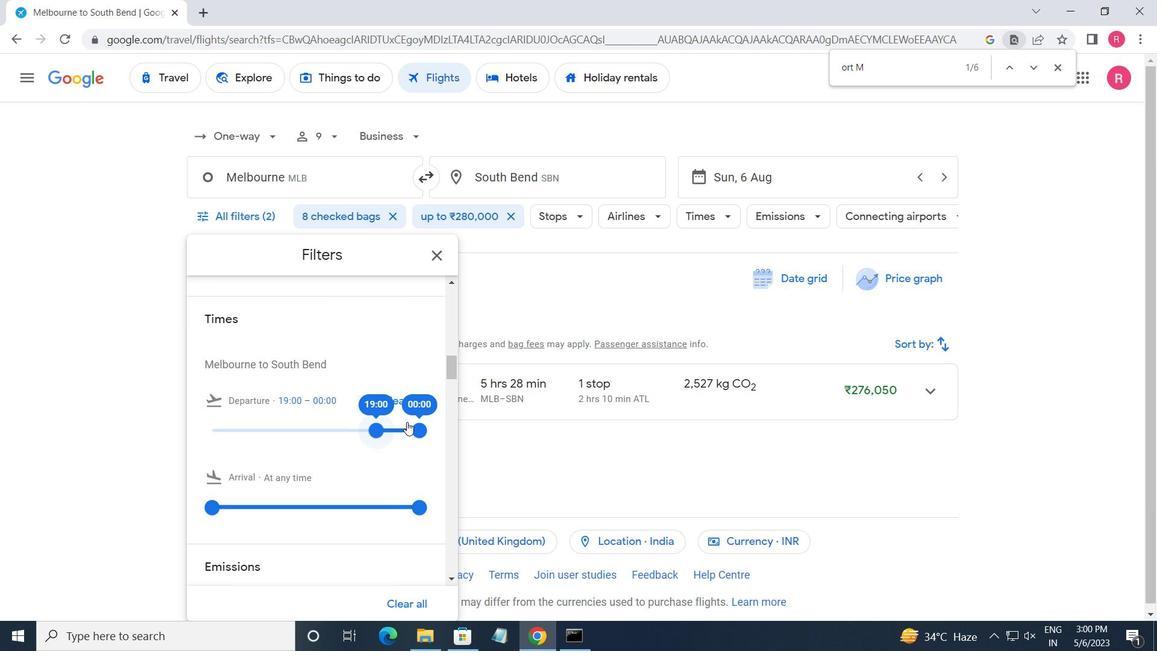 
Action: Mouse pressed left at (414, 424)
Screenshot: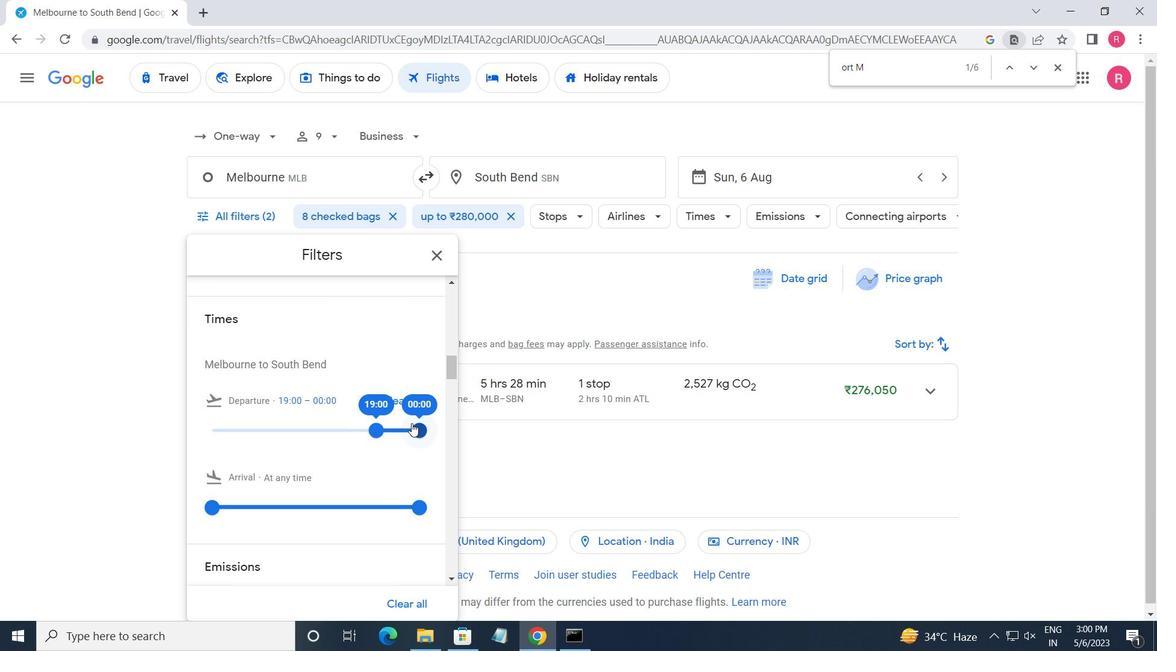 
Action: Mouse moved to (434, 255)
Screenshot: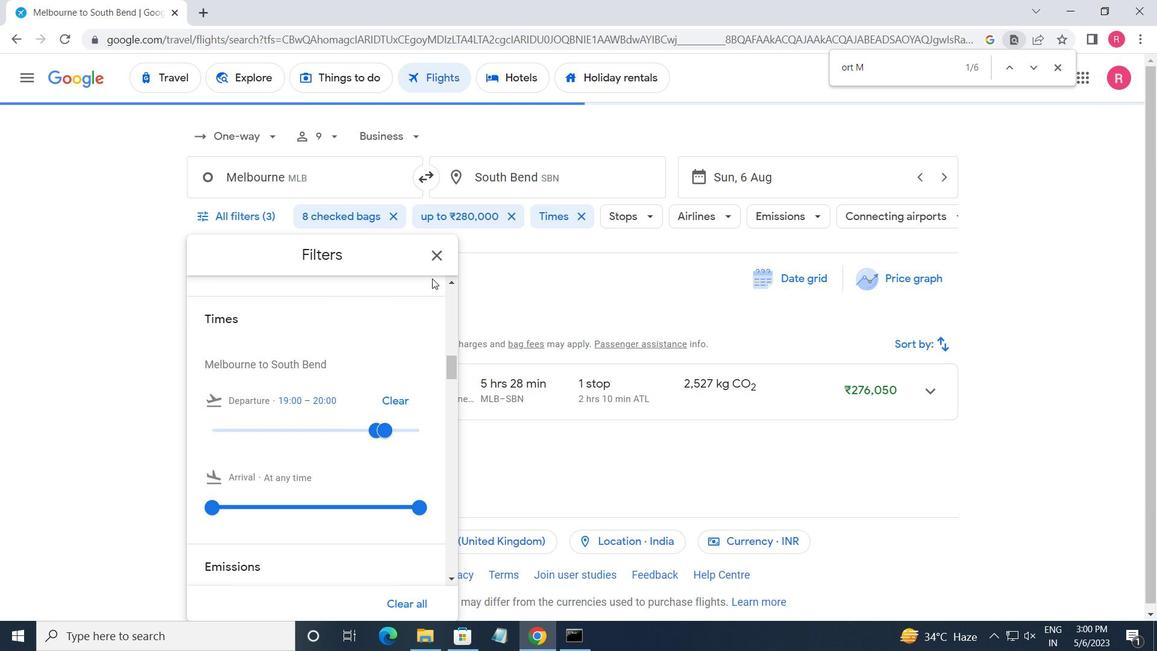 
Action: Mouse pressed left at (434, 255)
Screenshot: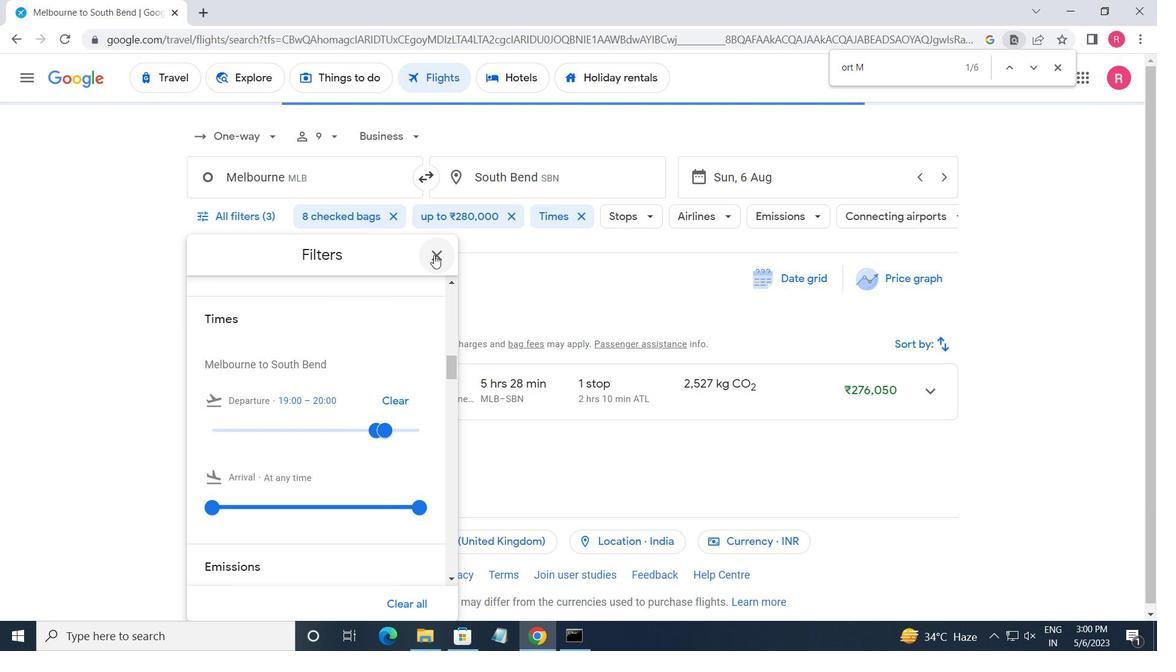 
